 Task: Slide 14 - Please Join Us Picnic Party-2.
Action: Mouse moved to (32, 80)
Screenshot: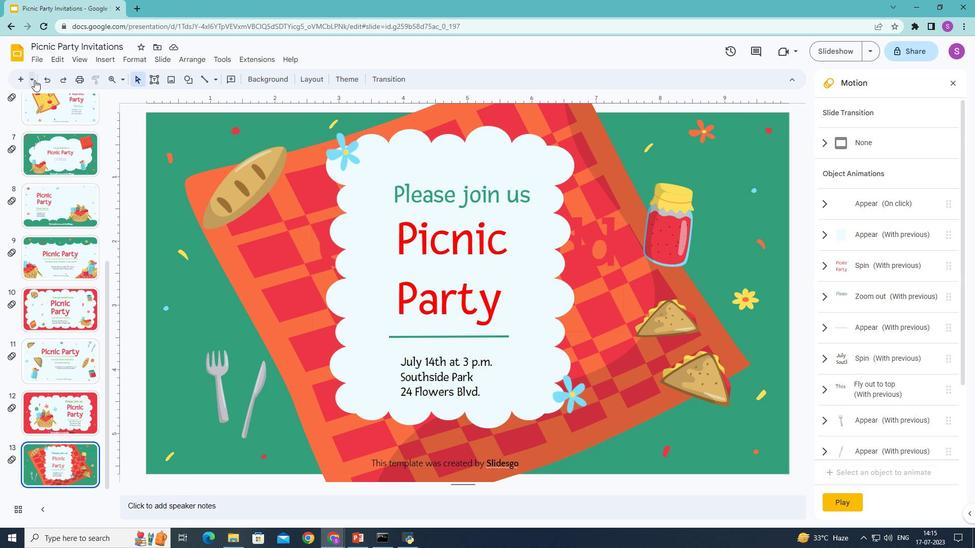 
Action: Mouse pressed left at (32, 80)
Screenshot: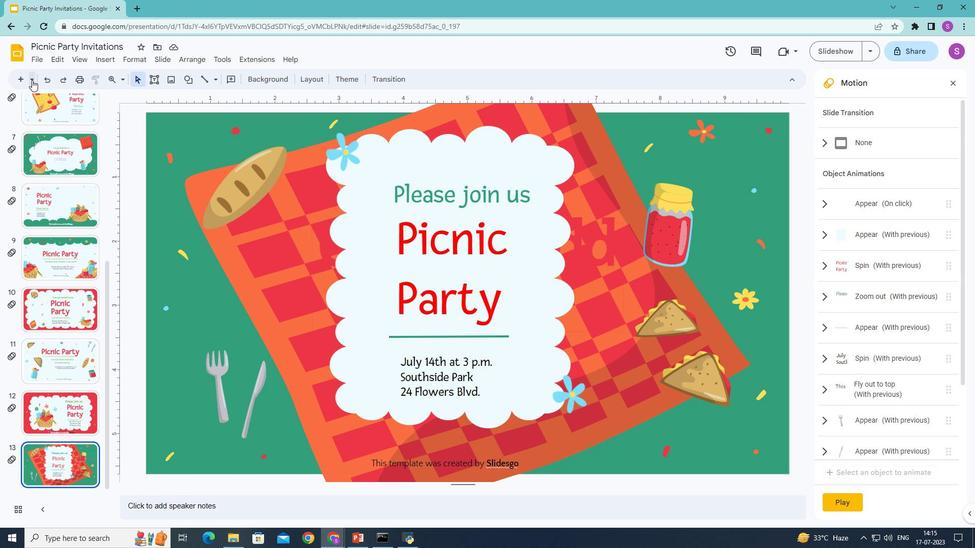 
Action: Mouse moved to (135, 258)
Screenshot: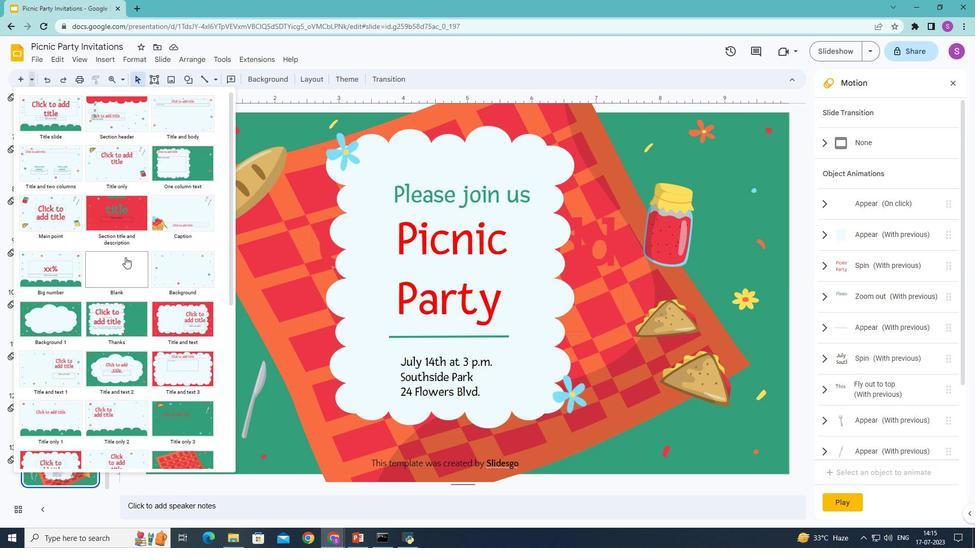 
Action: Mouse scrolled (135, 257) with delta (0, 0)
Screenshot: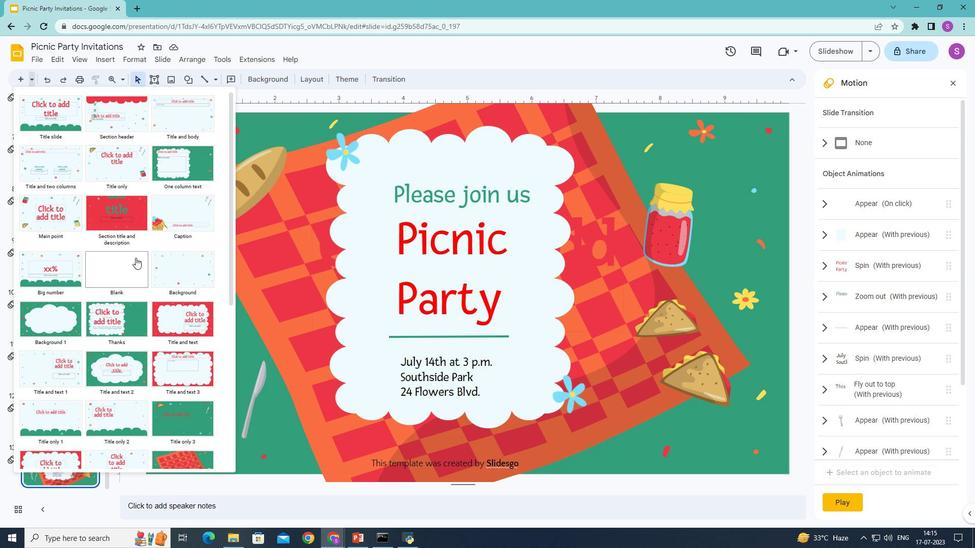 
Action: Mouse moved to (136, 256)
Screenshot: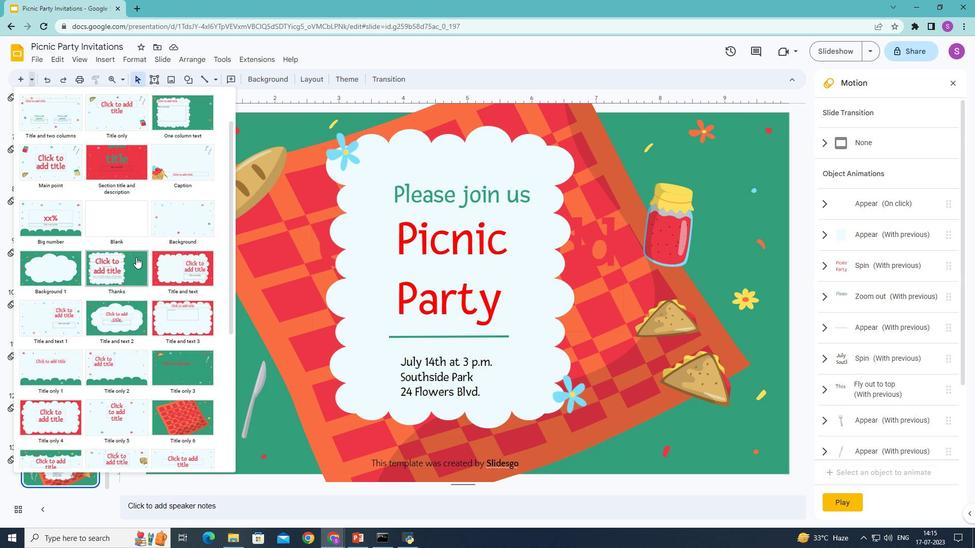 
Action: Mouse scrolled (136, 256) with delta (0, 0)
Screenshot: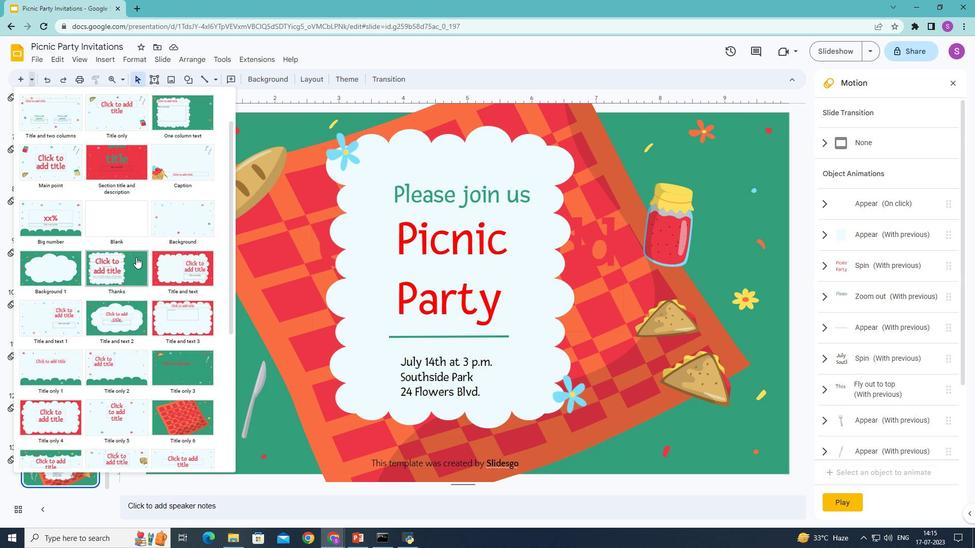 
Action: Mouse scrolled (136, 256) with delta (0, 0)
Screenshot: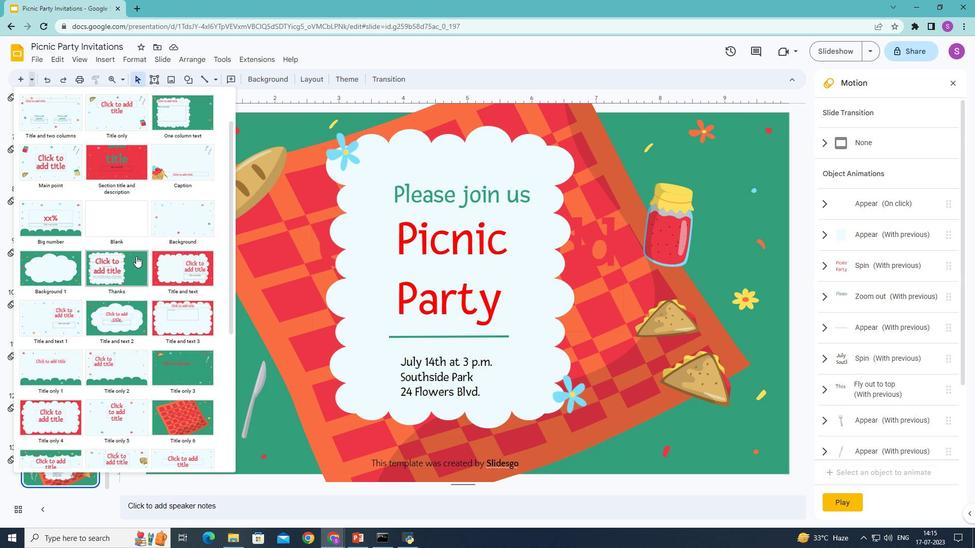 
Action: Mouse moved to (101, 318)
Screenshot: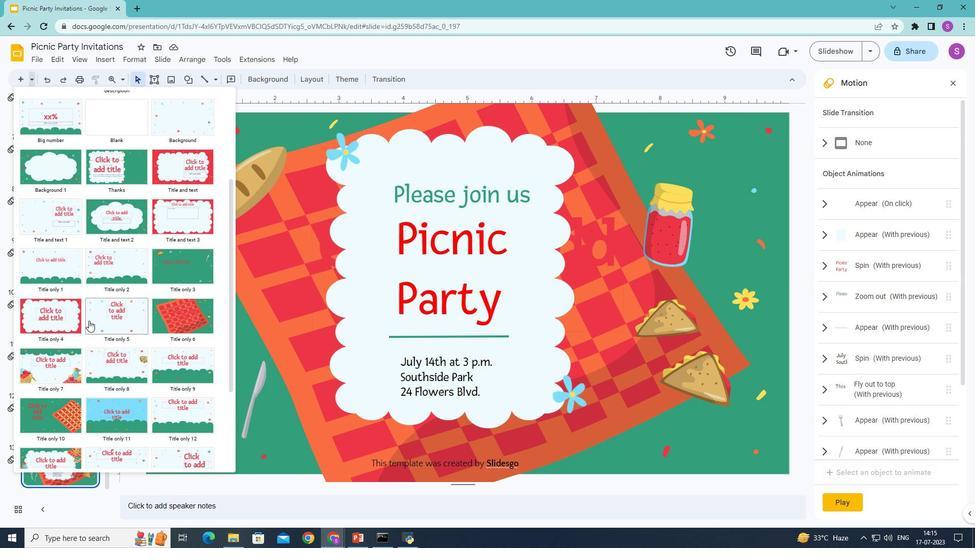 
Action: Mouse pressed left at (101, 318)
Screenshot: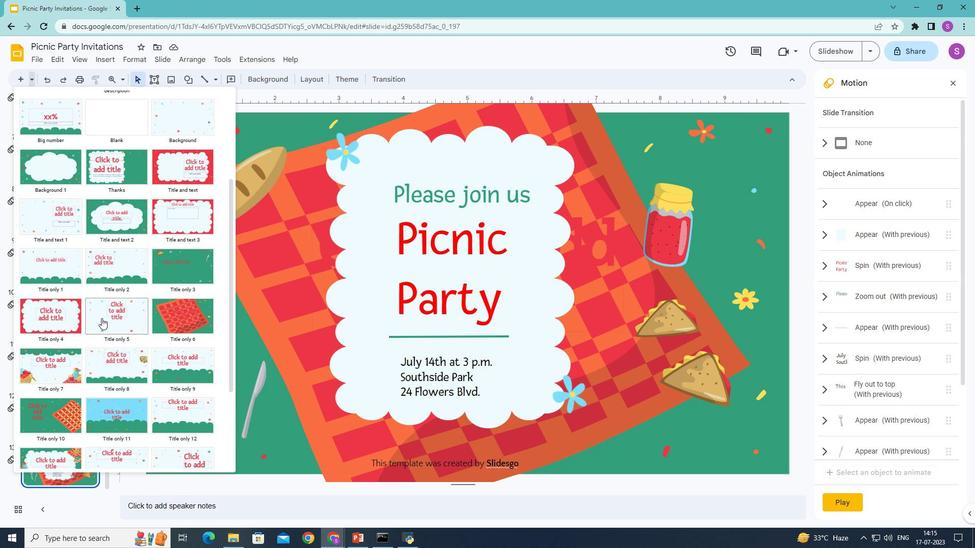 
Action: Mouse moved to (472, 248)
Screenshot: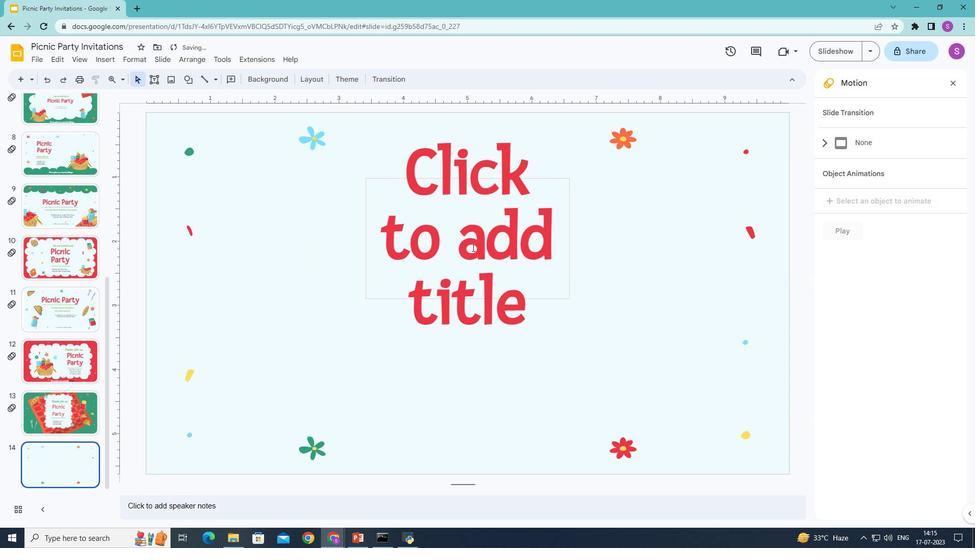 
Action: Mouse pressed left at (472, 248)
Screenshot: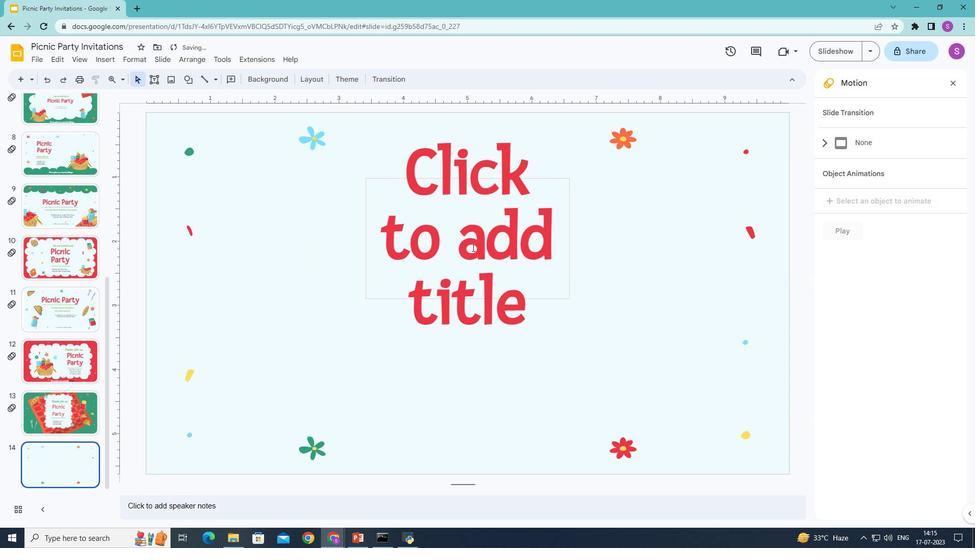 
Action: Key pressed <Key.shift>Pin<Key.backspace>cnic<Key.enter><Key.shift><Key.shift><Key.shift><Key.shift><Key.shift><Key.shift><Key.shift>Party
Screenshot: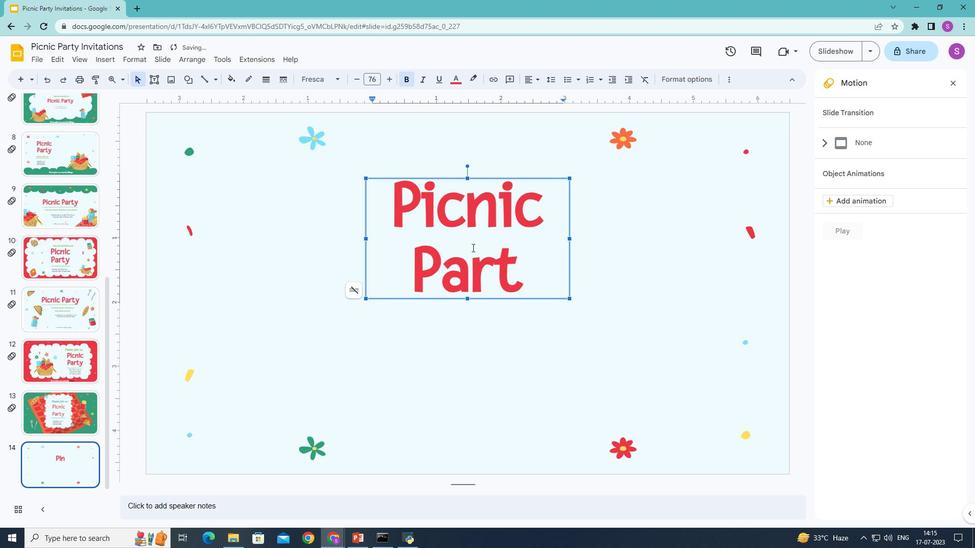 
Action: Mouse moved to (546, 355)
Screenshot: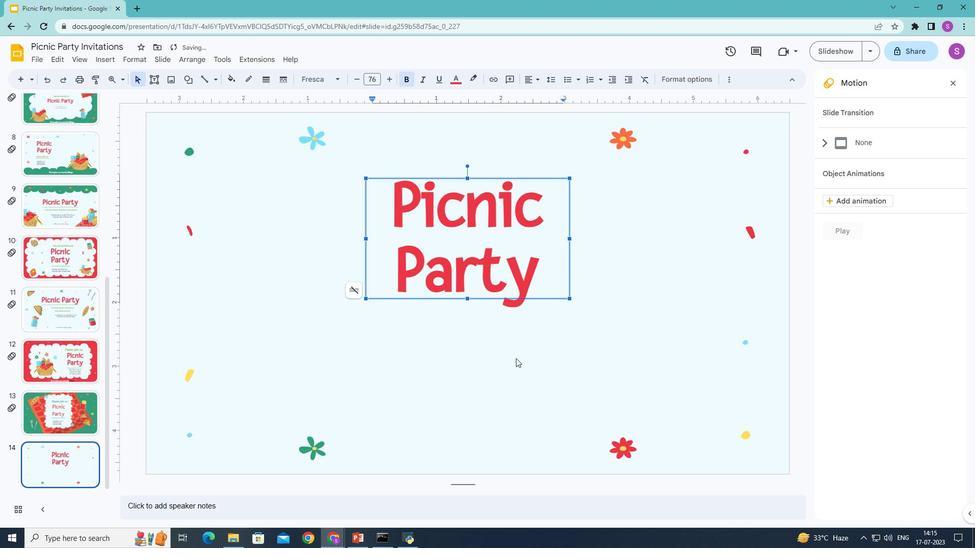 
Action: Mouse pressed left at (546, 355)
Screenshot: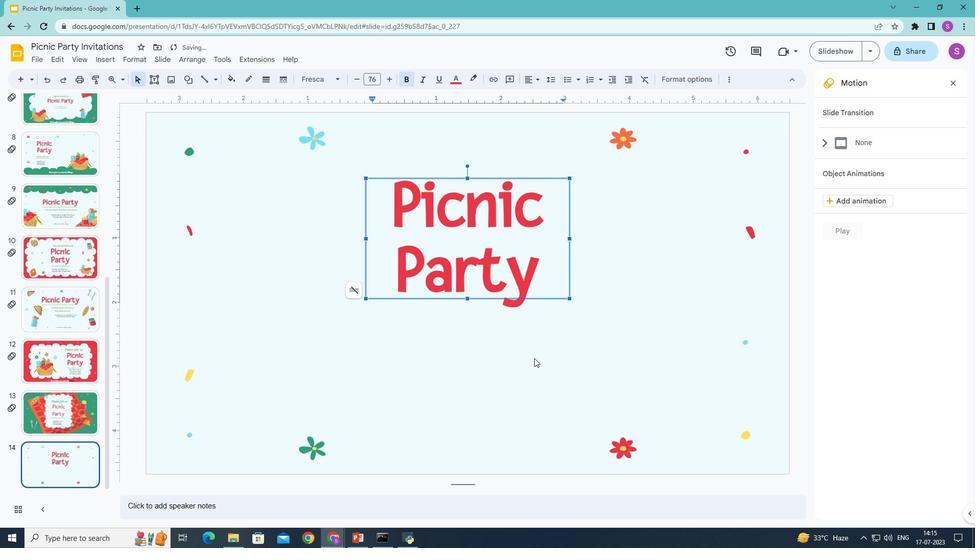 
Action: Mouse moved to (151, 79)
Screenshot: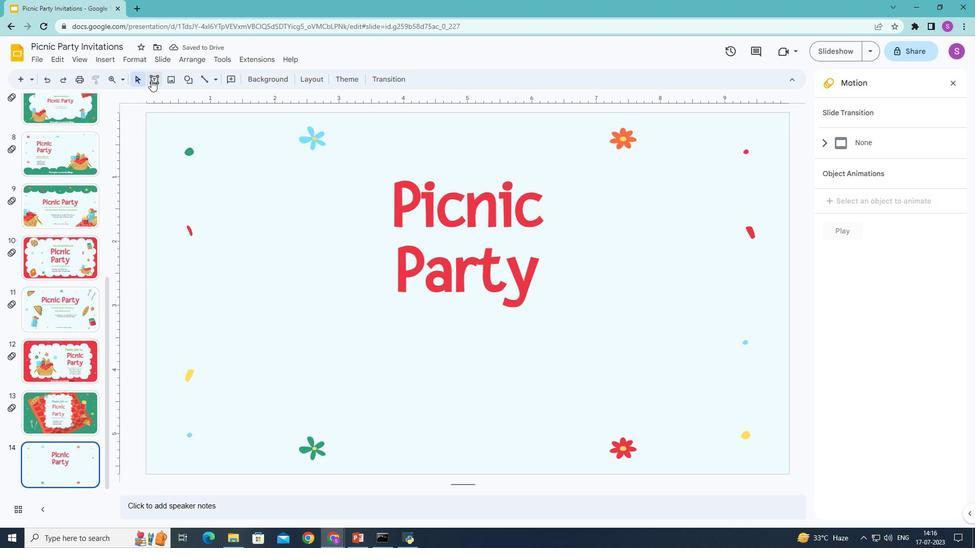 
Action: Mouse pressed left at (151, 79)
Screenshot: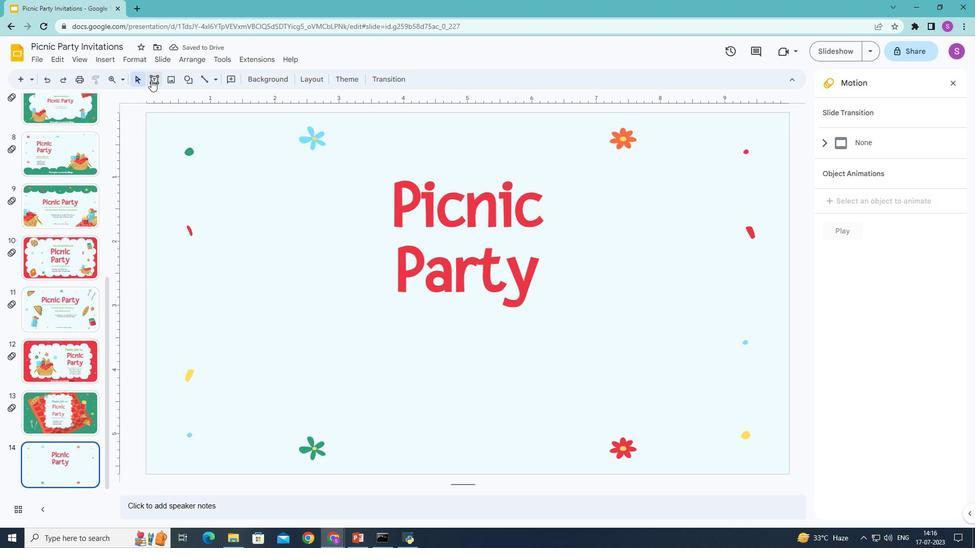 
Action: Mouse moved to (391, 315)
Screenshot: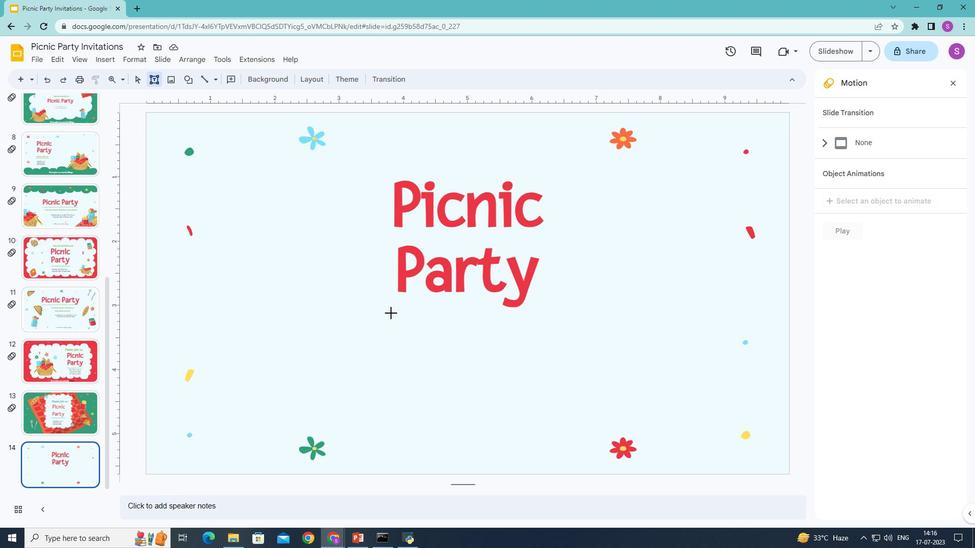 
Action: Mouse pressed left at (391, 315)
Screenshot: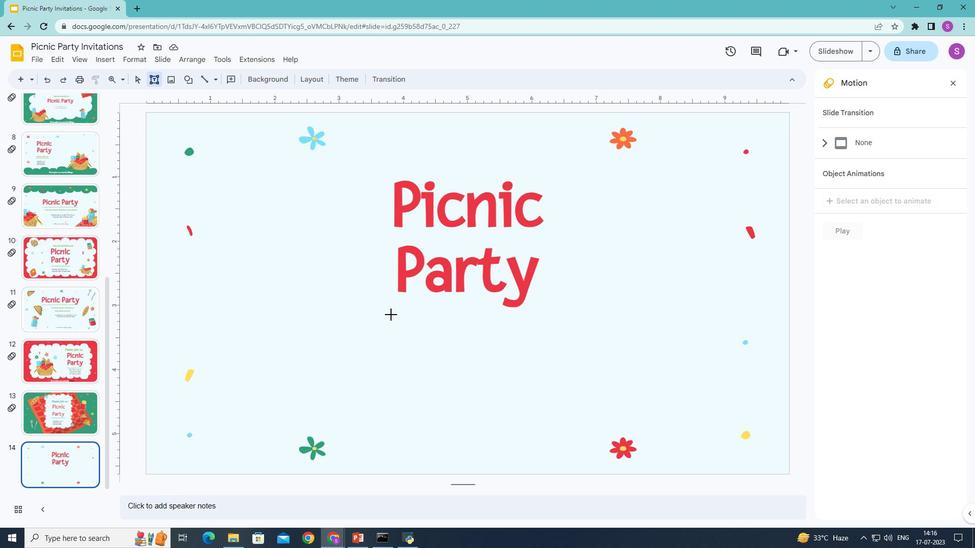 
Action: Mouse moved to (478, 368)
Screenshot: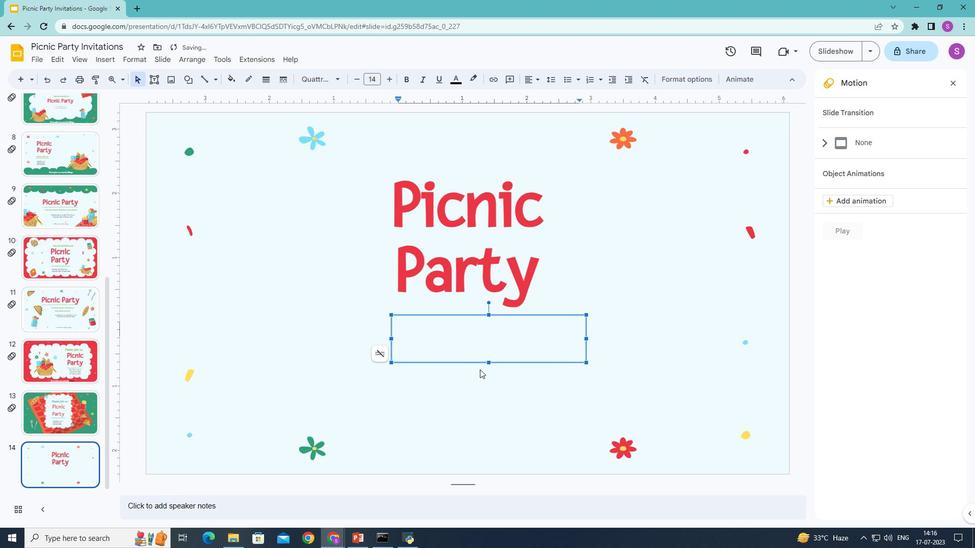 
Action: Key pressed <Key.shift>Please<Key.space>join<Key.space>us
Screenshot: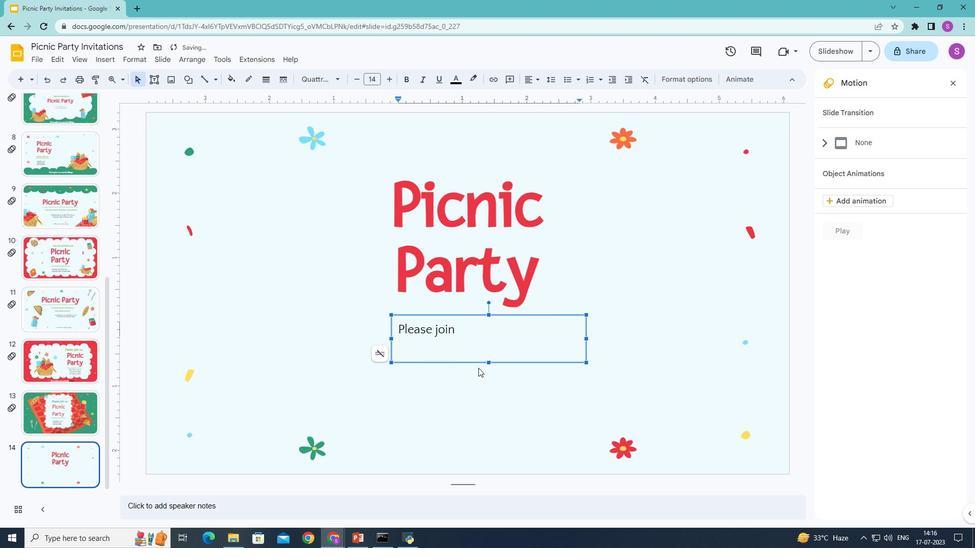 
Action: Mouse moved to (470, 331)
Screenshot: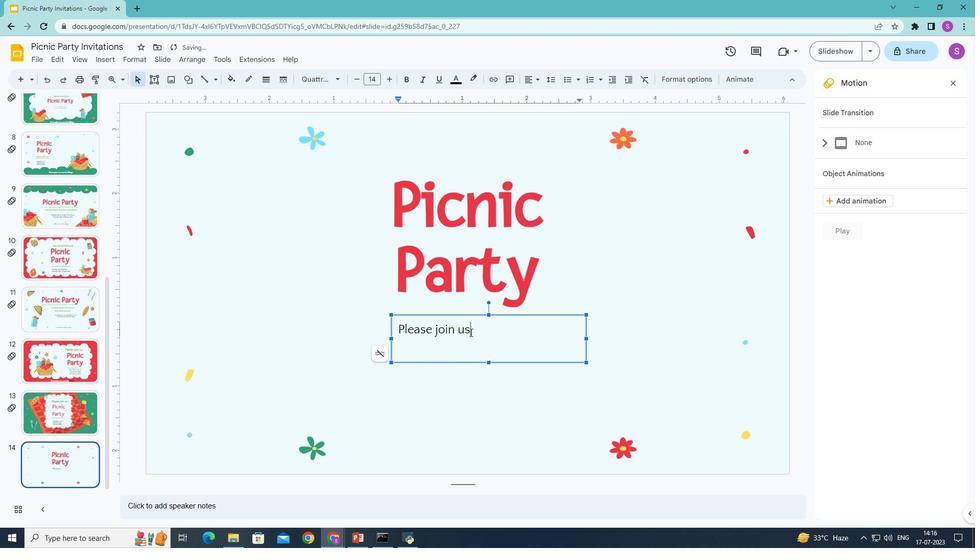 
Action: Mouse pressed left at (470, 331)
Screenshot: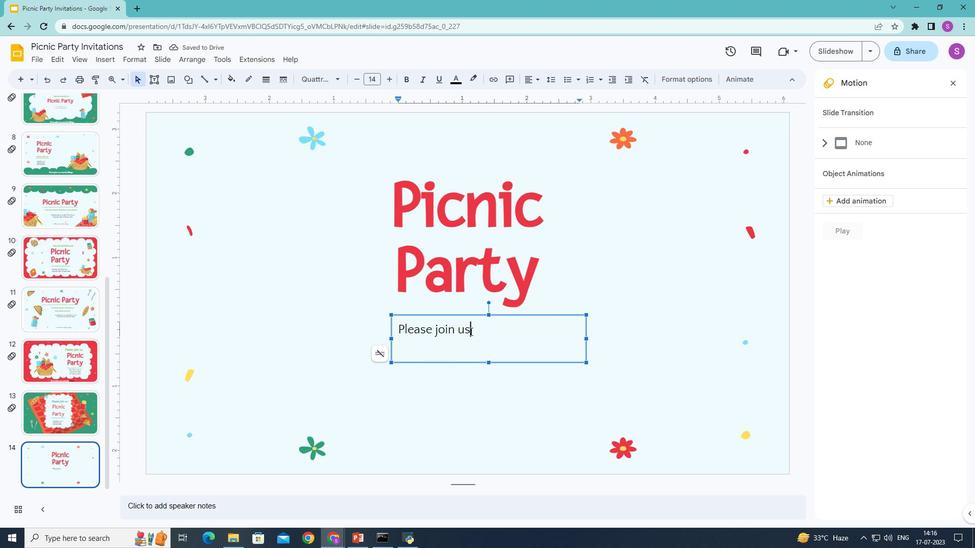 
Action: Mouse moved to (338, 77)
Screenshot: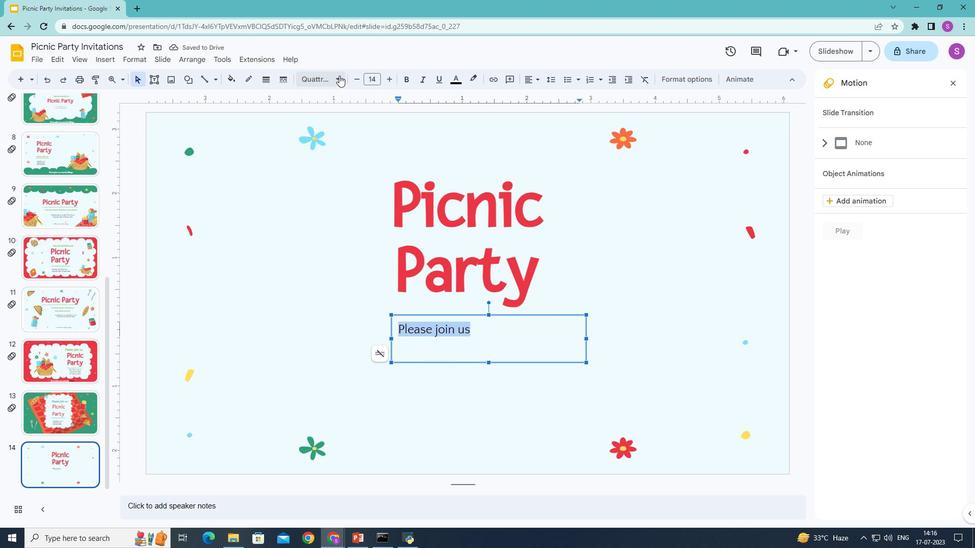
Action: Mouse pressed left at (338, 77)
Screenshot: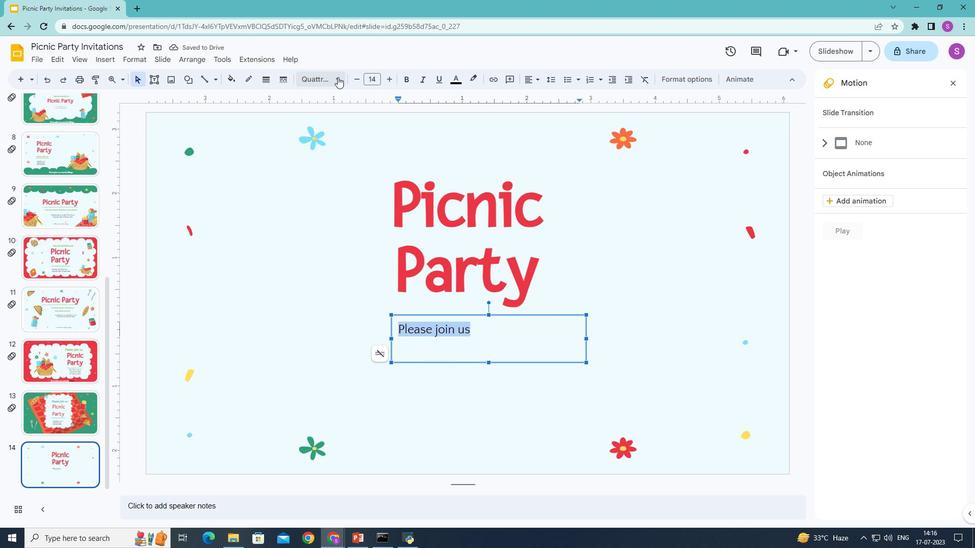 
Action: Mouse moved to (350, 209)
Screenshot: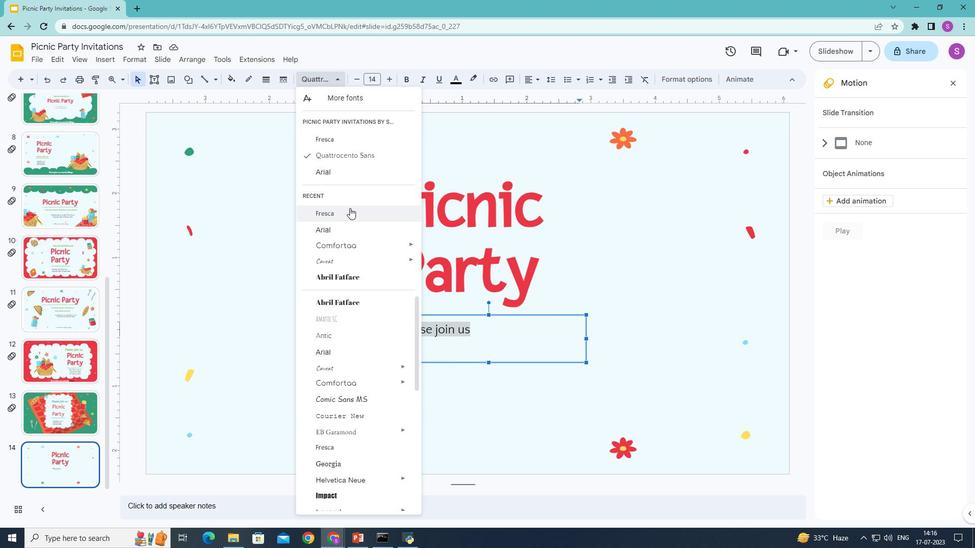 
Action: Mouse pressed left at (350, 209)
Screenshot: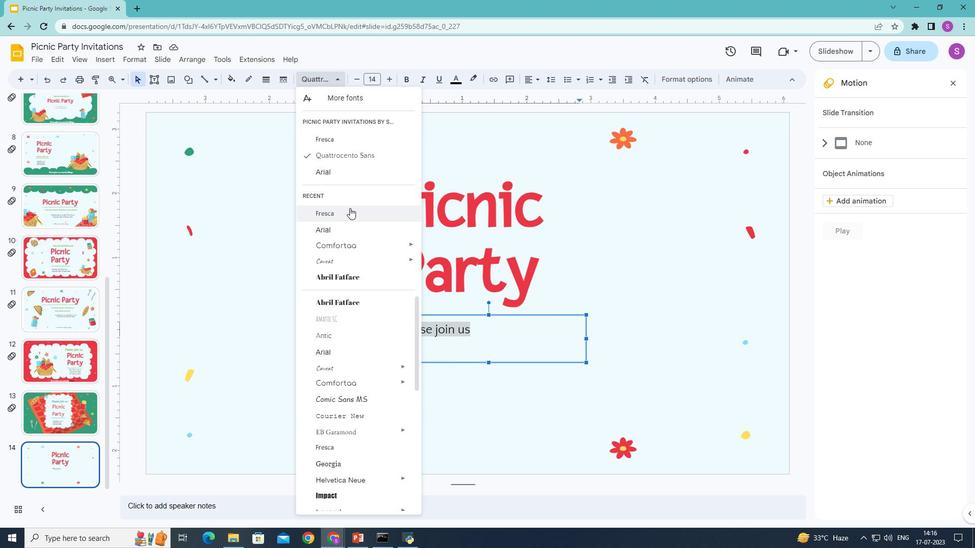 
Action: Mouse moved to (389, 75)
Screenshot: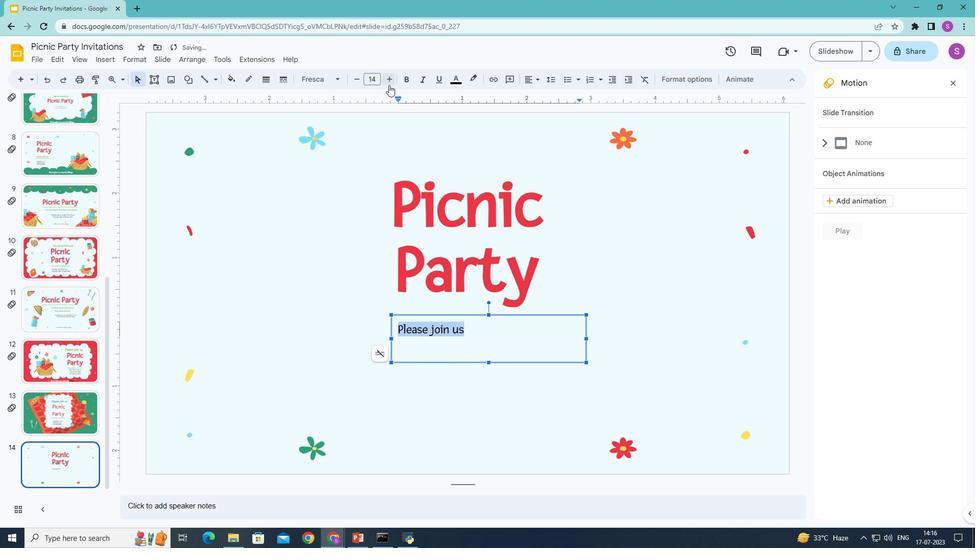 
Action: Mouse pressed left at (389, 75)
Screenshot: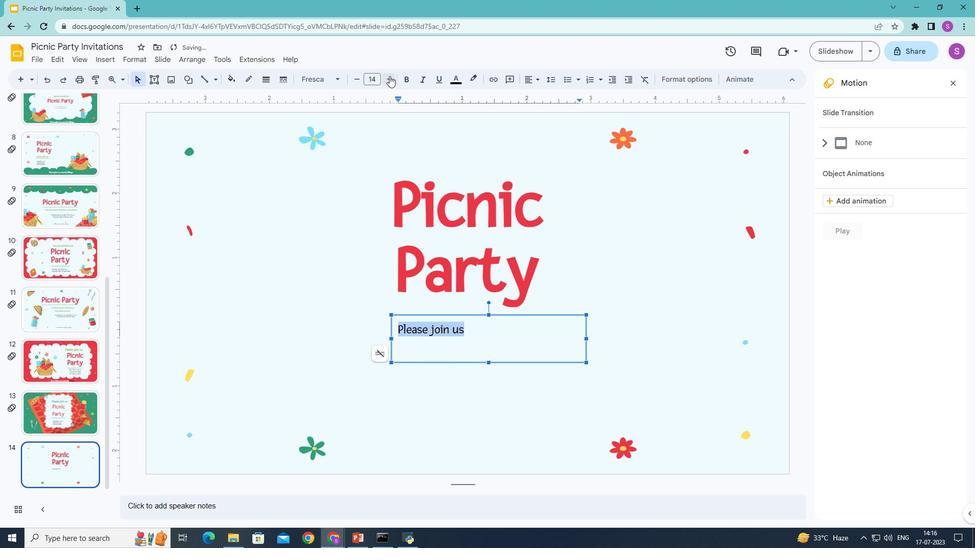 
Action: Mouse pressed left at (389, 75)
Screenshot: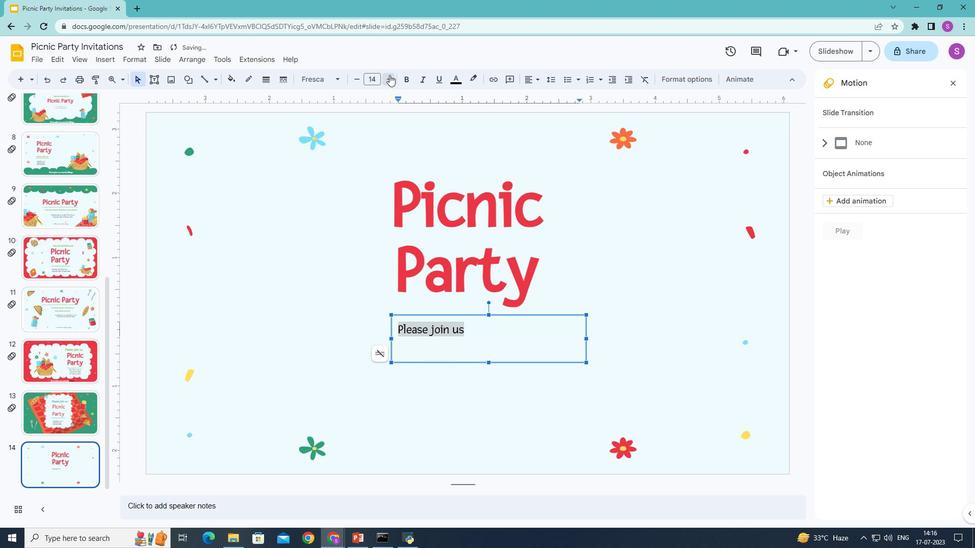 
Action: Mouse moved to (390, 75)
Screenshot: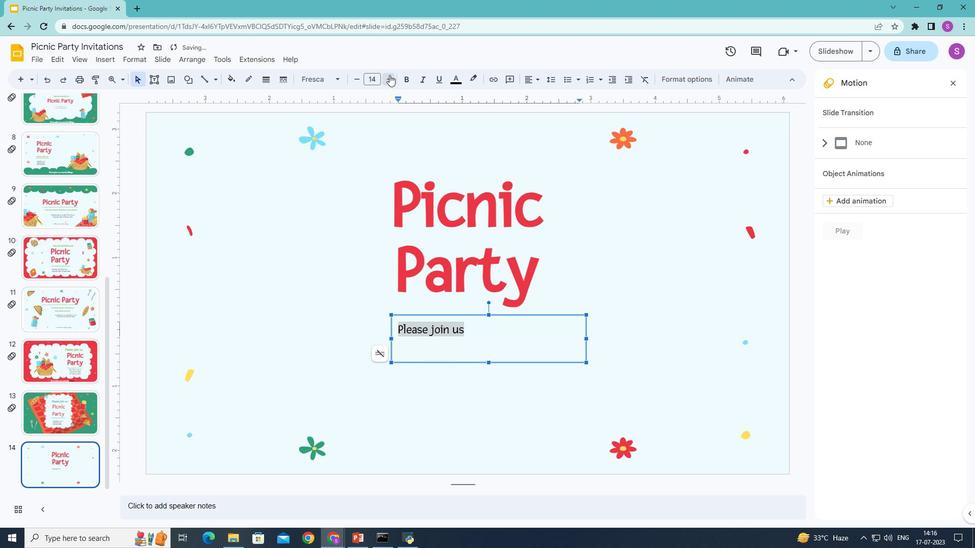 
Action: Mouse pressed left at (390, 75)
Screenshot: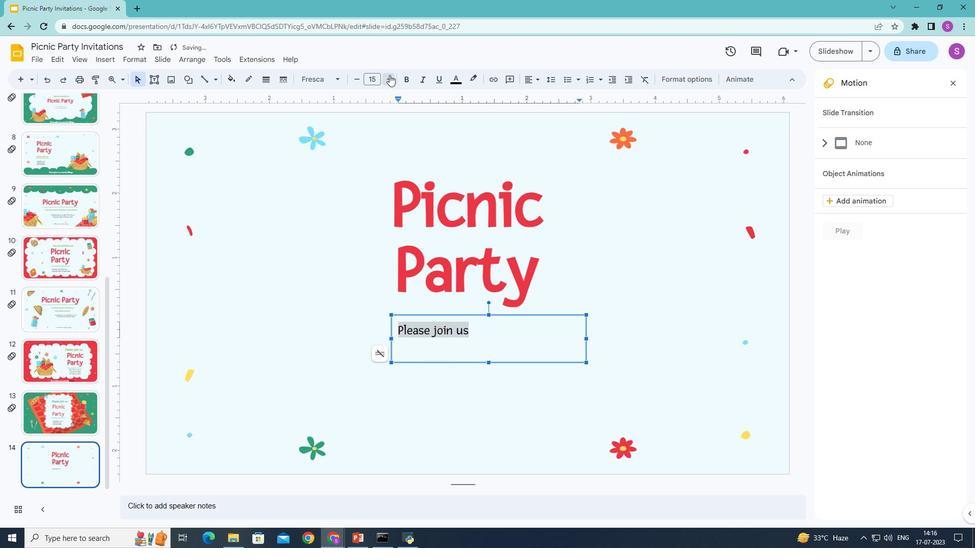 
Action: Mouse pressed left at (390, 75)
Screenshot: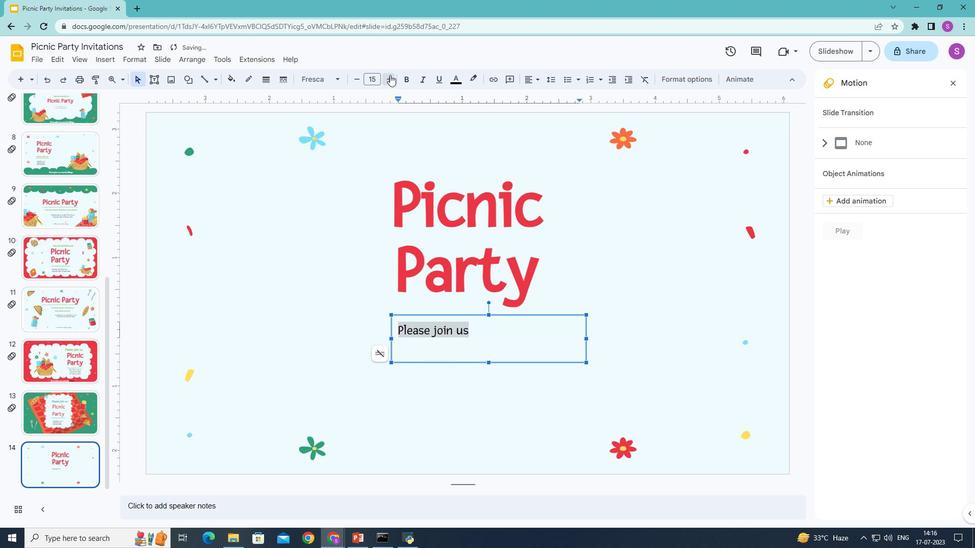 
Action: Mouse pressed left at (390, 75)
Screenshot: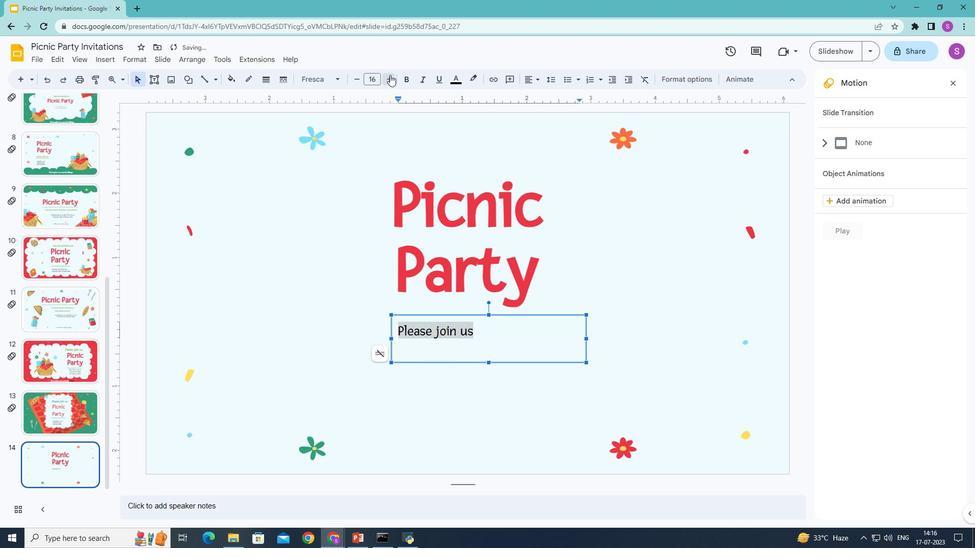 
Action: Mouse pressed left at (390, 75)
Screenshot: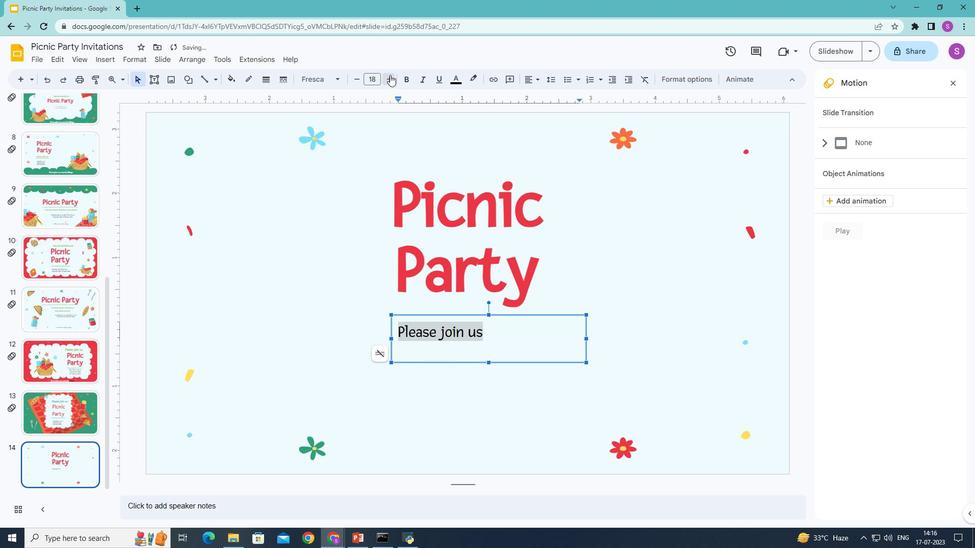 
Action: Mouse pressed left at (390, 75)
Screenshot: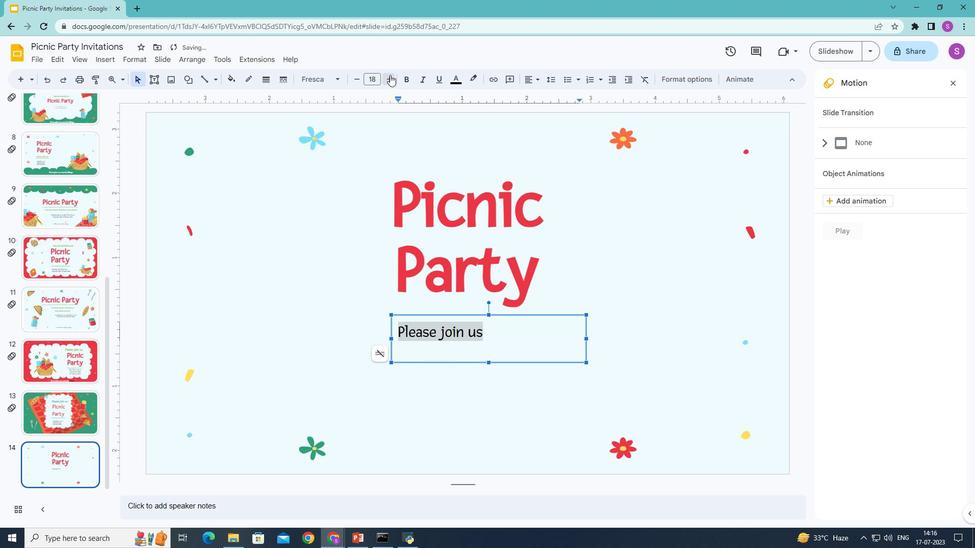 
Action: Mouse pressed left at (390, 75)
Screenshot: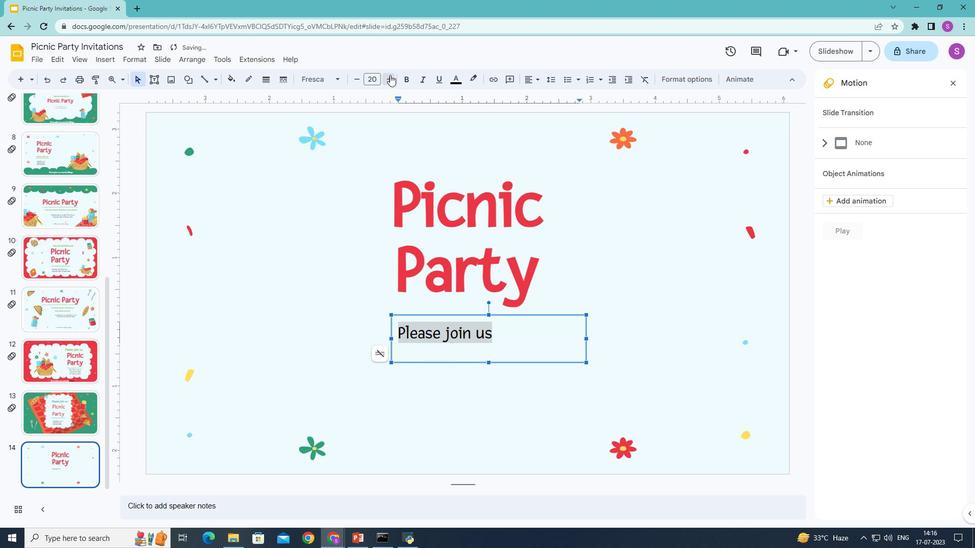 
Action: Mouse pressed left at (390, 75)
Screenshot: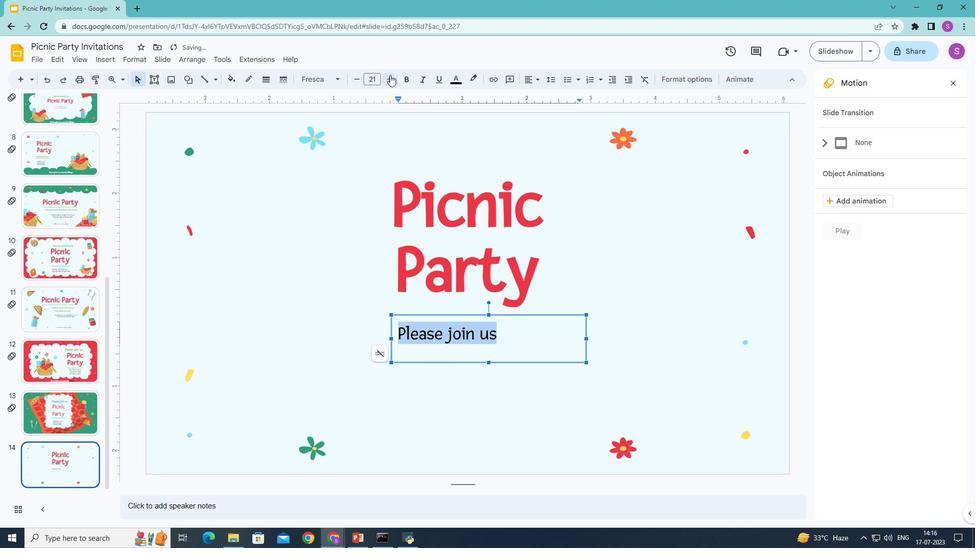 
Action: Mouse pressed left at (390, 75)
Screenshot: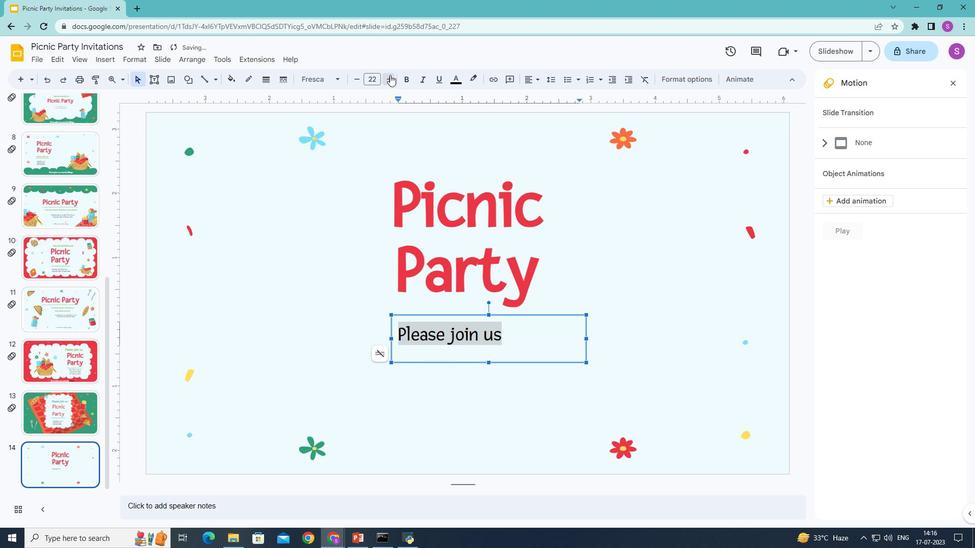 
Action: Mouse pressed left at (390, 75)
Screenshot: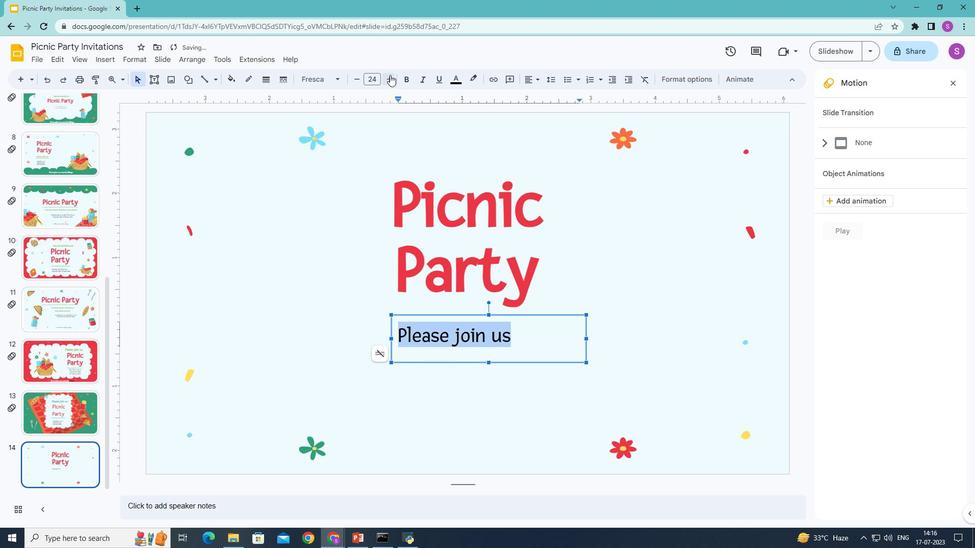 
Action: Mouse pressed left at (390, 75)
Screenshot: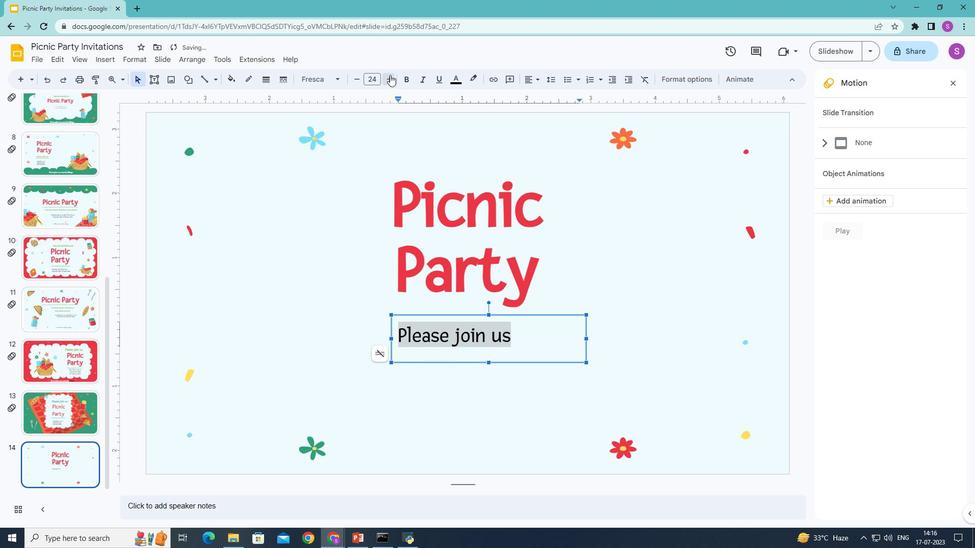 
Action: Mouse pressed left at (390, 75)
Screenshot: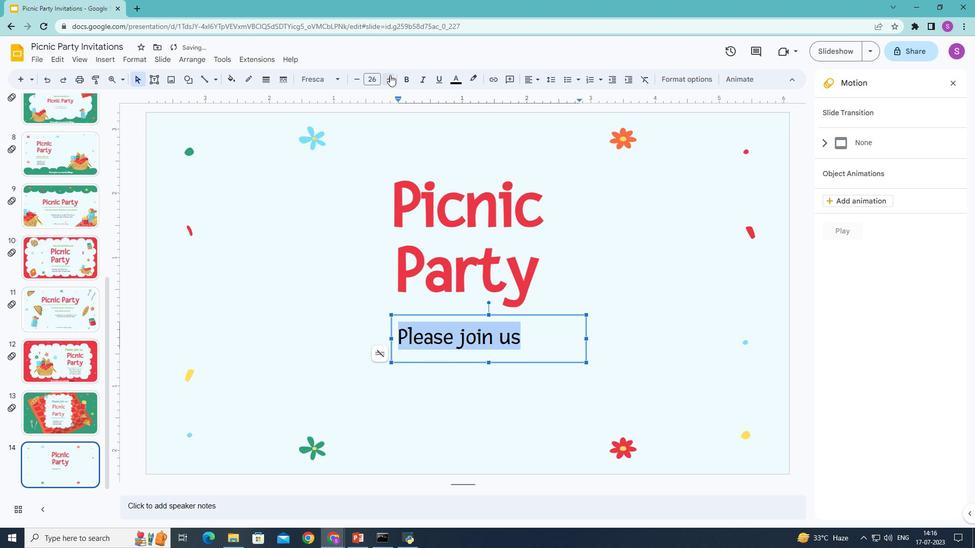 
Action: Mouse pressed left at (390, 75)
Screenshot: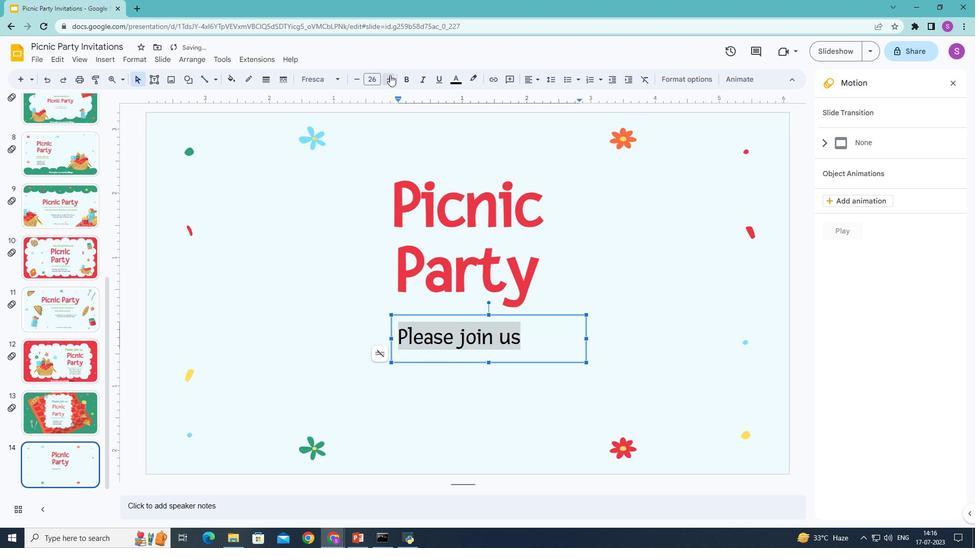 
Action: Mouse pressed left at (390, 75)
Screenshot: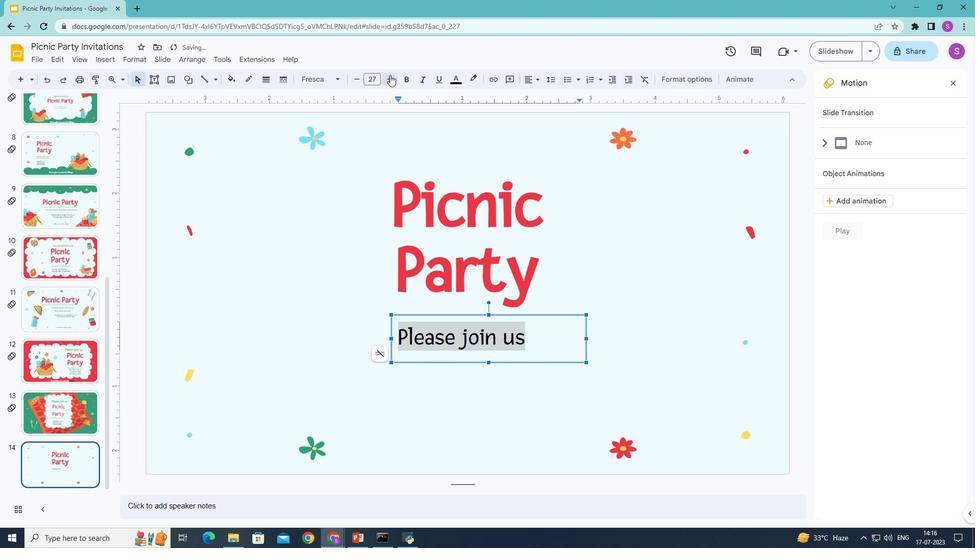 
Action: Mouse pressed left at (390, 75)
Screenshot: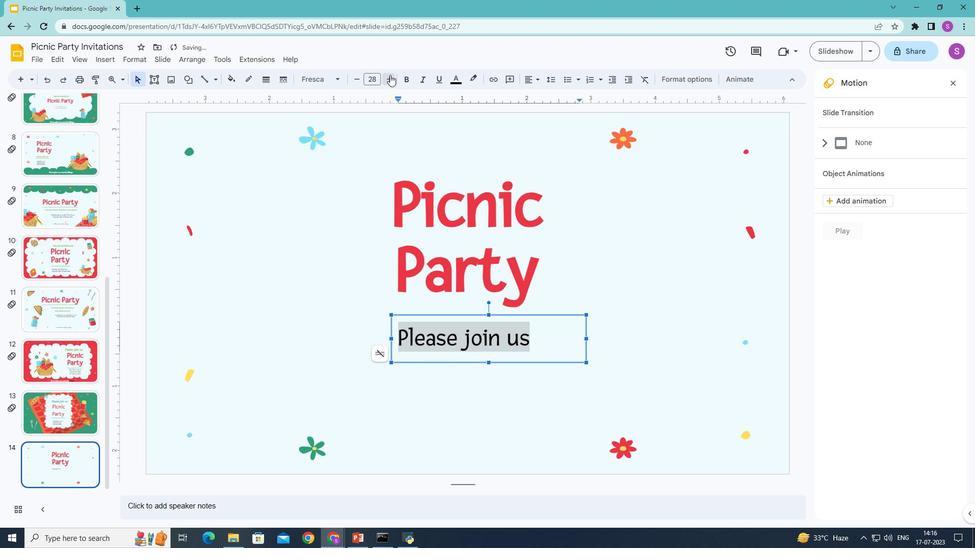 
Action: Mouse pressed left at (390, 75)
Screenshot: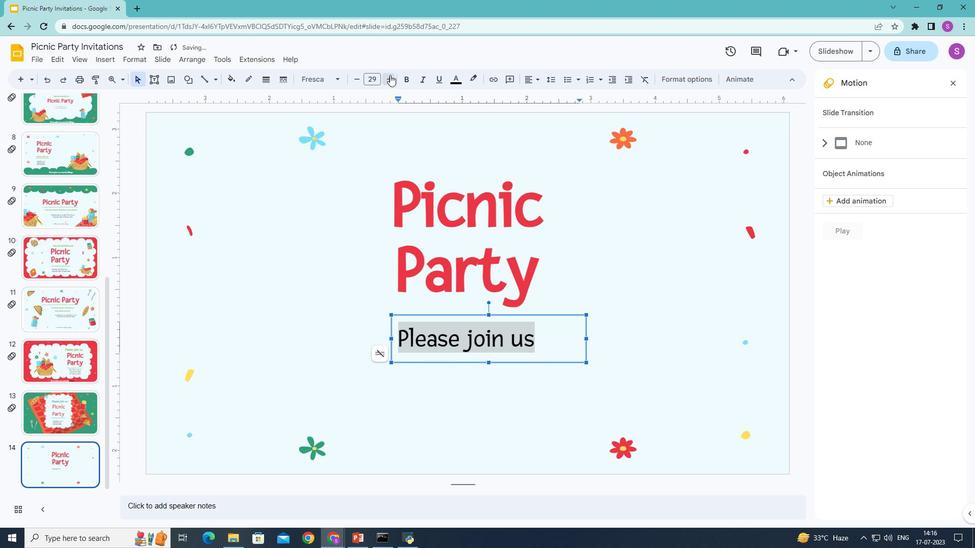 
Action: Mouse pressed left at (390, 75)
Screenshot: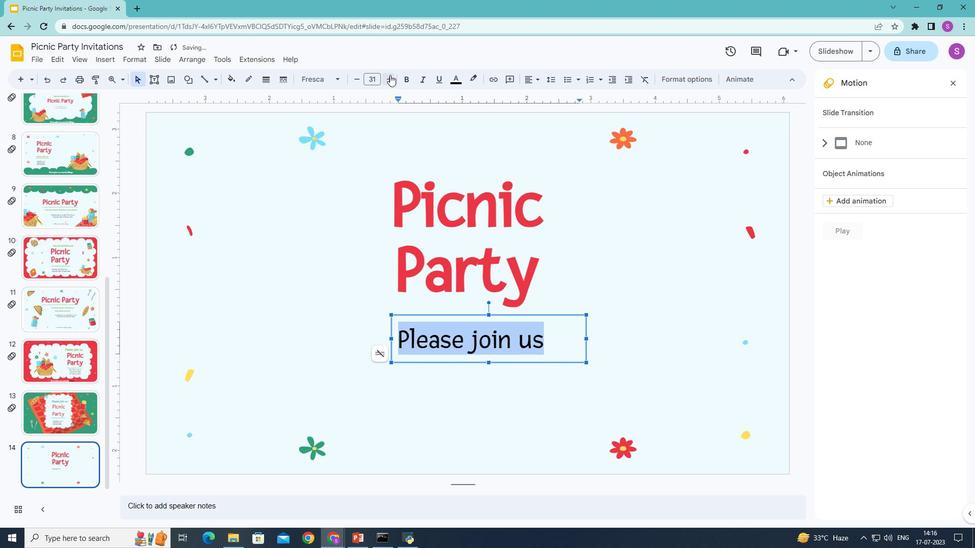 
Action: Mouse pressed left at (390, 75)
Screenshot: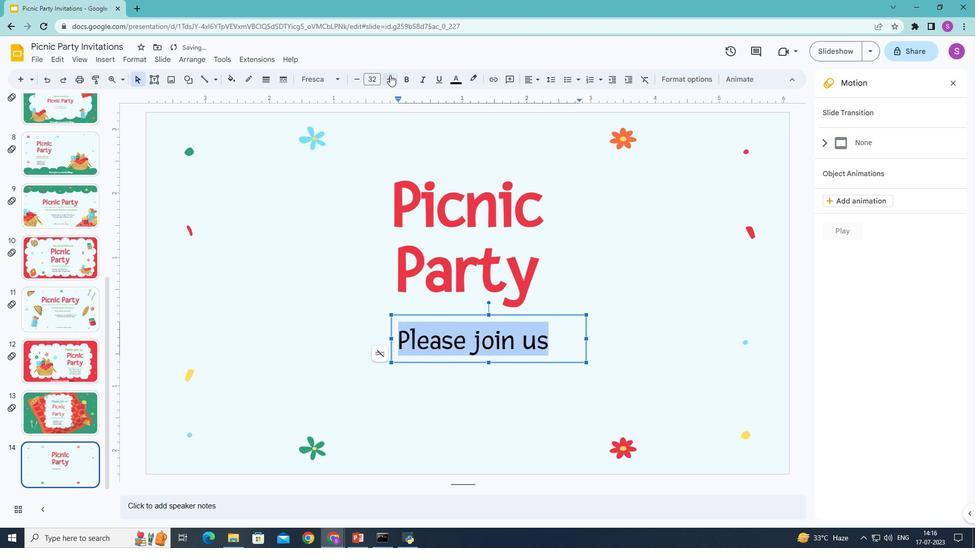 
Action: Mouse moved to (390, 75)
Screenshot: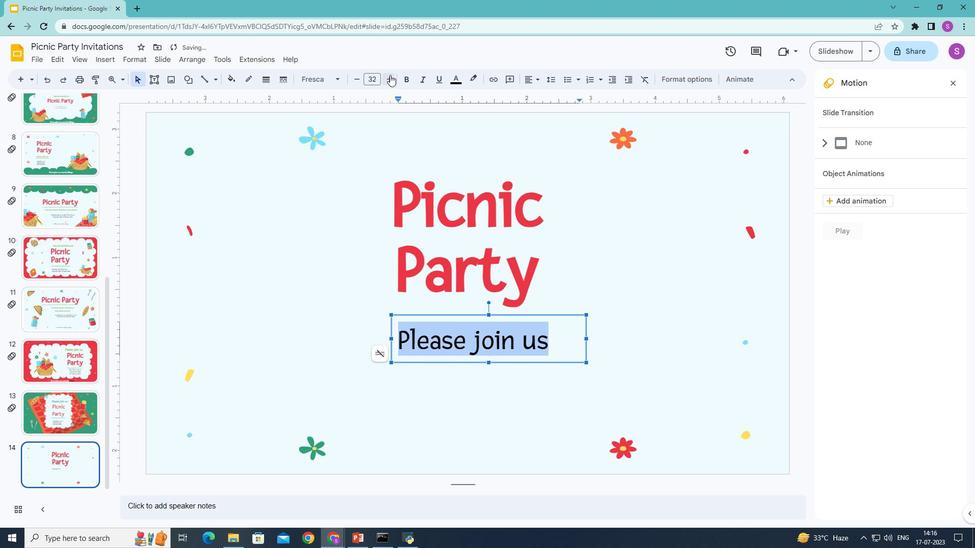 
Action: Mouse pressed left at (390, 75)
Screenshot: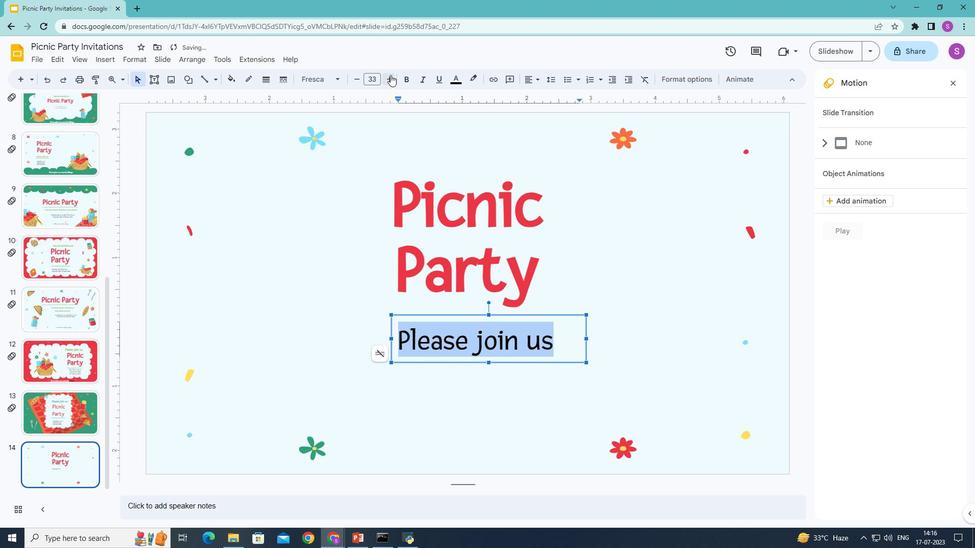 
Action: Mouse moved to (458, 76)
Screenshot: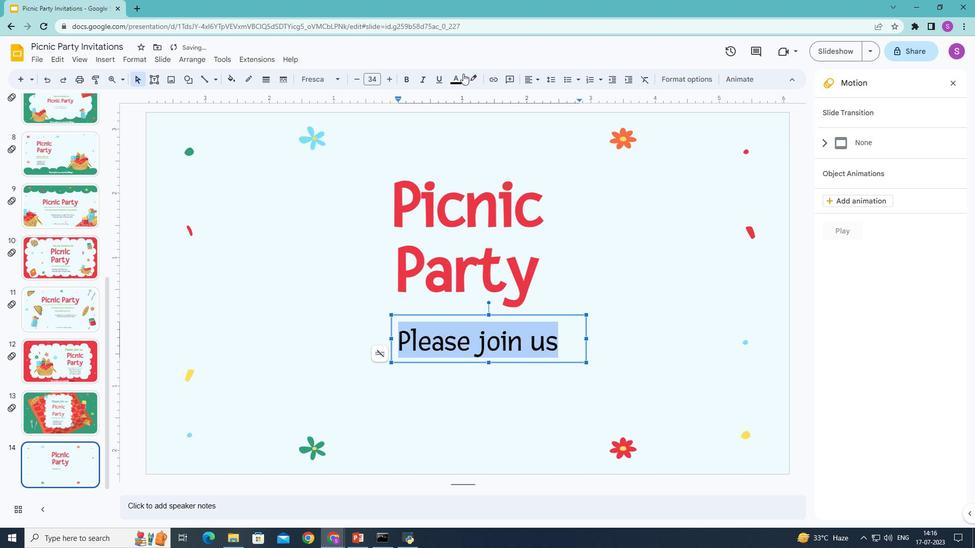 
Action: Mouse pressed left at (458, 76)
Screenshot: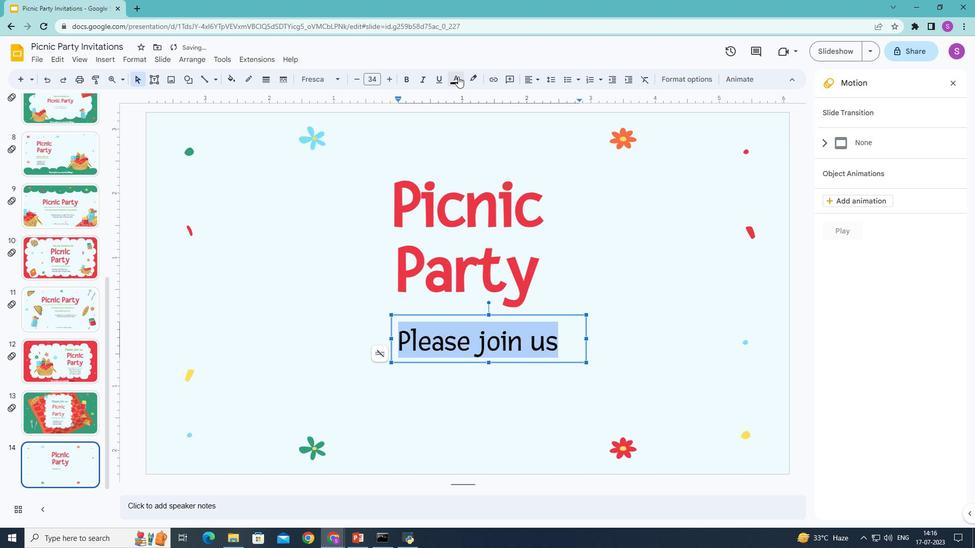 
Action: Mouse moved to (545, 111)
Screenshot: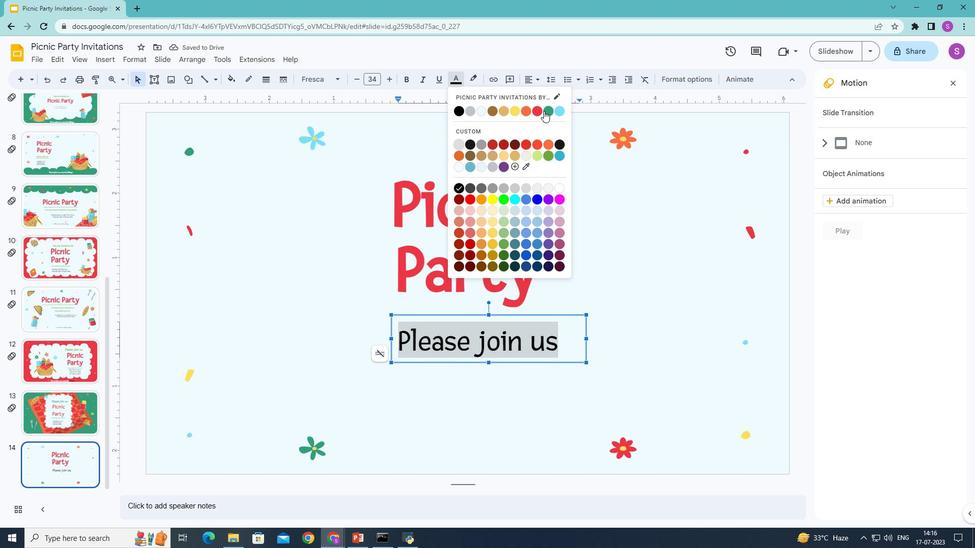 
Action: Mouse pressed left at (545, 111)
Screenshot: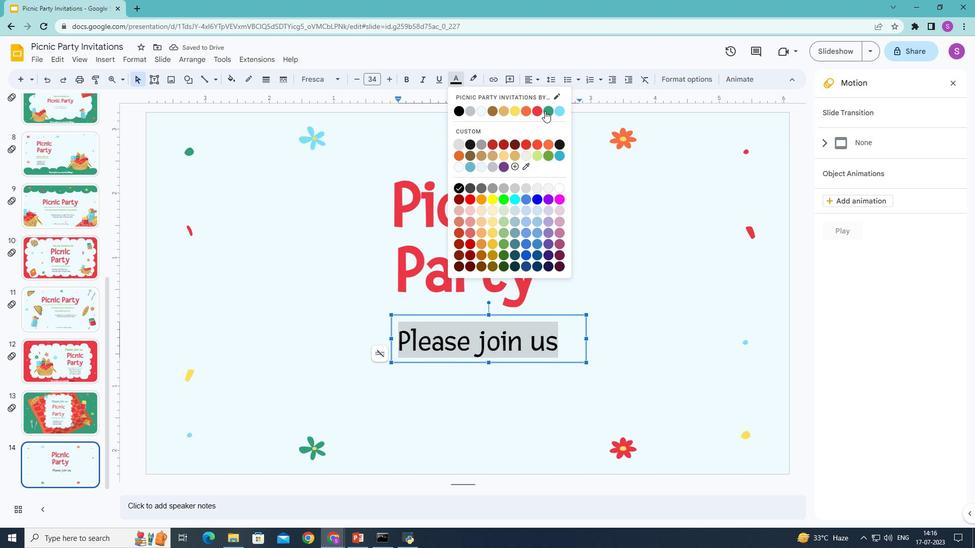 
Action: Mouse moved to (651, 281)
Screenshot: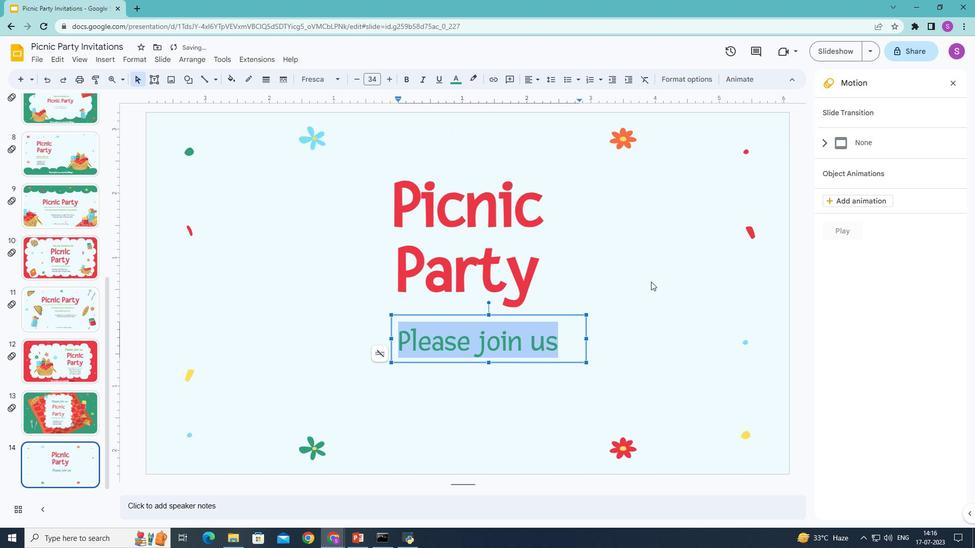 
Action: Mouse pressed left at (651, 281)
Screenshot: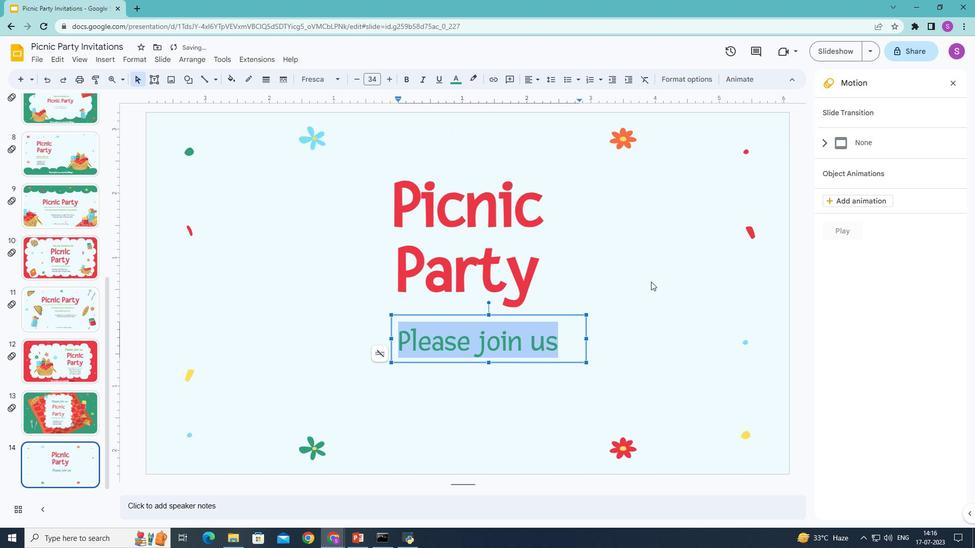 
Action: Mouse moved to (202, 76)
Screenshot: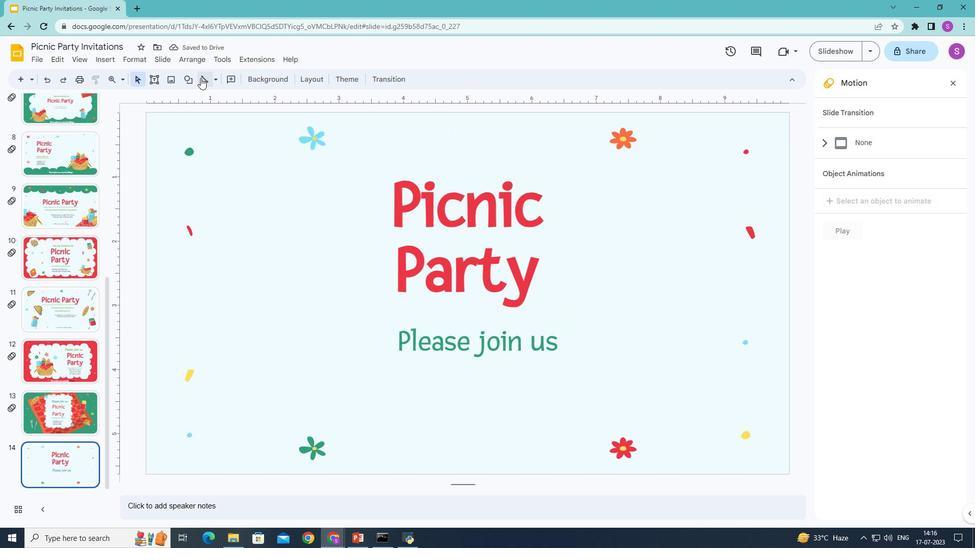 
Action: Mouse pressed left at (202, 76)
Screenshot: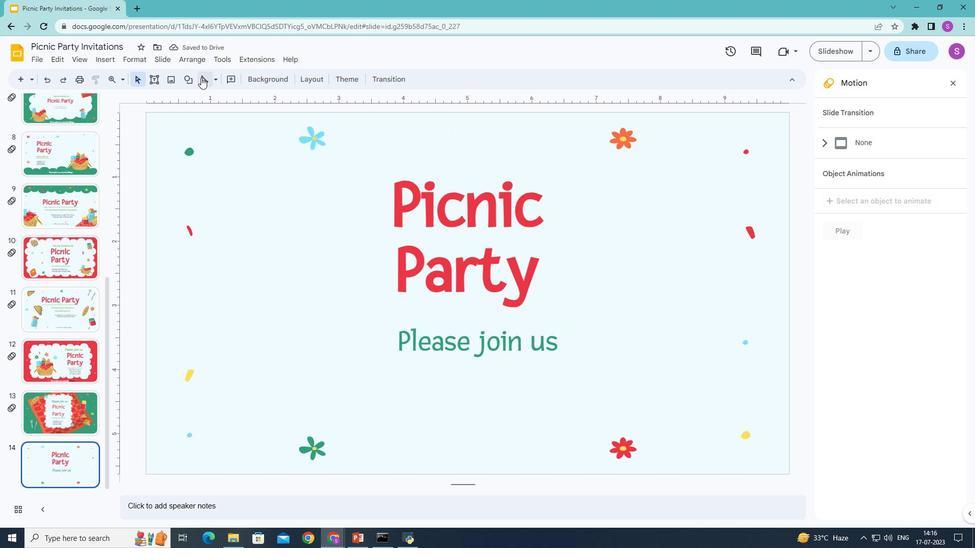 
Action: Mouse moved to (401, 362)
Screenshot: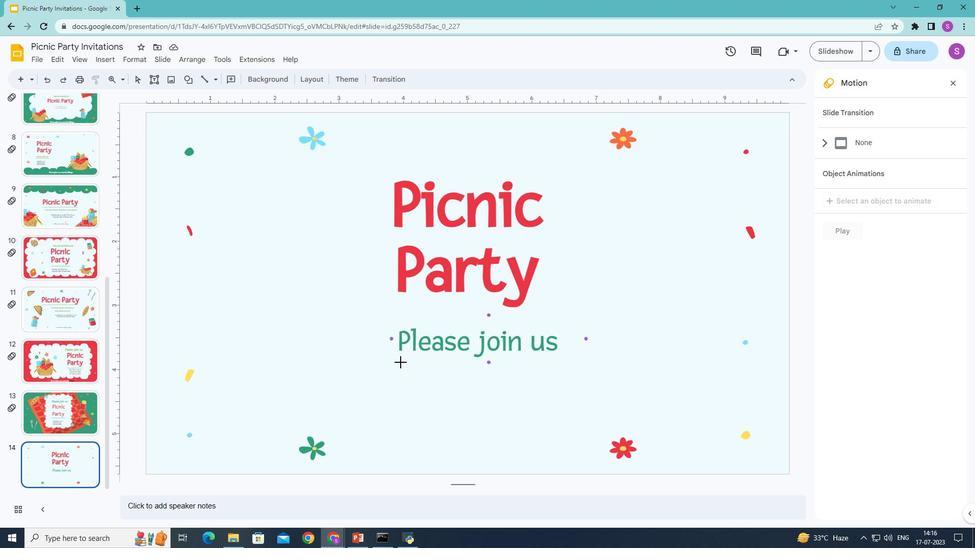 
Action: Mouse pressed left at (401, 362)
Screenshot: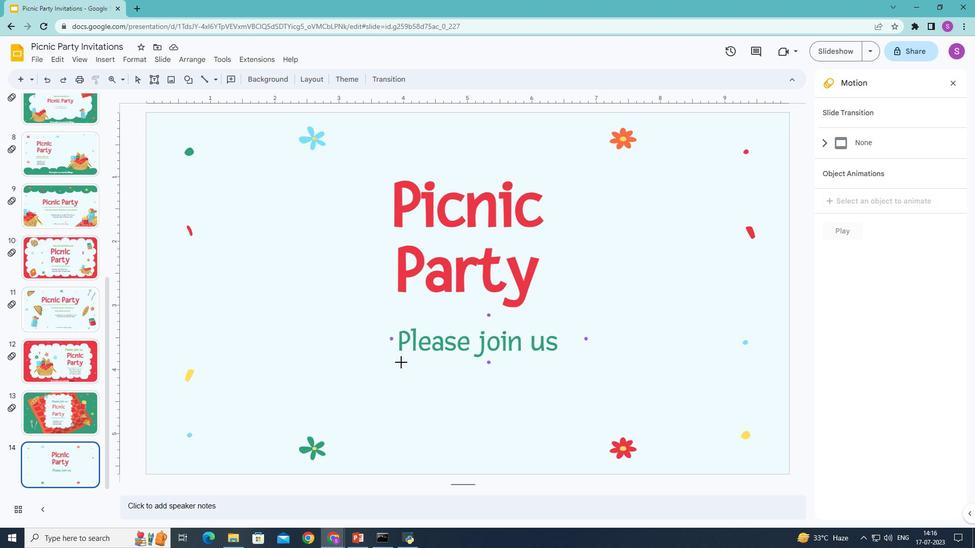 
Action: Mouse moved to (249, 75)
Screenshot: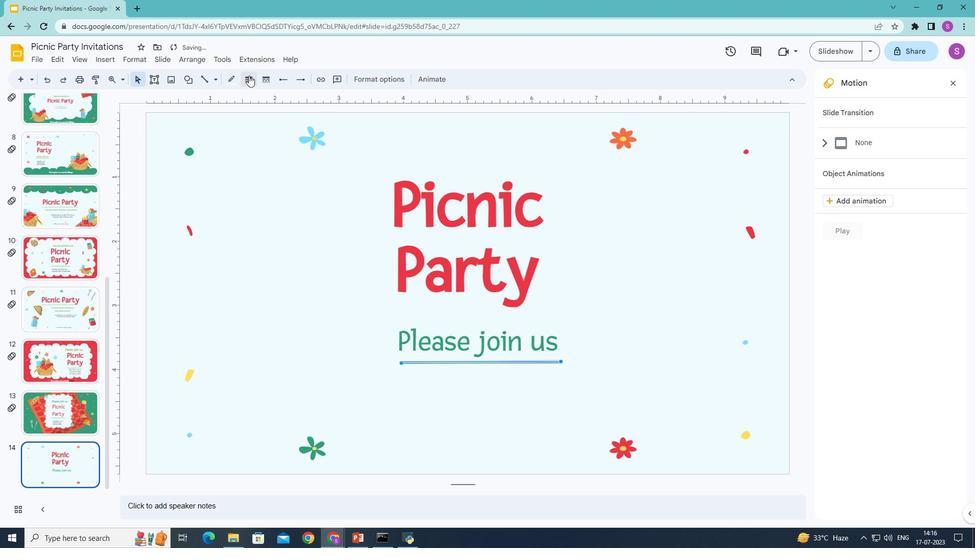 
Action: Mouse pressed left at (249, 75)
Screenshot: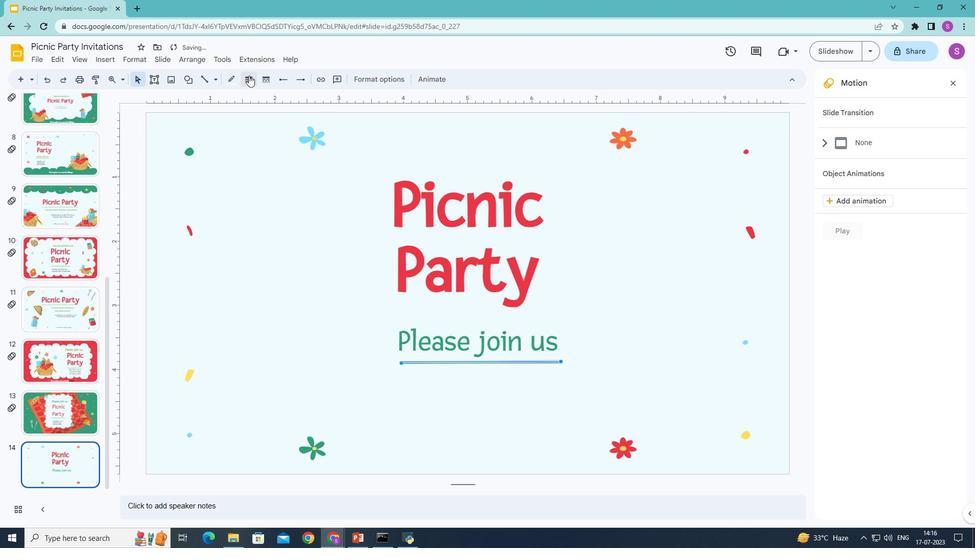 
Action: Mouse moved to (259, 128)
Screenshot: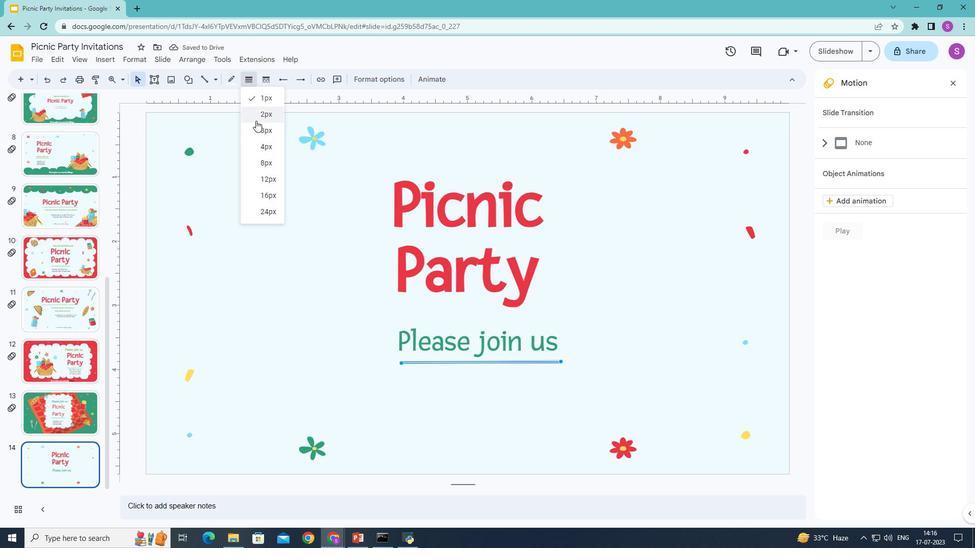 
Action: Mouse pressed left at (259, 128)
Screenshot: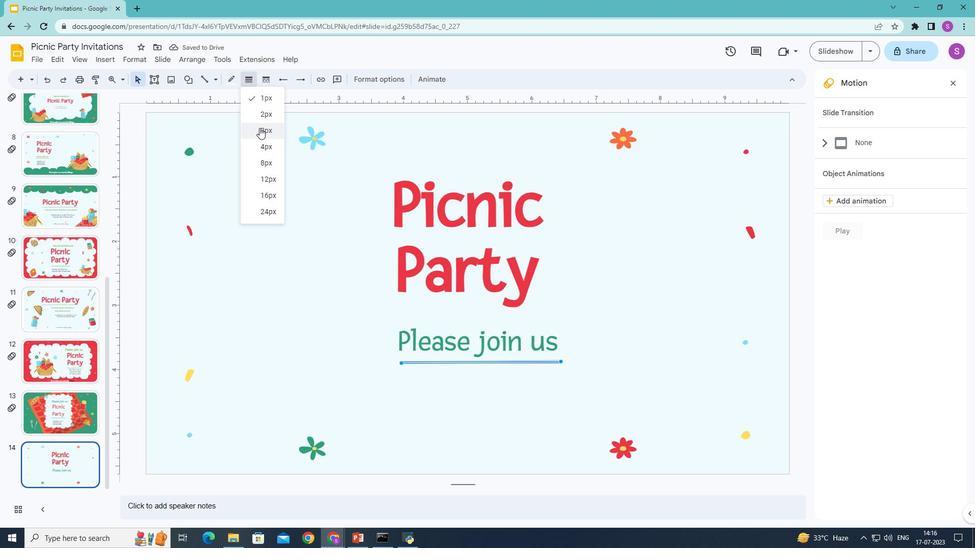 
Action: Mouse moved to (231, 77)
Screenshot: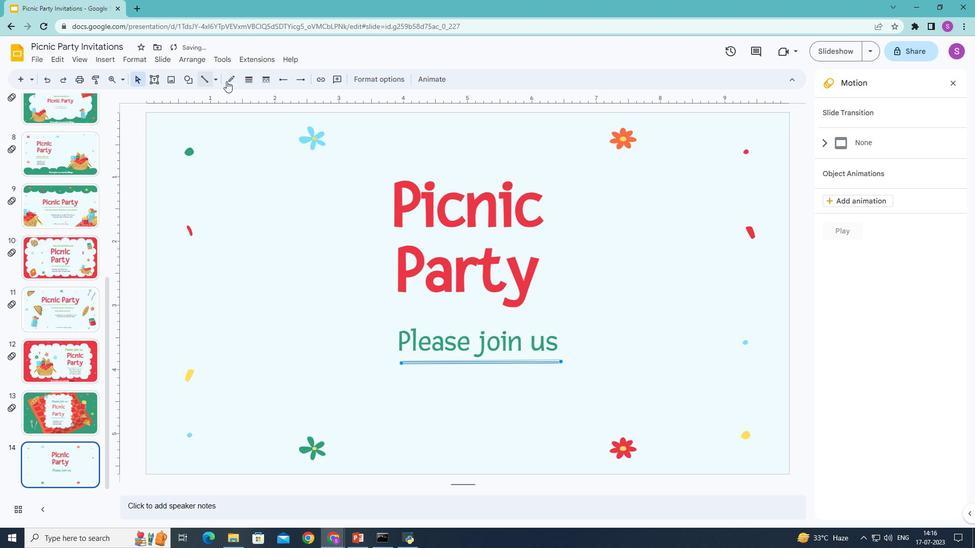 
Action: Mouse pressed left at (231, 77)
Screenshot: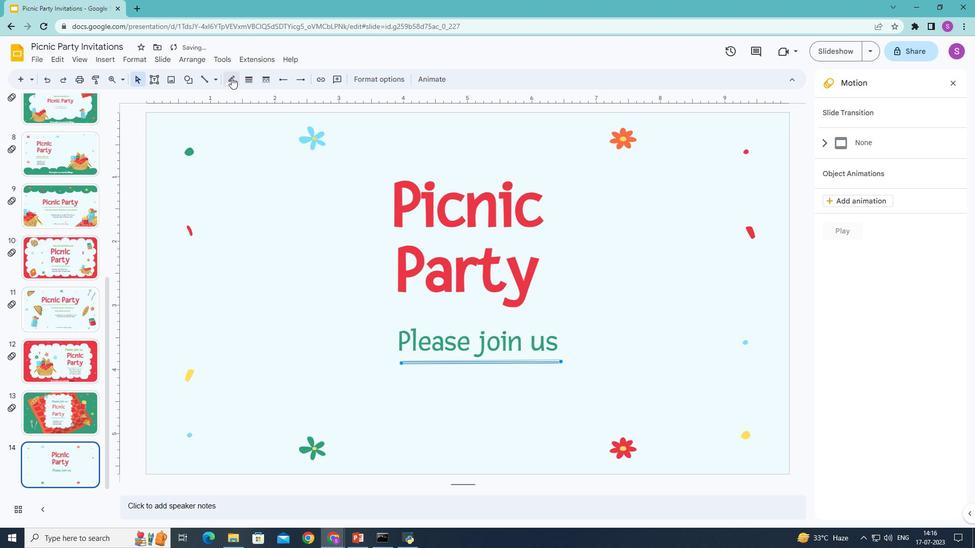 
Action: Mouse moved to (325, 113)
Screenshot: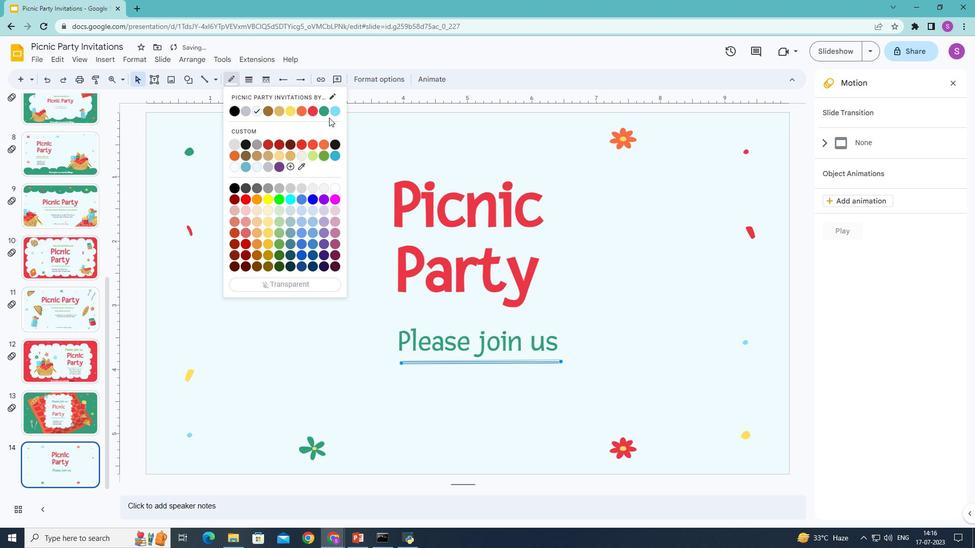 
Action: Mouse pressed left at (325, 113)
Screenshot: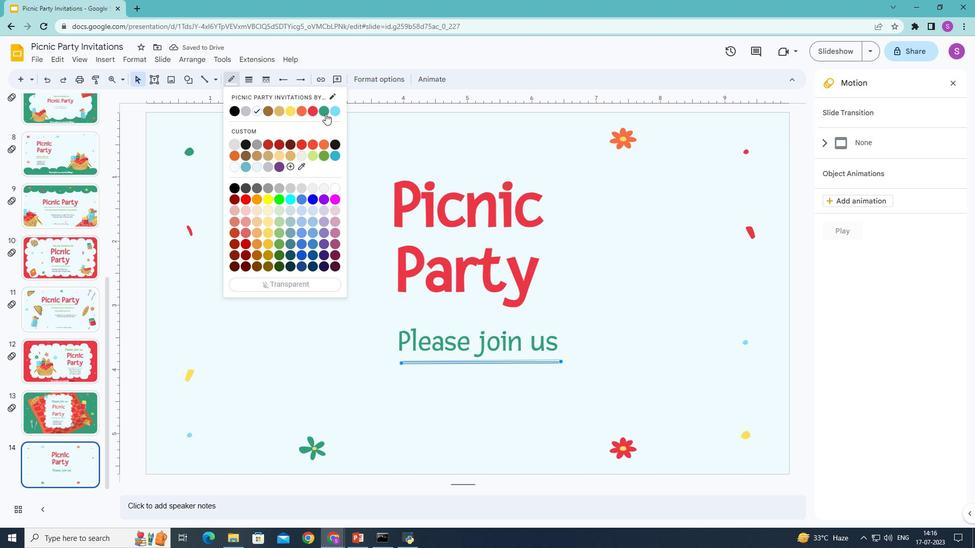 
Action: Mouse moved to (362, 323)
Screenshot: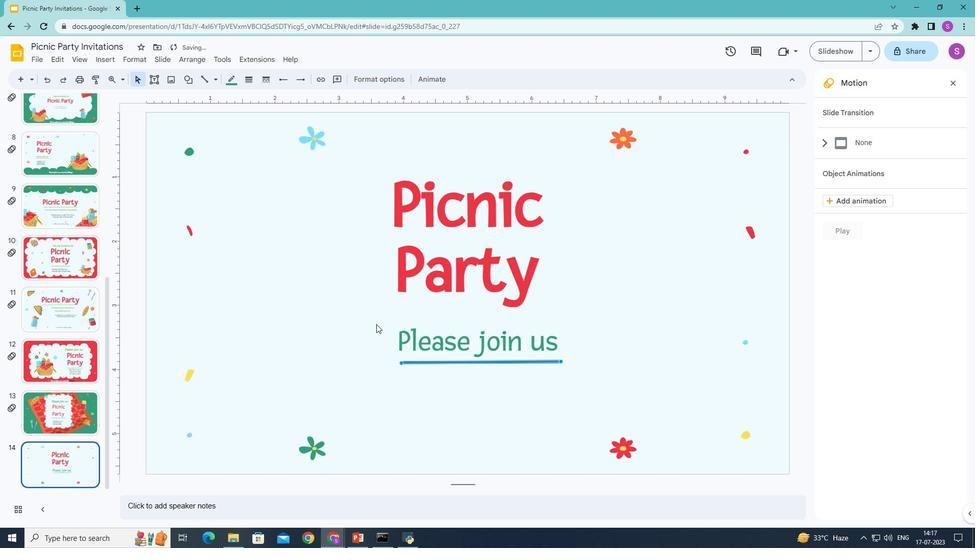 
Action: Mouse pressed left at (362, 323)
Screenshot: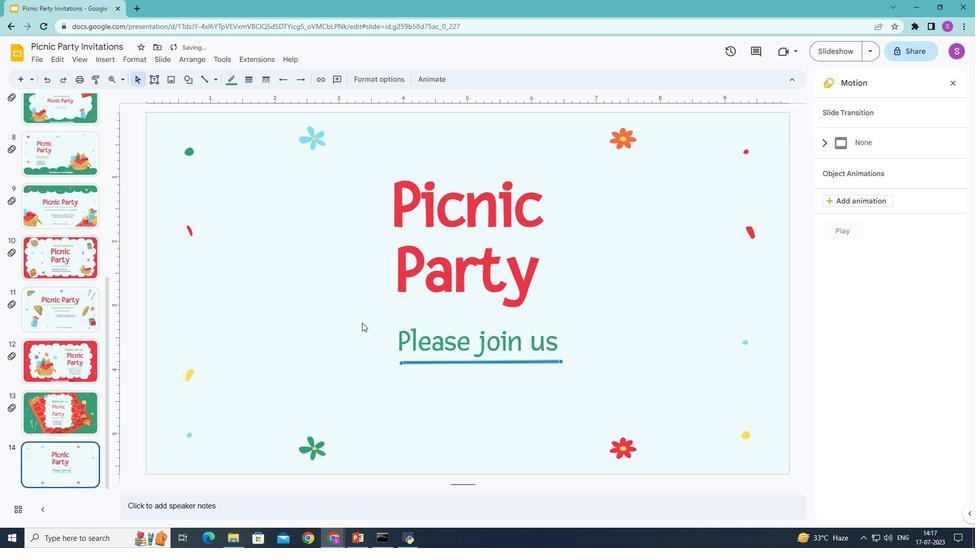 
Action: Mouse moved to (156, 81)
Screenshot: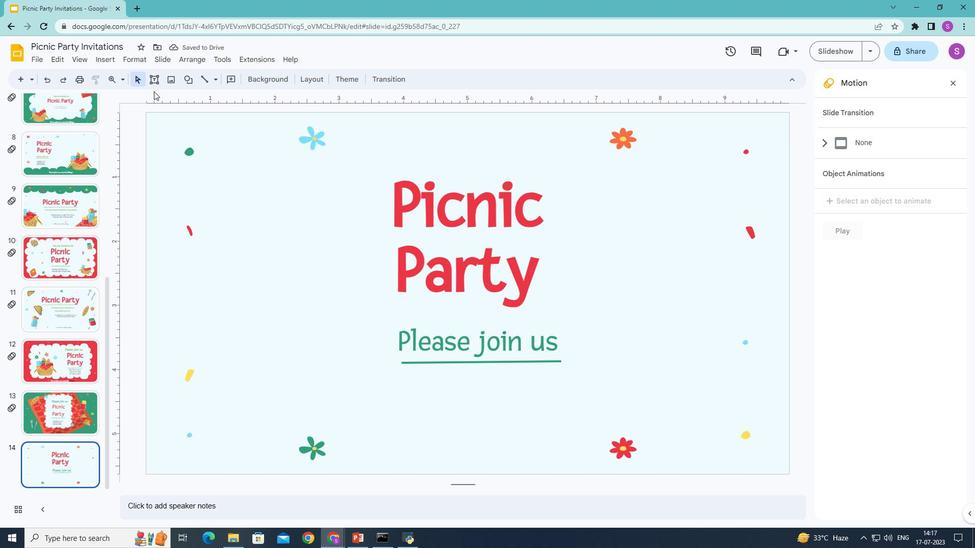 
Action: Mouse pressed left at (156, 81)
Screenshot: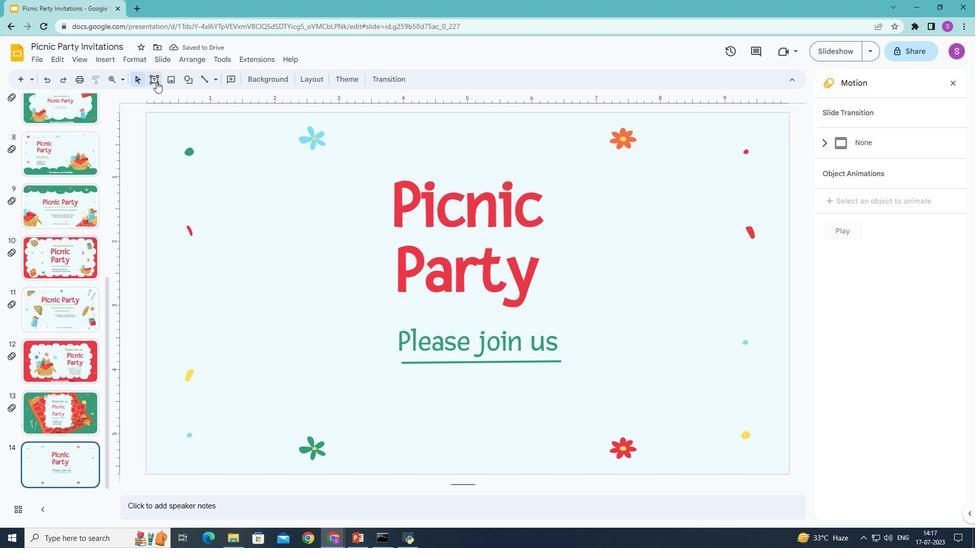 
Action: Mouse moved to (400, 378)
Screenshot: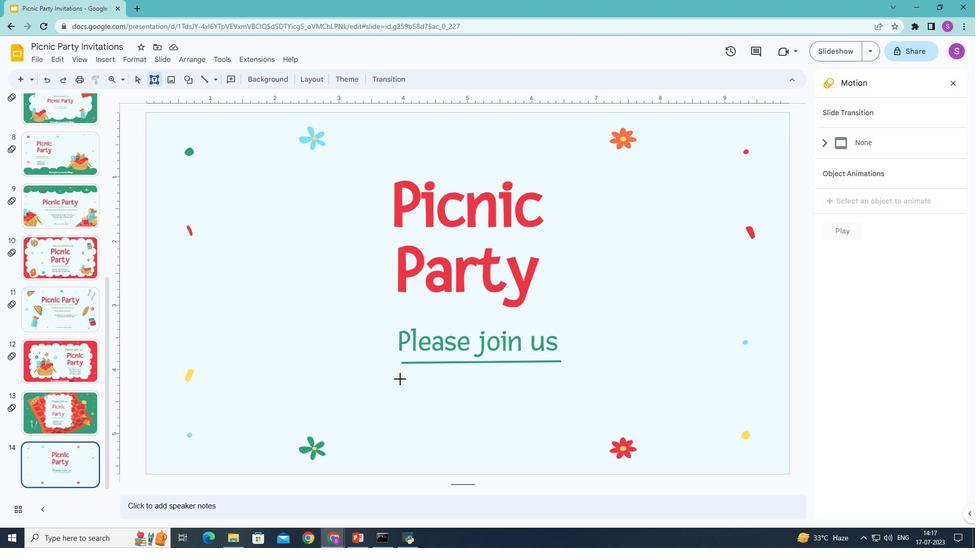 
Action: Mouse pressed left at (400, 378)
Screenshot: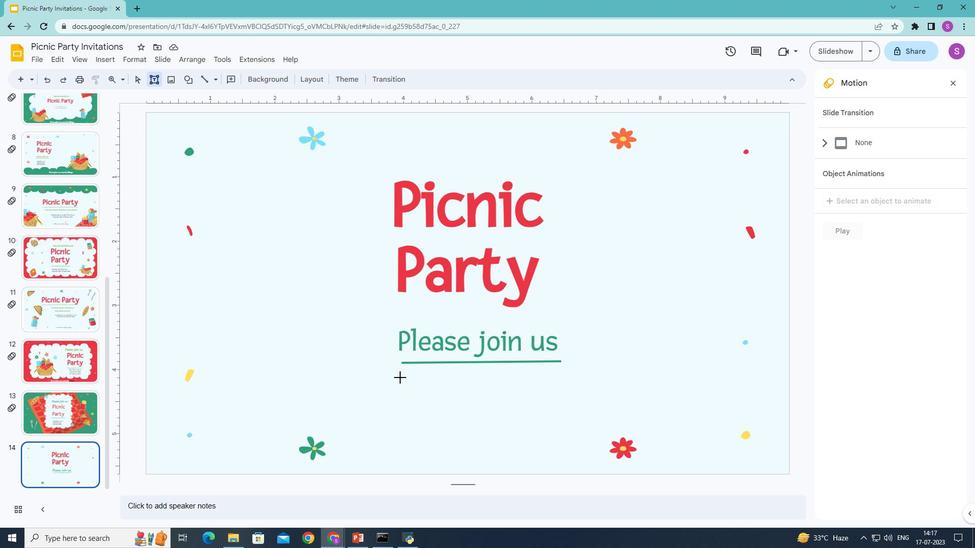 
Action: Mouse moved to (538, 392)
Screenshot: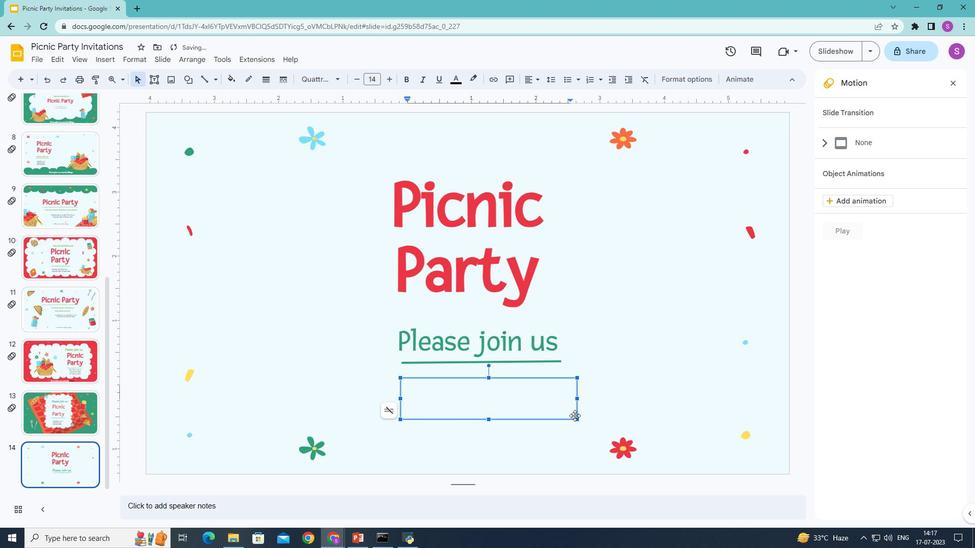 
Action: Key pressed <Key.shift>On<Key.space><Key.shift>July<Key.space>14th<Key.space>at<Key.space>3<Key.space>p.m.<Key.space>in<Key.space><Key.enter>the<Key.space><Key.shift>Southside<Key.space><Key.shift>Park
Screenshot: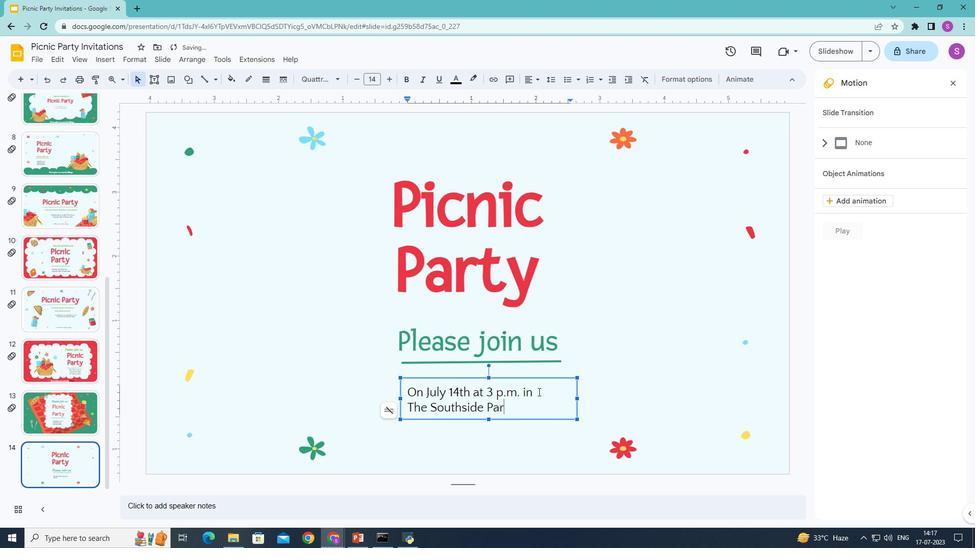 
Action: Mouse moved to (406, 407)
Screenshot: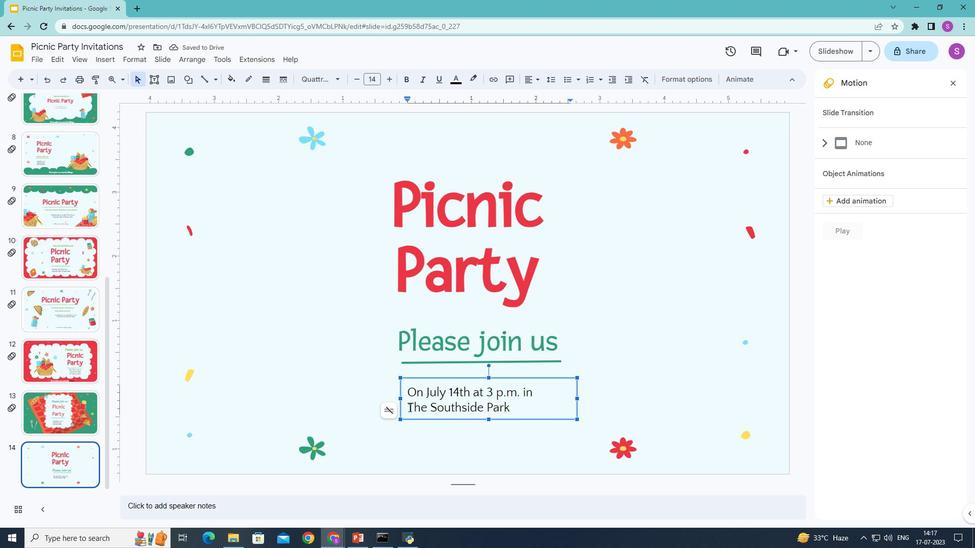 
Action: Mouse pressed left at (406, 407)
Screenshot: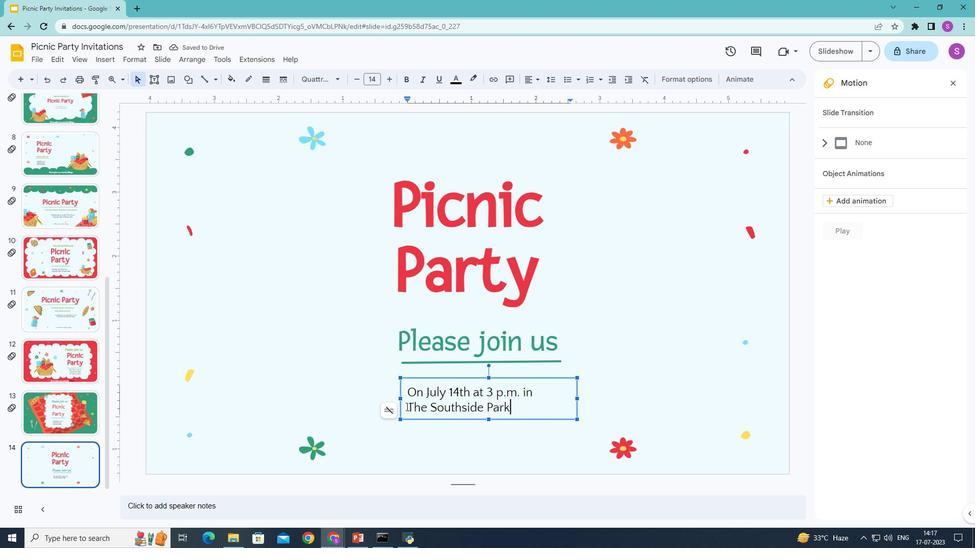 
Action: Mouse moved to (538, 80)
Screenshot: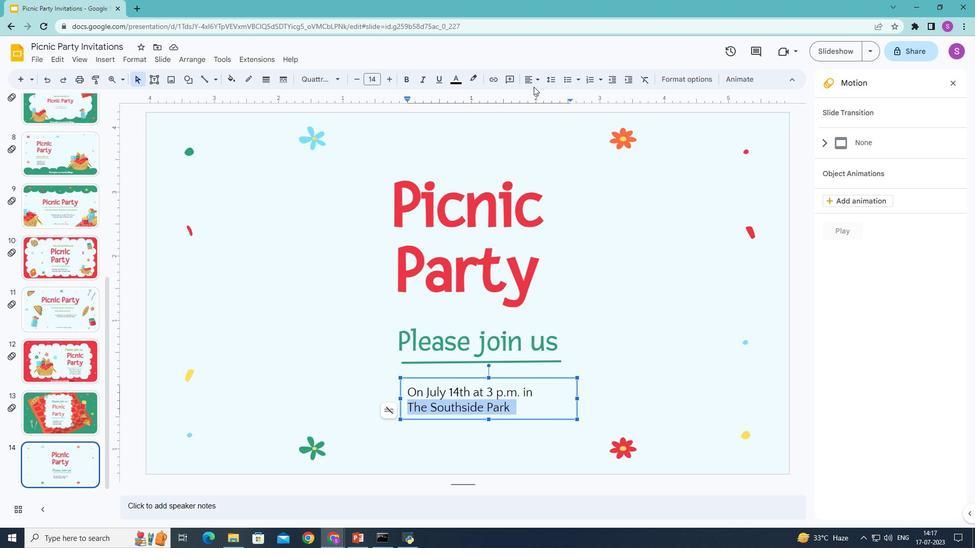 
Action: Mouse pressed left at (538, 80)
Screenshot: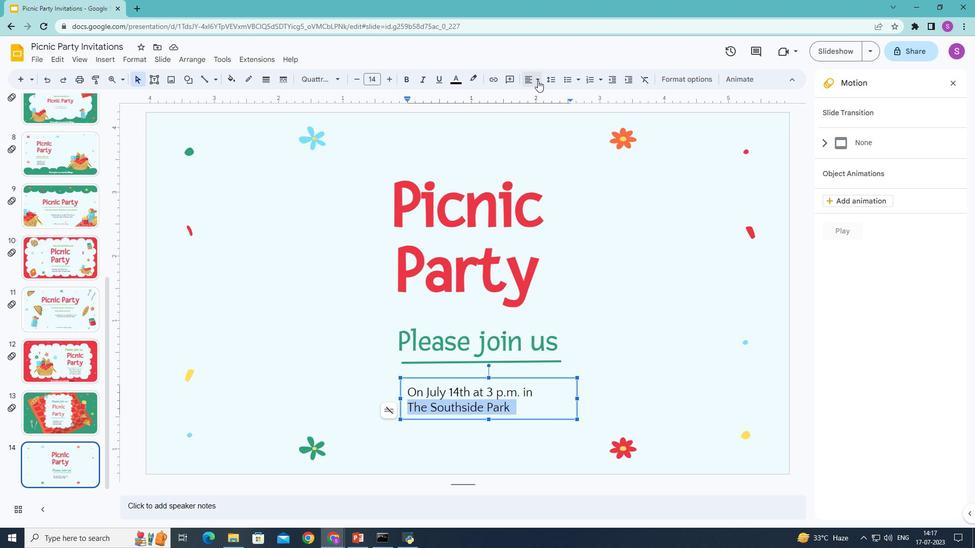 
Action: Mouse moved to (547, 98)
Screenshot: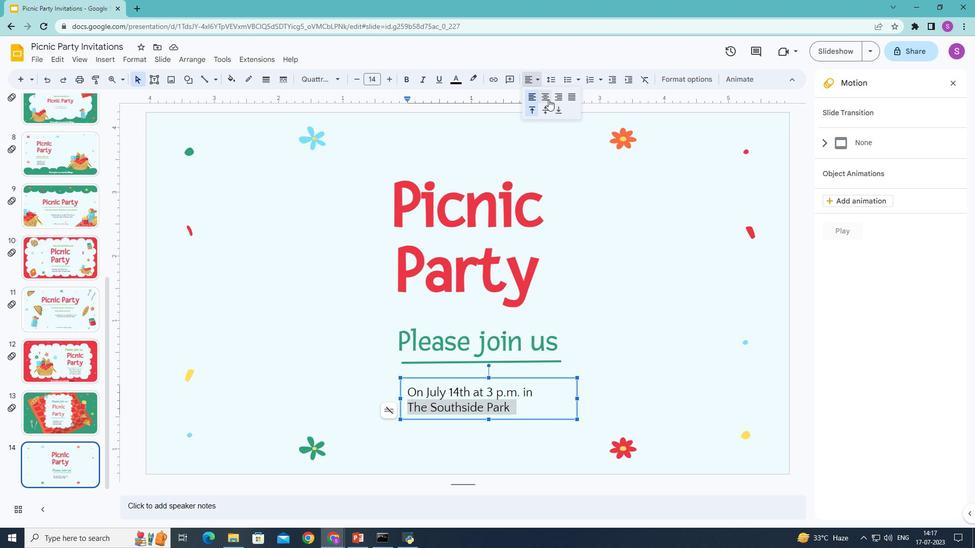 
Action: Mouse pressed left at (547, 98)
Screenshot: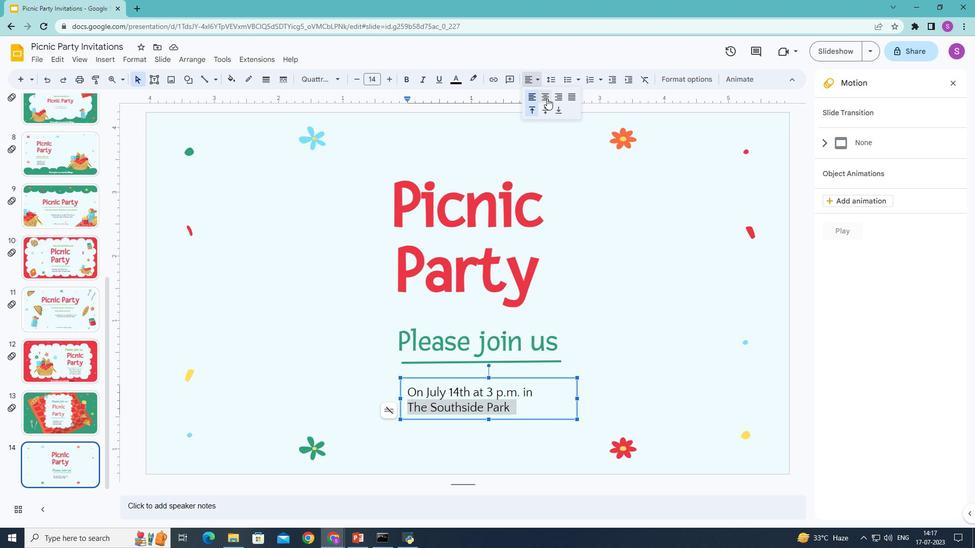
Action: Mouse moved to (405, 391)
Screenshot: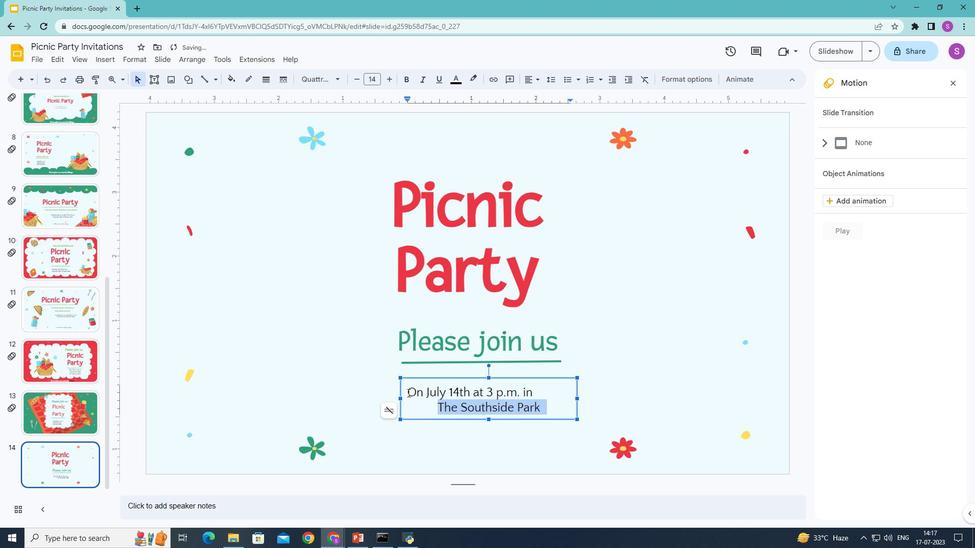 
Action: Mouse pressed left at (405, 391)
Screenshot: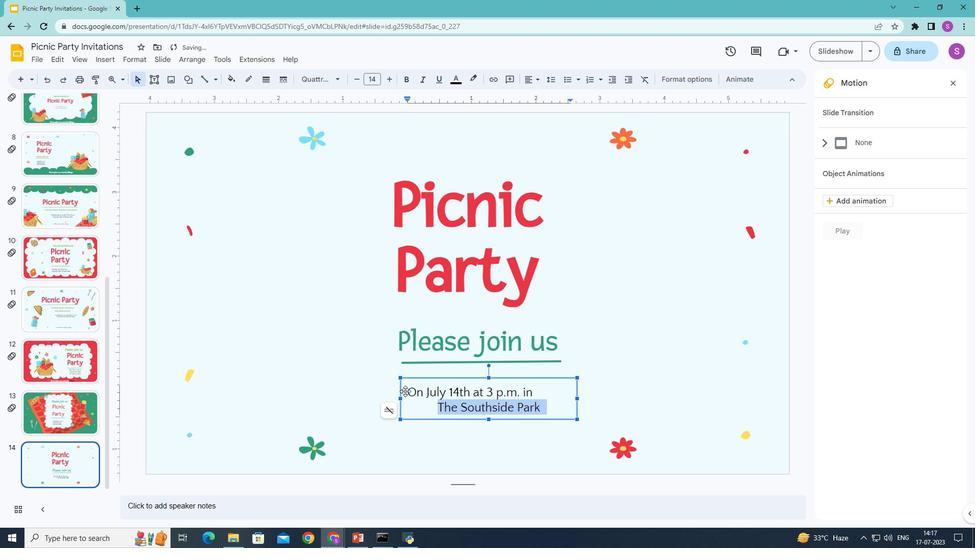 
Action: Mouse moved to (302, 349)
Screenshot: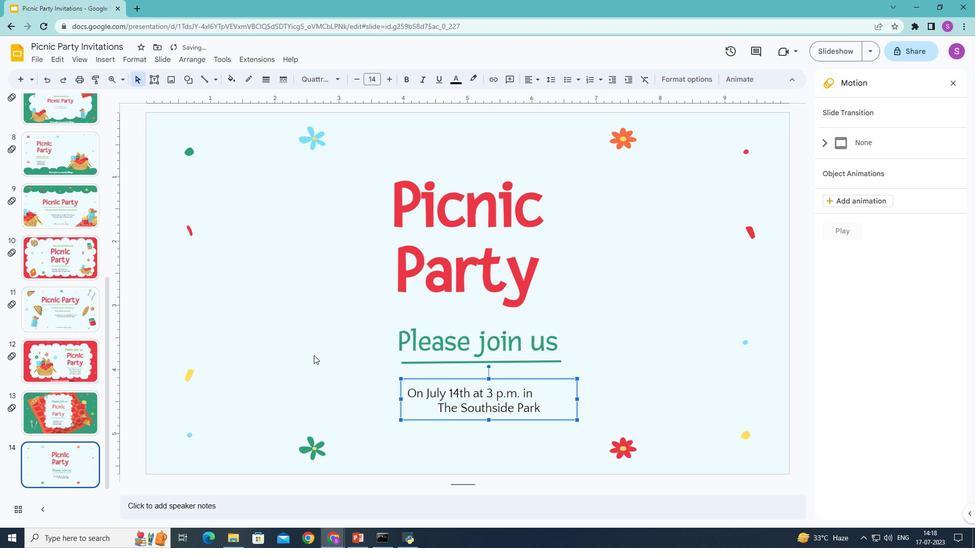 
Action: Mouse pressed left at (302, 349)
Screenshot: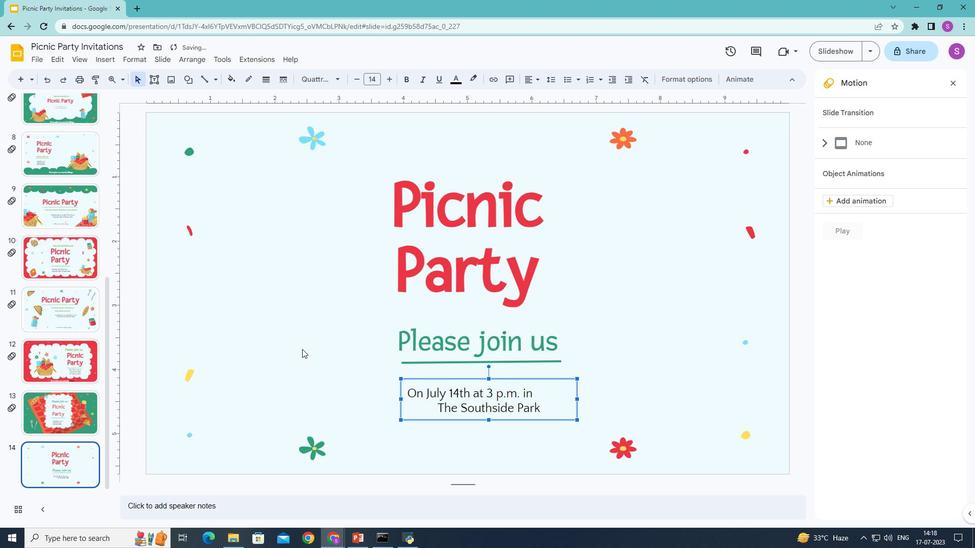 
Action: Mouse moved to (407, 391)
Screenshot: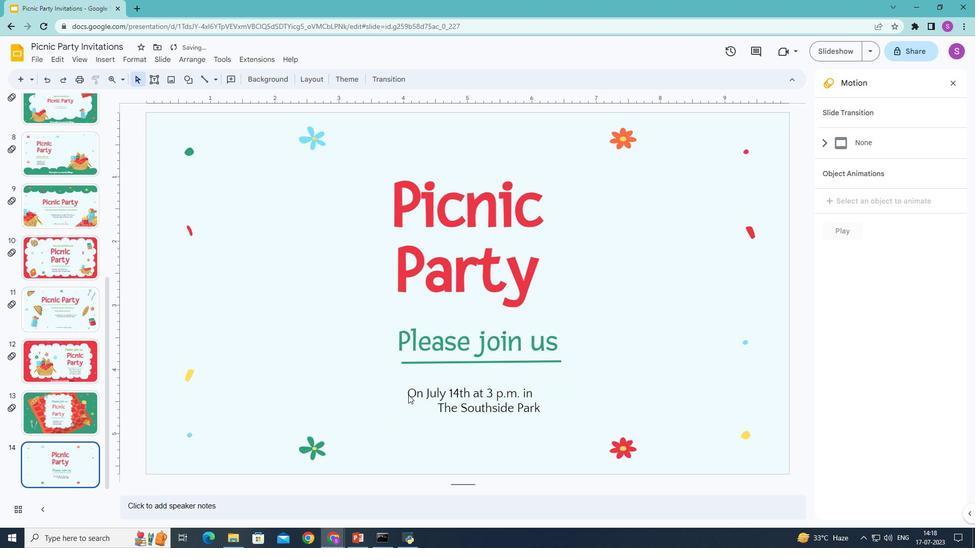 
Action: Mouse pressed left at (407, 391)
Screenshot: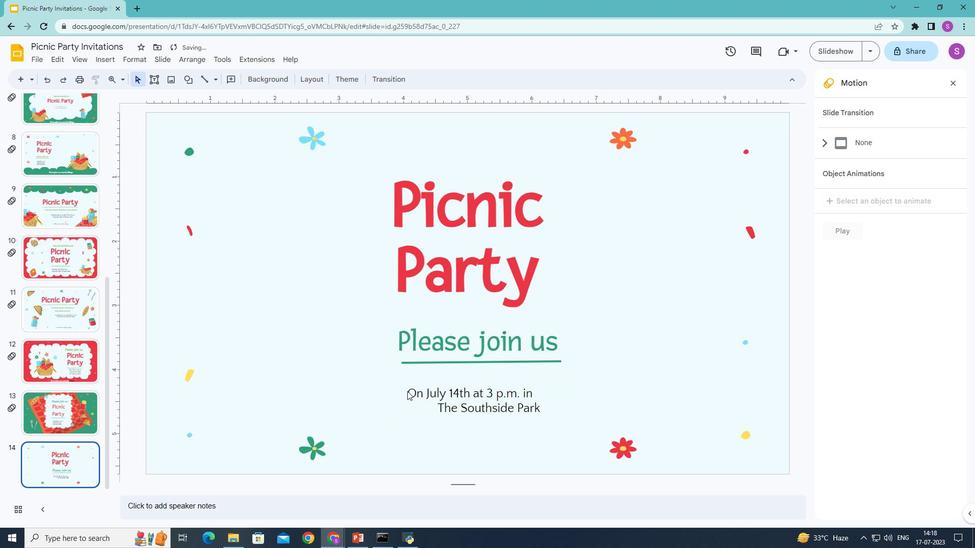 
Action: Mouse moved to (407, 392)
Screenshot: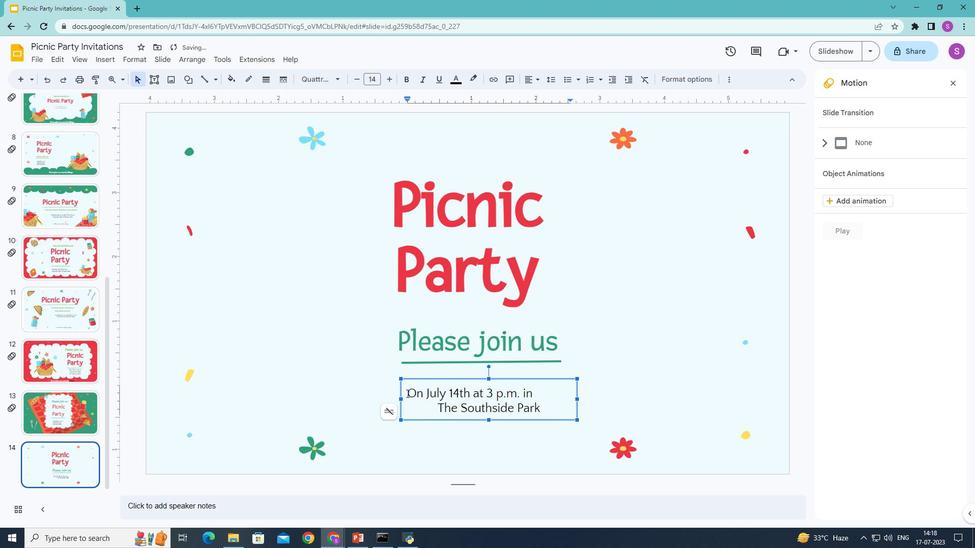 
Action: Mouse pressed left at (407, 392)
Screenshot: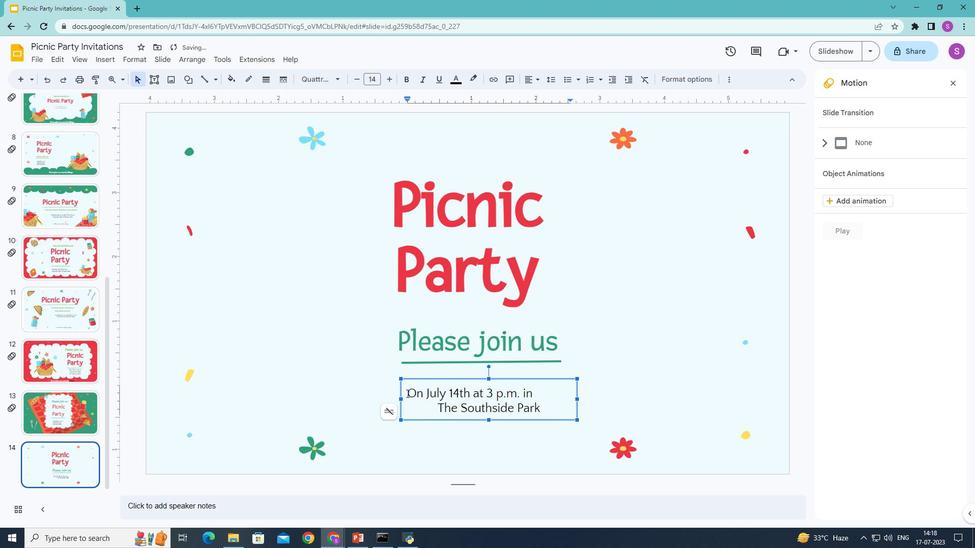 
Action: Mouse moved to (539, 77)
Screenshot: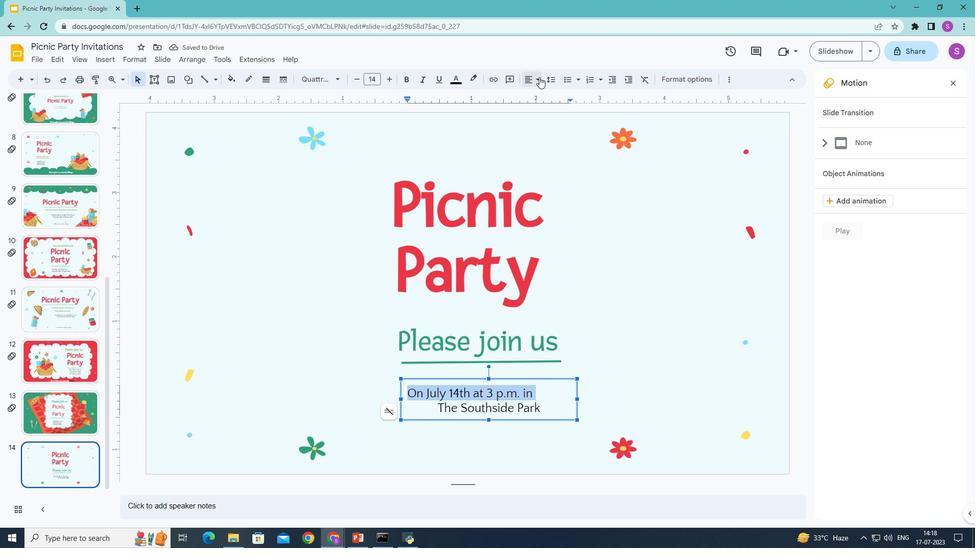 
Action: Mouse pressed left at (539, 77)
Screenshot: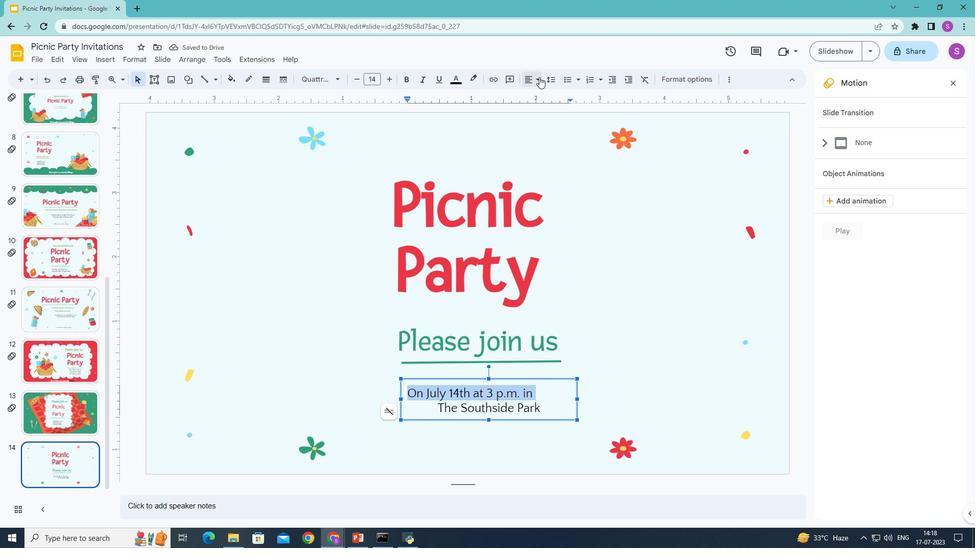 
Action: Mouse moved to (547, 95)
Screenshot: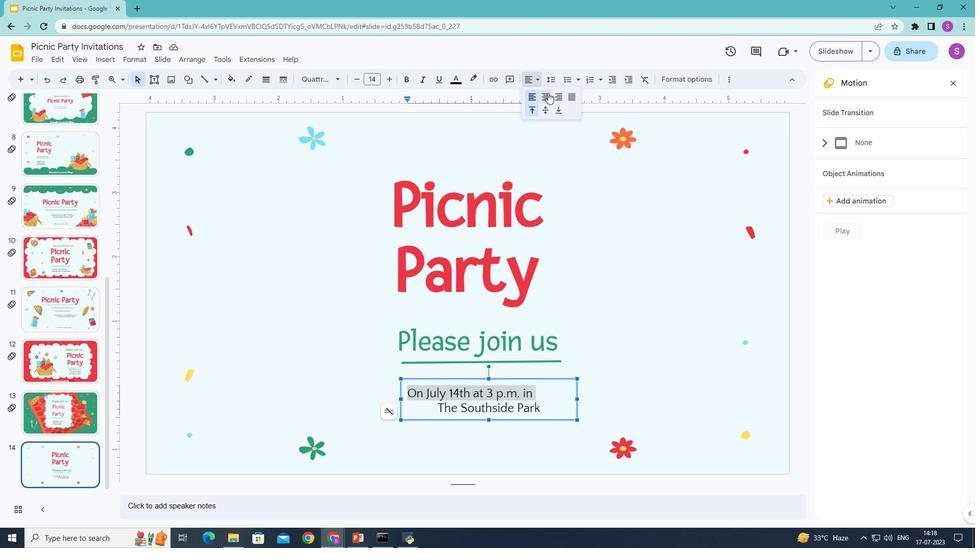 
Action: Mouse pressed left at (547, 95)
Screenshot: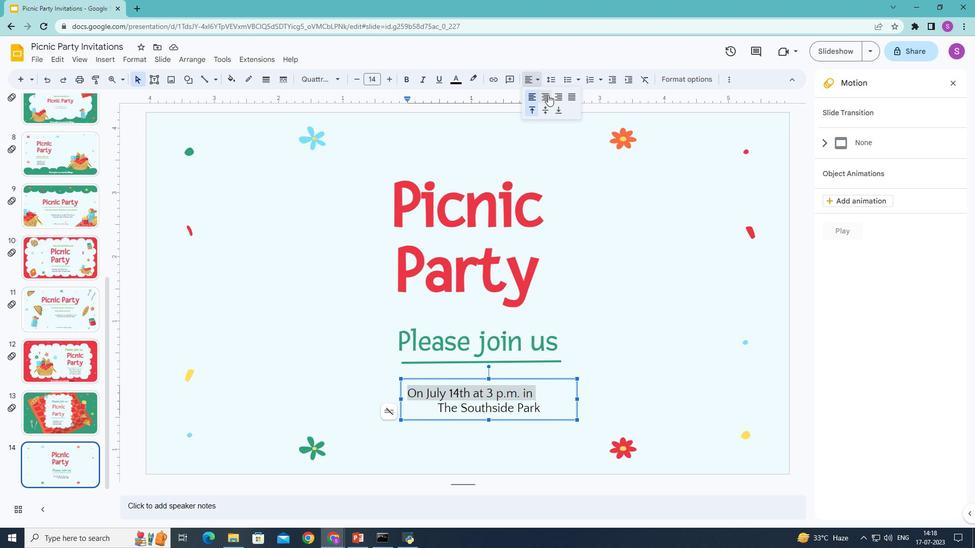 
Action: Mouse moved to (575, 174)
Screenshot: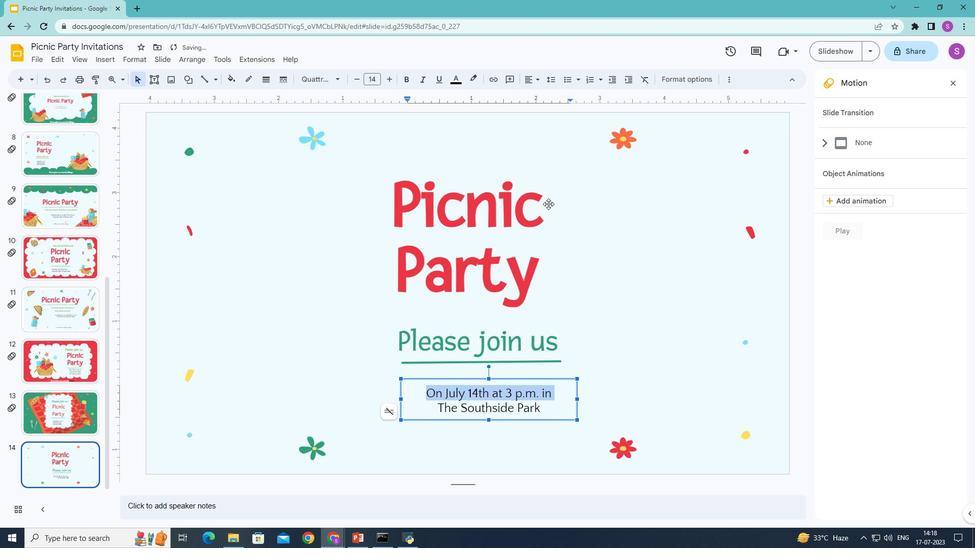 
Action: Mouse pressed left at (575, 174)
Screenshot: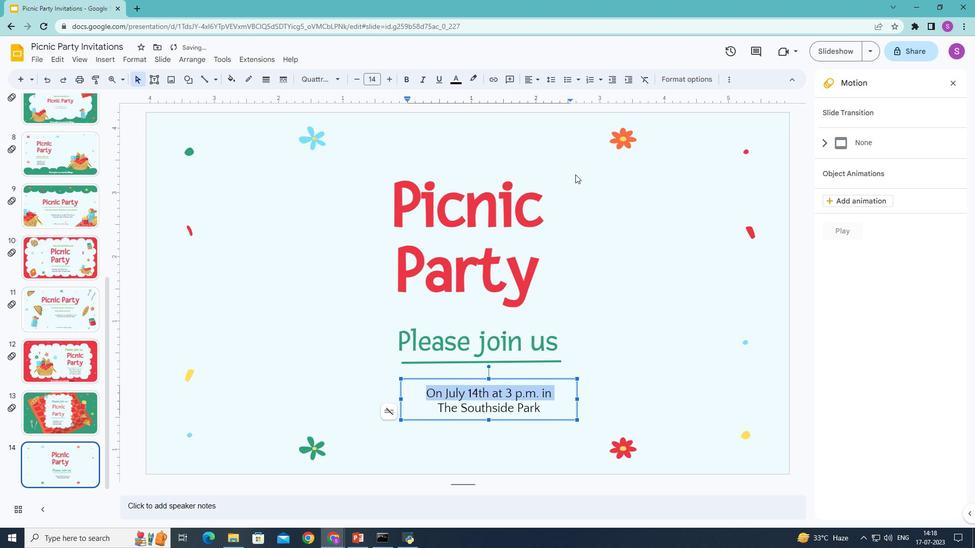 
Action: Mouse moved to (621, 369)
Screenshot: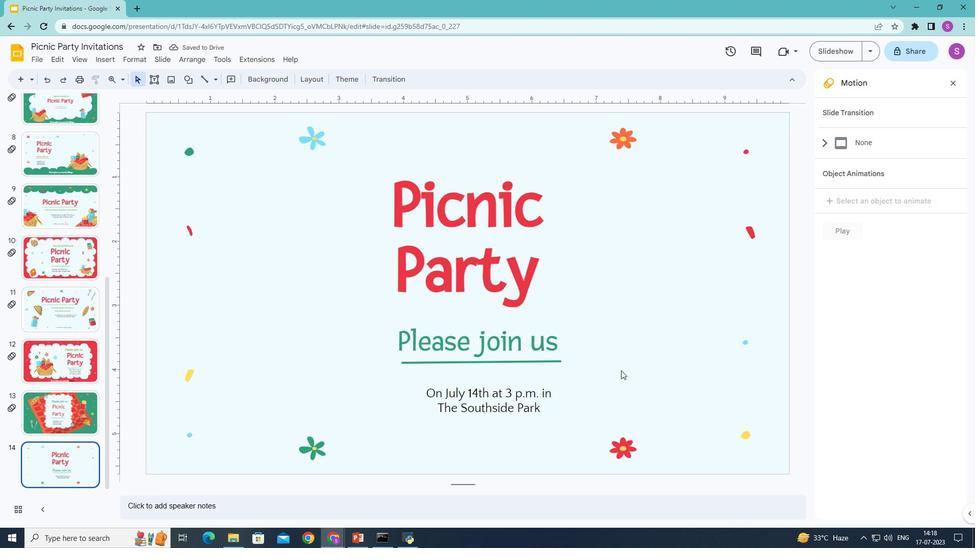 
Action: Mouse scrolled (621, 369) with delta (0, 0)
Screenshot: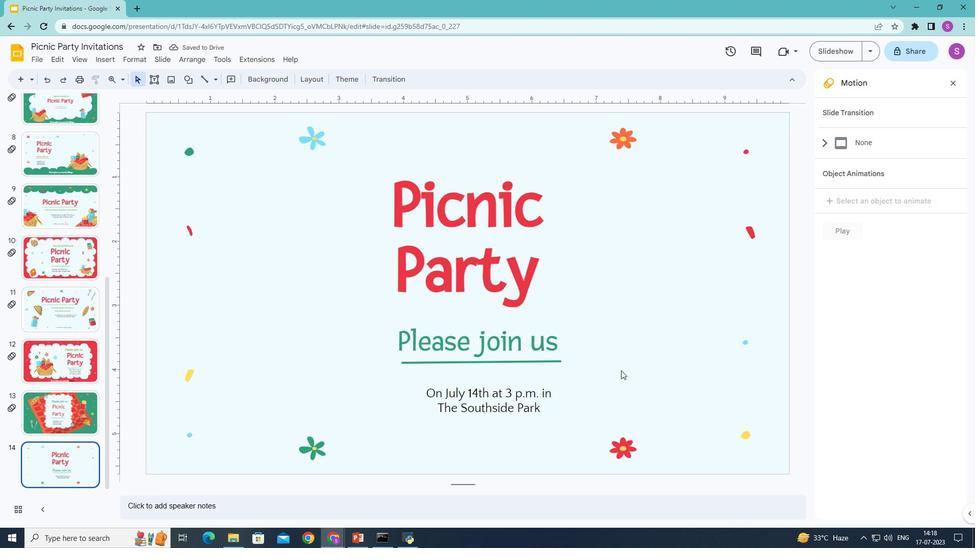 
Action: Mouse moved to (158, 79)
Screenshot: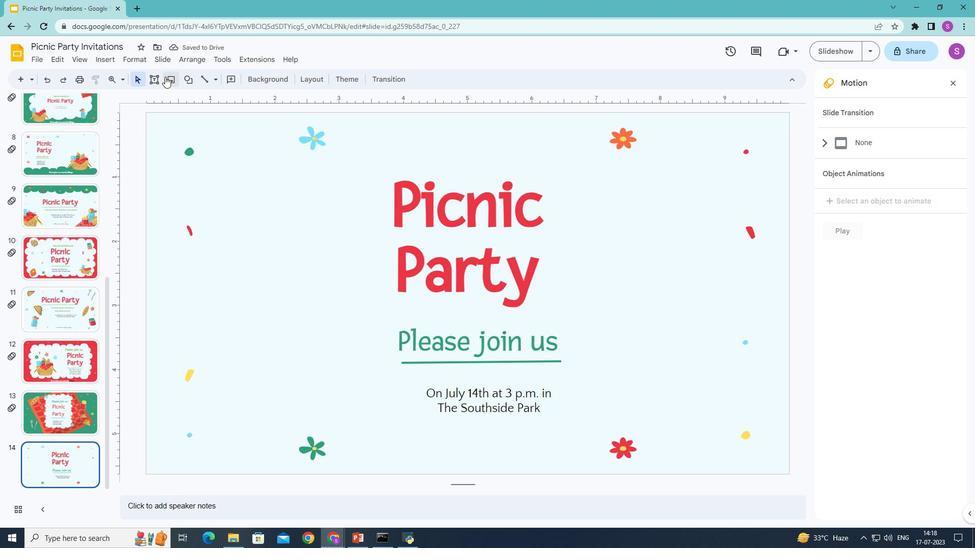 
Action: Mouse pressed left at (158, 79)
Screenshot: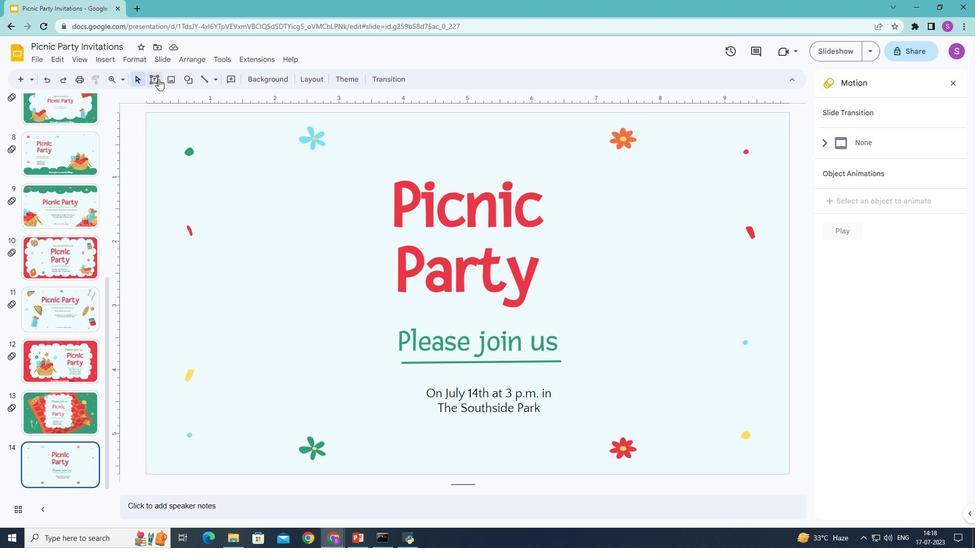 
Action: Mouse moved to (386, 444)
Screenshot: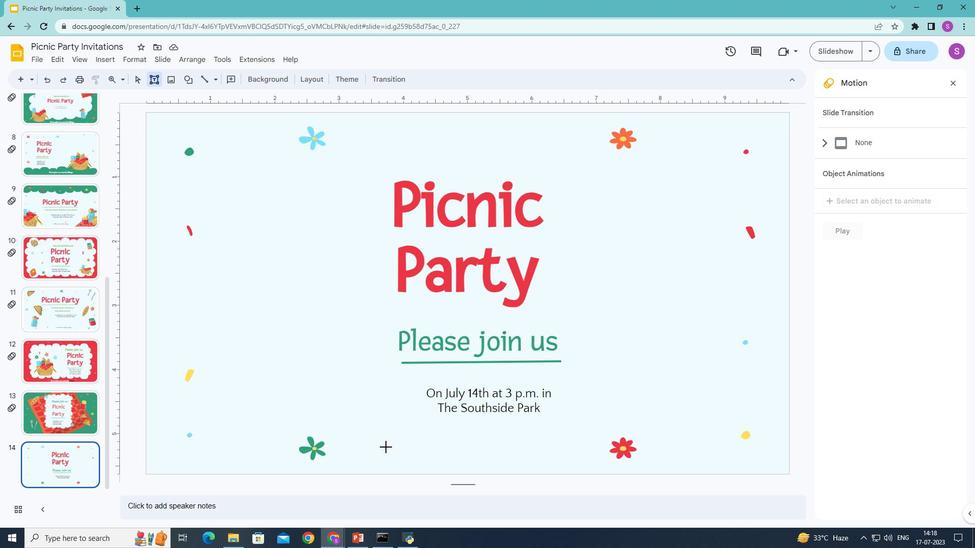 
Action: Mouse pressed left at (386, 444)
Screenshot: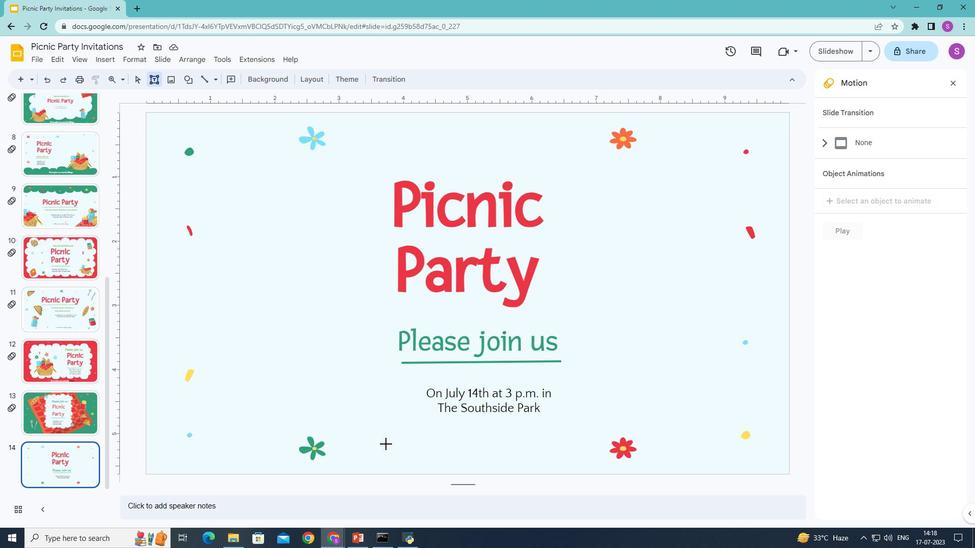 
Action: Mouse moved to (572, 411)
Screenshot: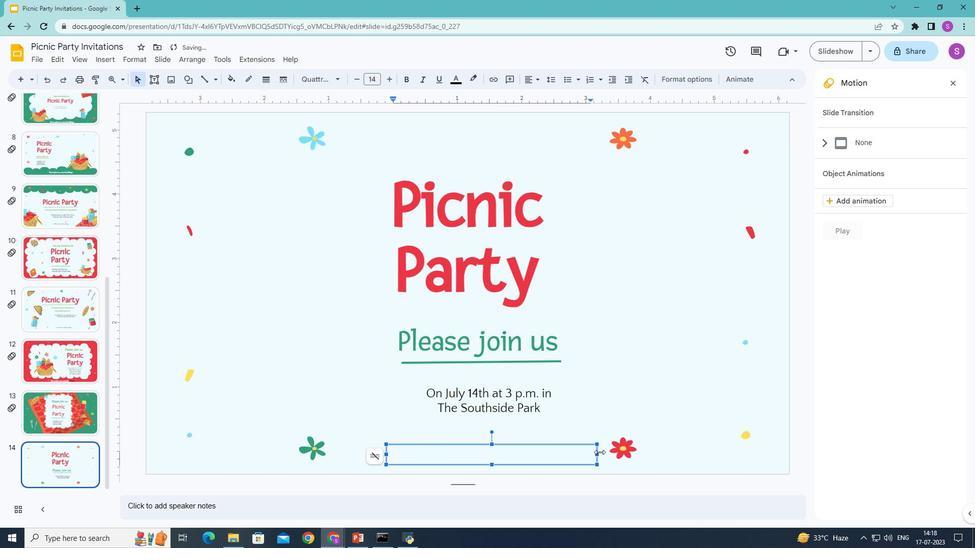 
Action: Key pressed <Key.shift>This<Key.space>template<Key.space>was<Key.space>created<Key.space>by<Key.space><Key.shift>Slidesgo
Screenshot: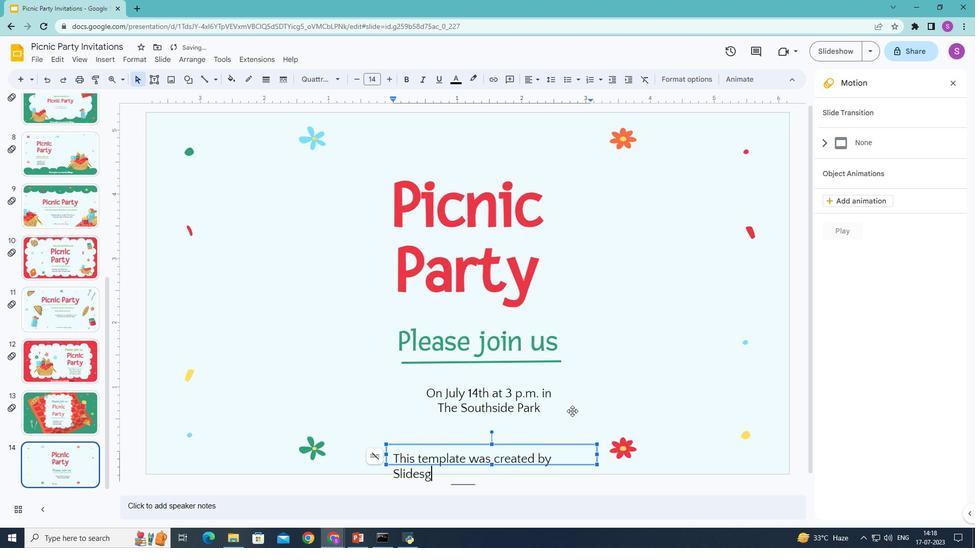 
Action: Mouse moved to (598, 456)
Screenshot: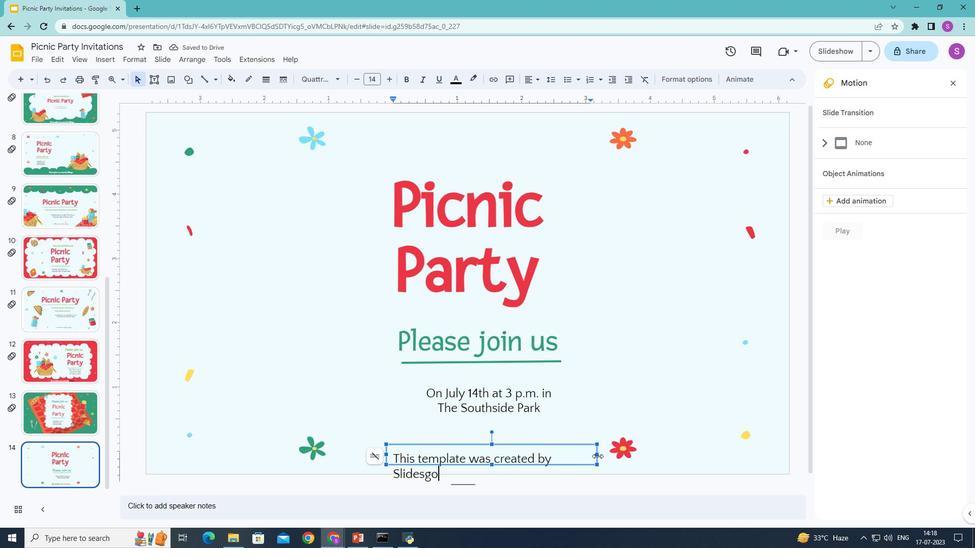 
Action: Mouse pressed left at (598, 456)
Screenshot: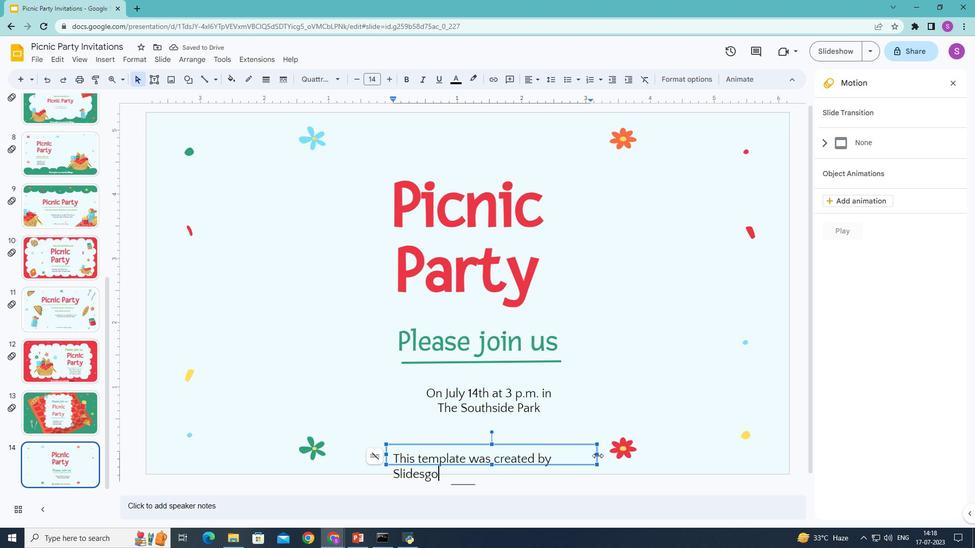 
Action: Mouse moved to (681, 424)
Screenshot: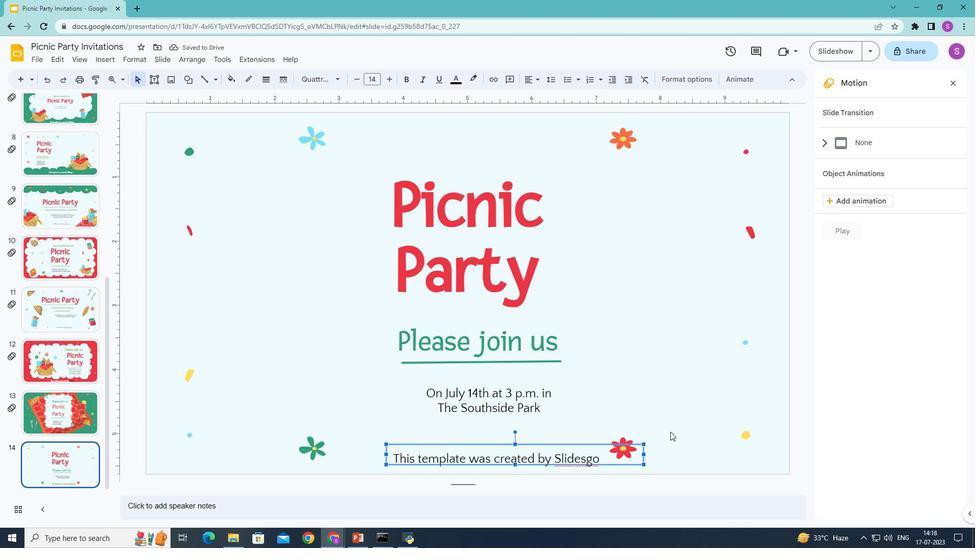 
Action: Mouse pressed left at (681, 424)
Screenshot: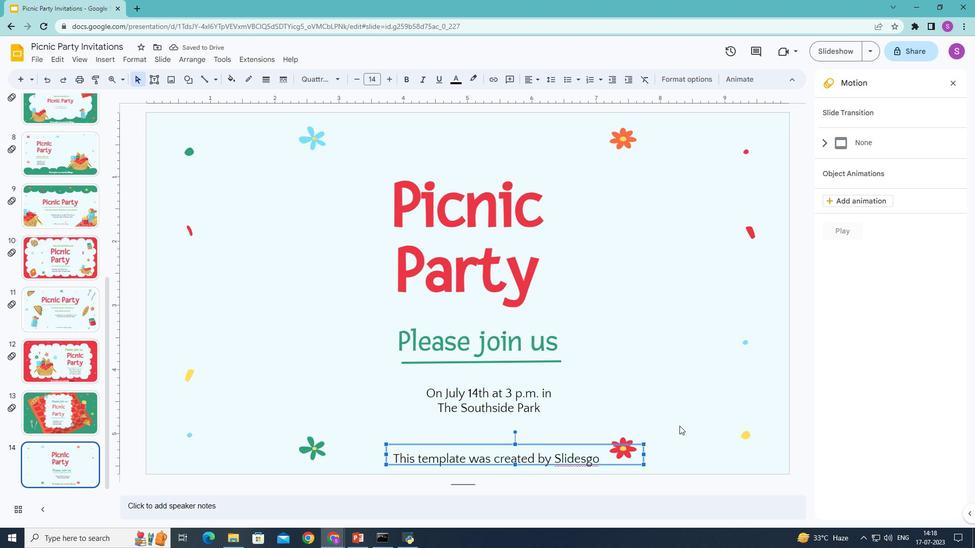 
Action: Mouse moved to (536, 451)
Screenshot: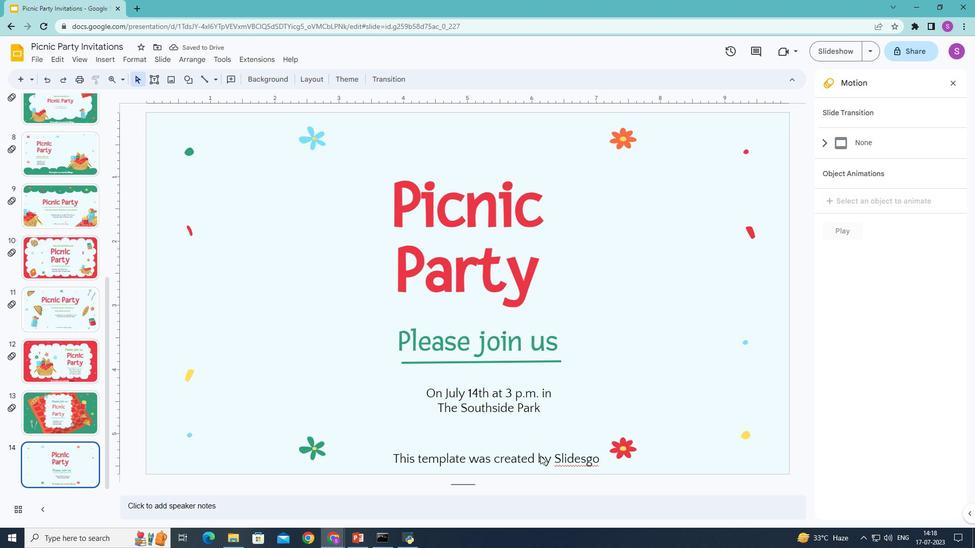 
Action: Mouse pressed left at (536, 451)
Screenshot: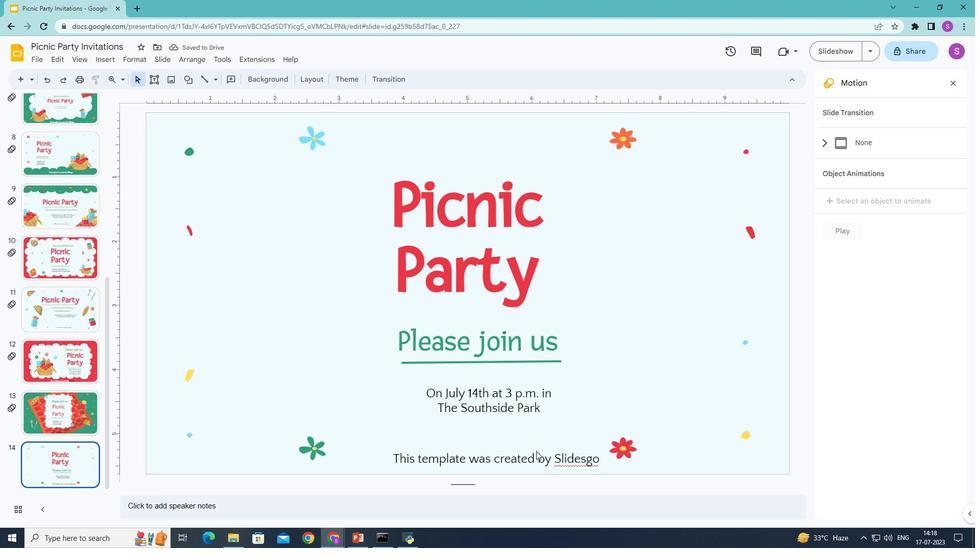 
Action: Mouse moved to (599, 458)
Screenshot: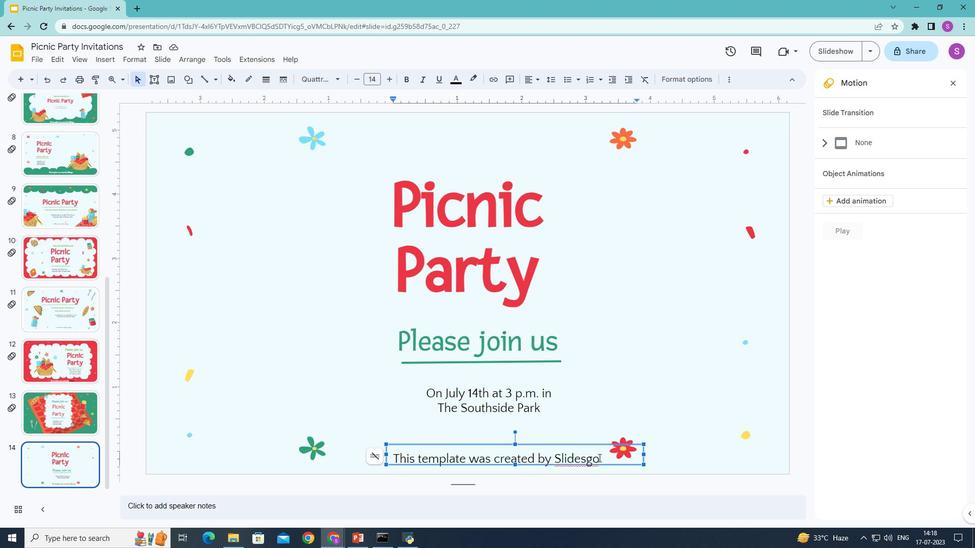 
Action: Mouse pressed left at (599, 458)
Screenshot: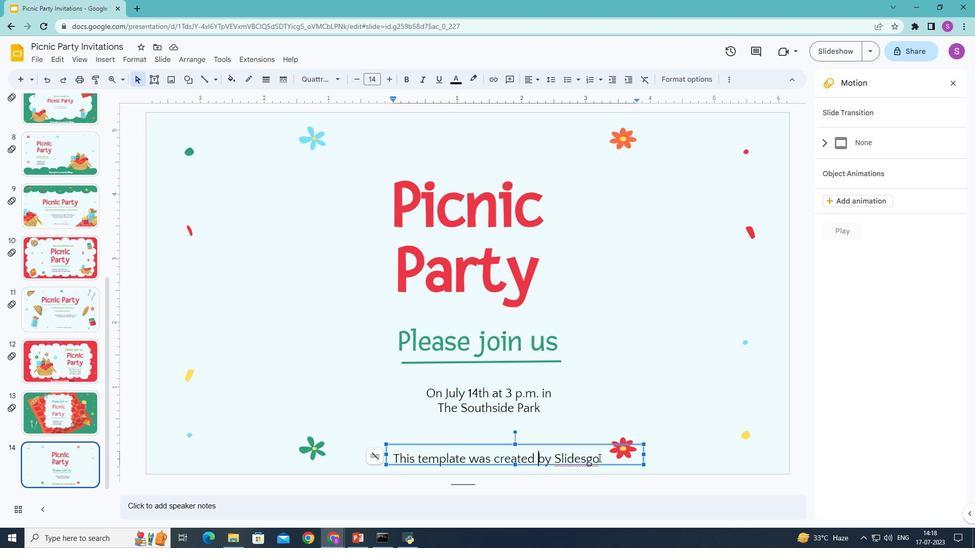 
Action: Mouse moved to (406, 81)
Screenshot: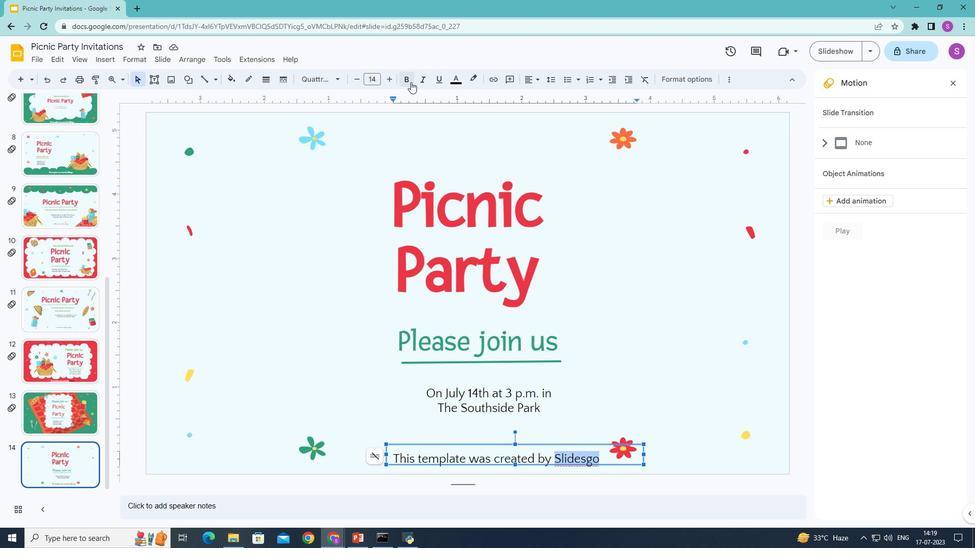 
Action: Mouse pressed left at (406, 81)
Screenshot: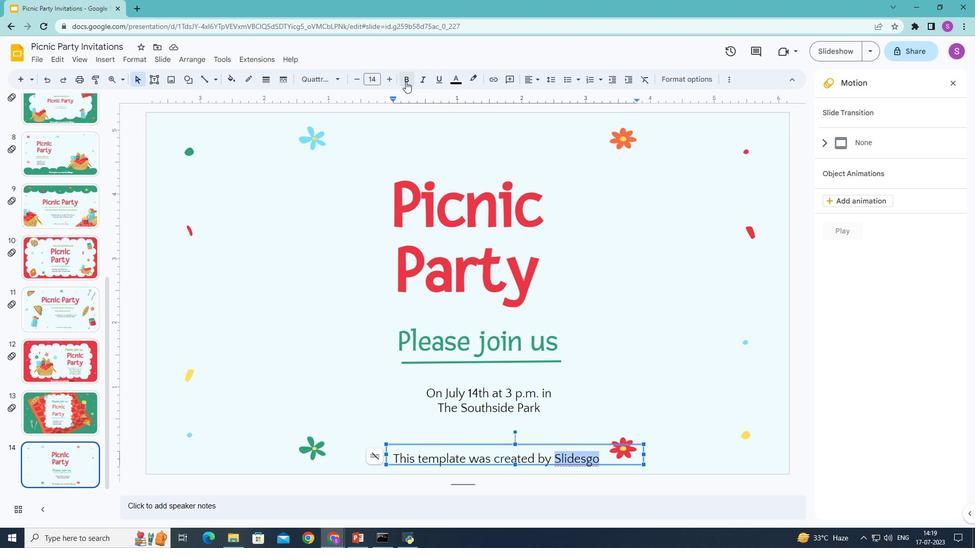
Action: Mouse moved to (596, 400)
Screenshot: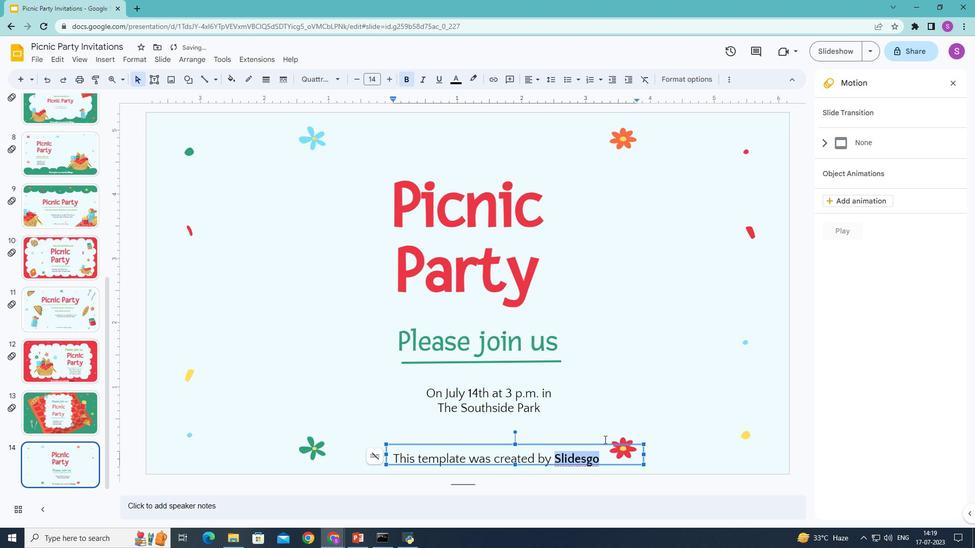 
Action: Mouse pressed left at (596, 400)
Screenshot: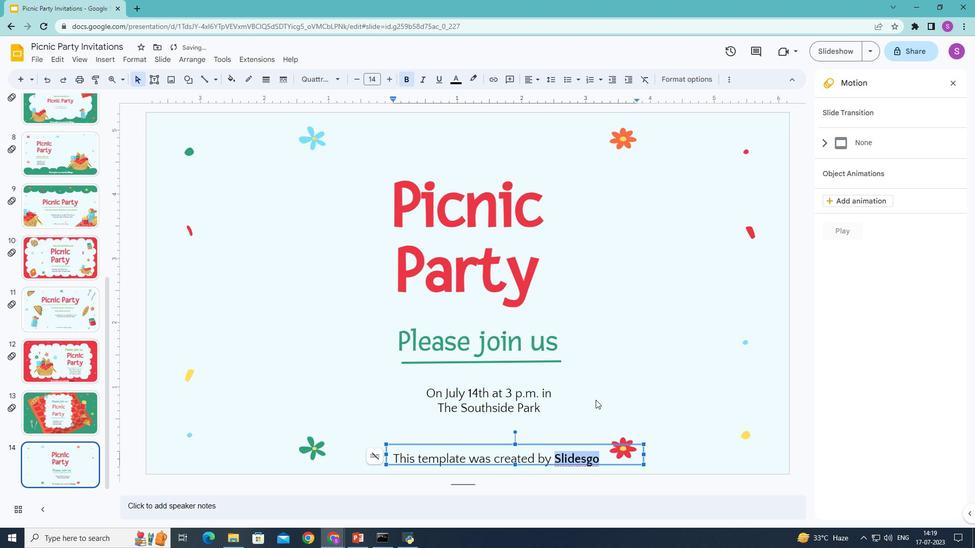 
Action: Mouse moved to (597, 451)
Screenshot: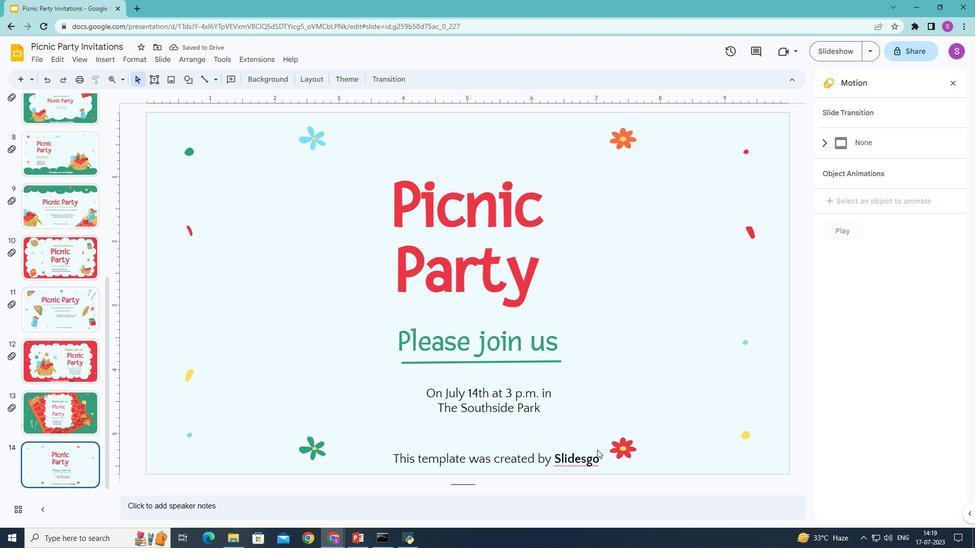 
Action: Mouse pressed left at (597, 451)
Screenshot: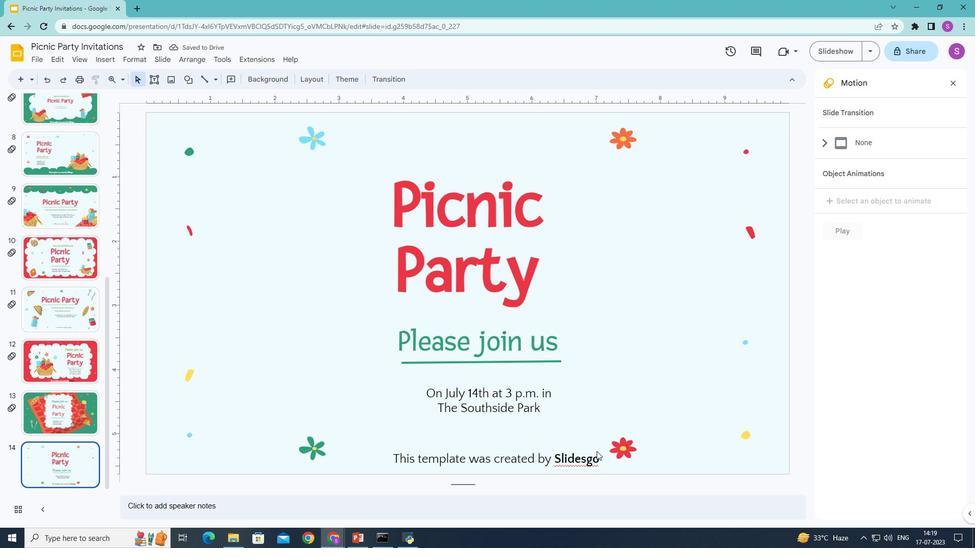 
Action: Mouse moved to (598, 458)
Screenshot: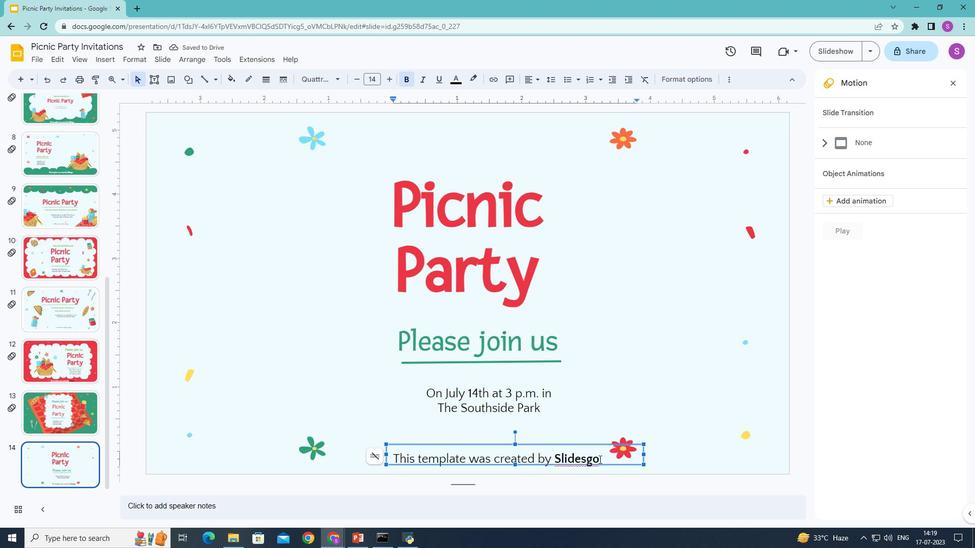 
Action: Mouse pressed left at (598, 458)
Screenshot: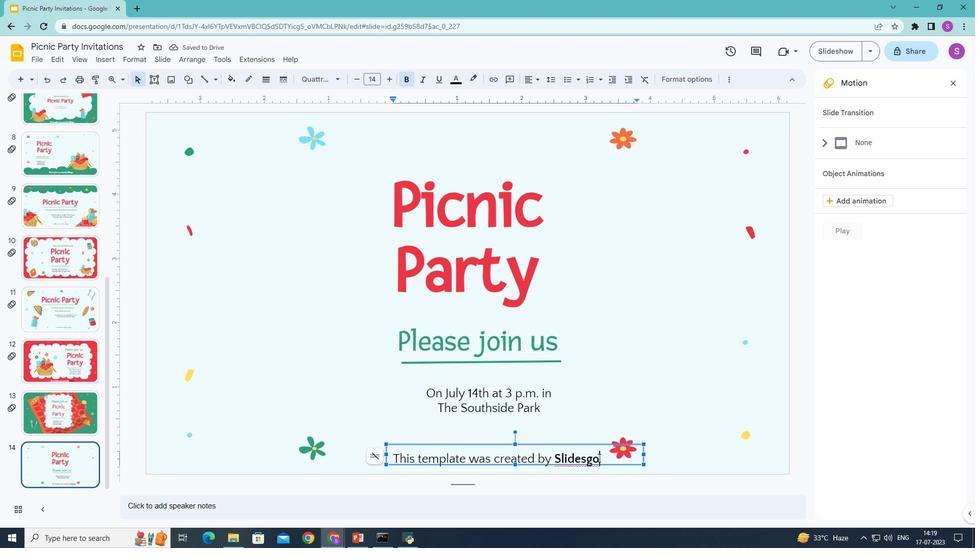 
Action: Mouse moved to (356, 78)
Screenshot: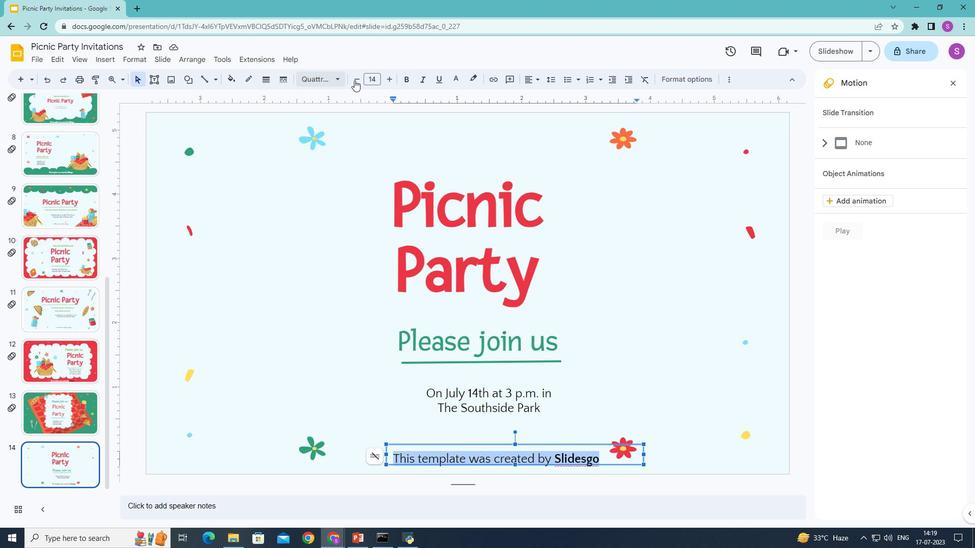 
Action: Mouse pressed left at (356, 78)
Screenshot: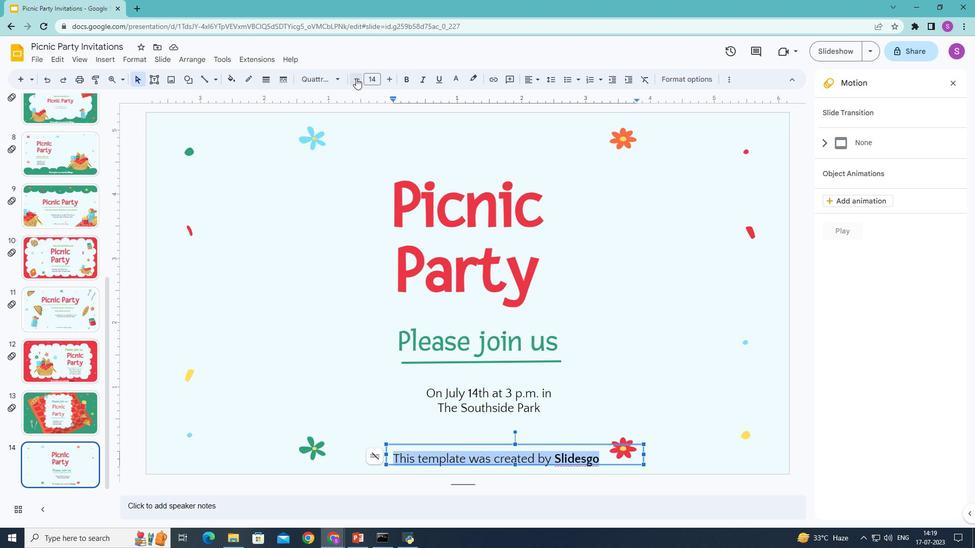 
Action: Mouse pressed left at (356, 78)
Screenshot: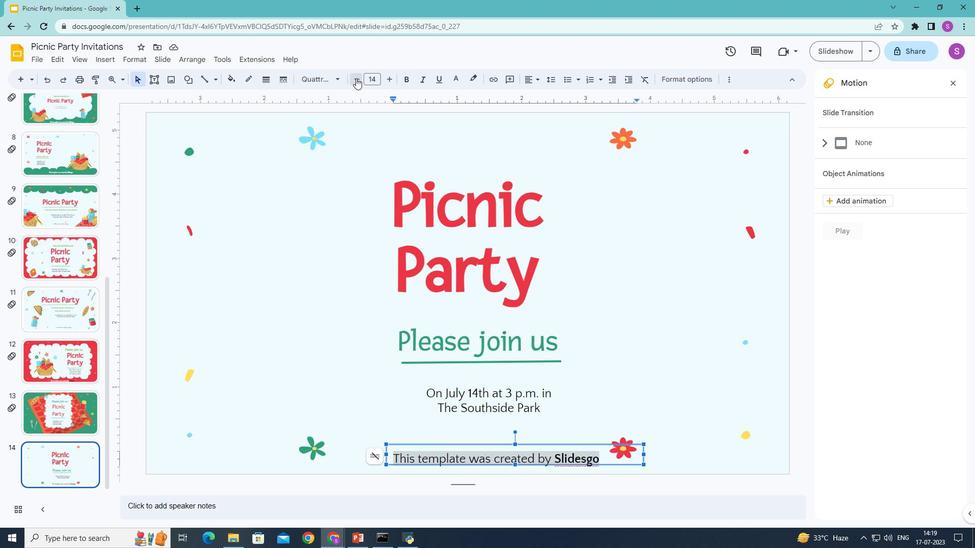 
Action: Mouse pressed left at (356, 78)
Screenshot: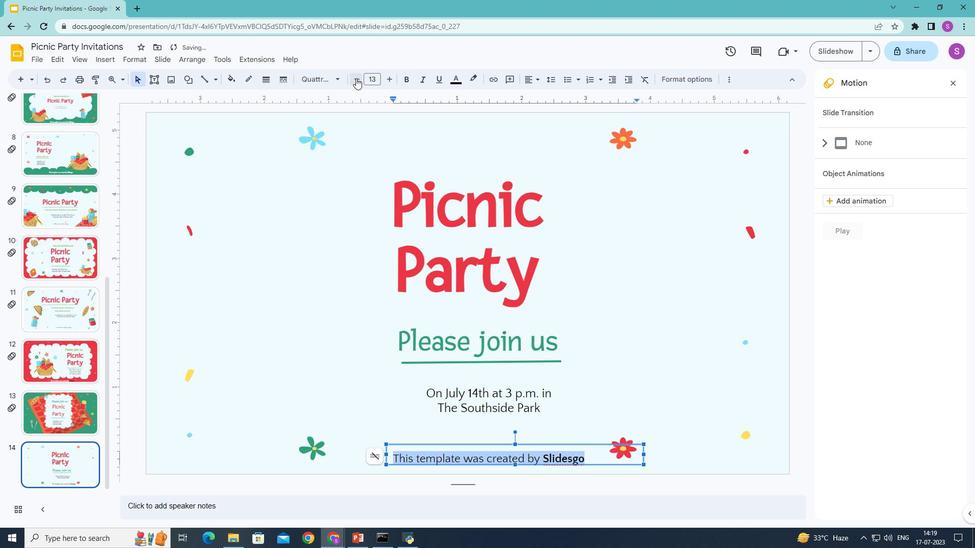 
Action: Mouse pressed left at (356, 78)
Screenshot: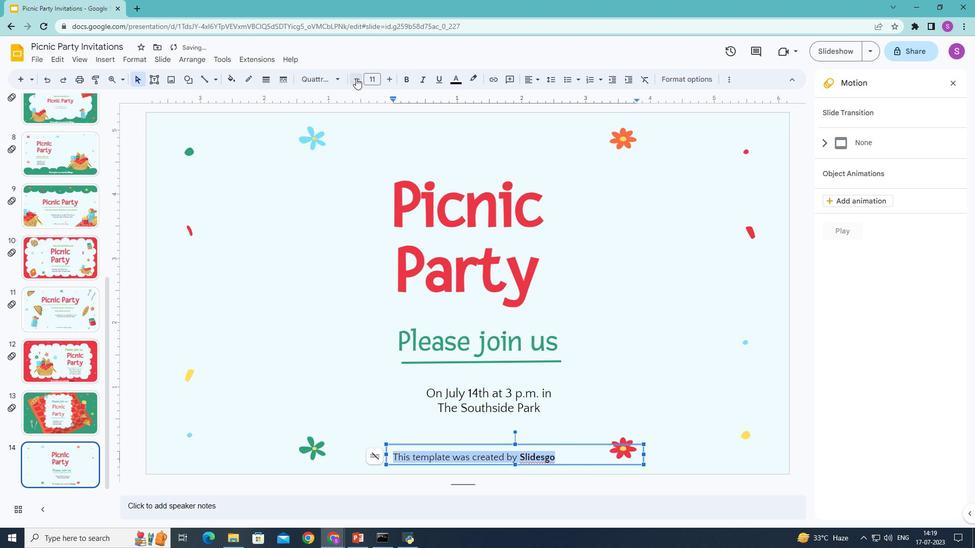 
Action: Mouse pressed left at (356, 78)
Screenshot: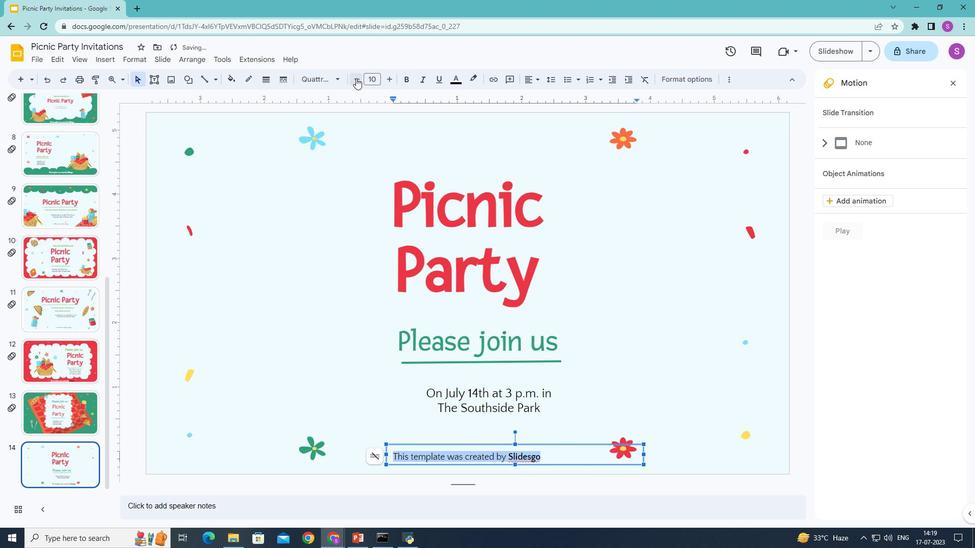 
Action: Mouse moved to (599, 278)
Screenshot: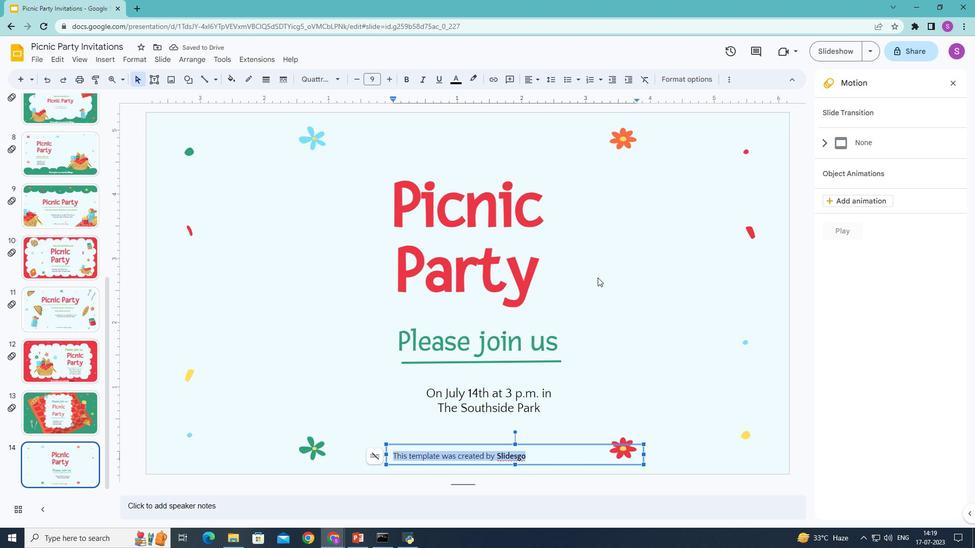
Action: Mouse pressed left at (599, 278)
Screenshot: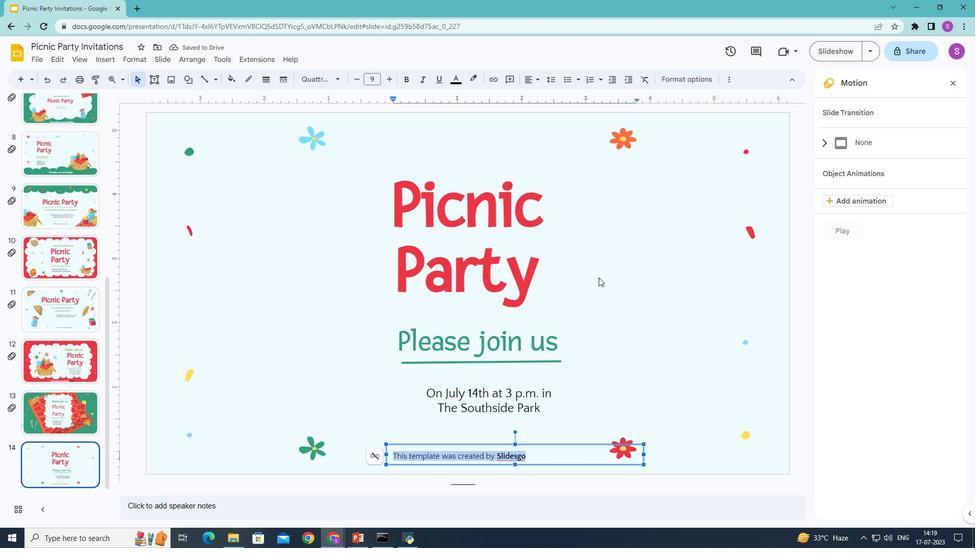 
Action: Mouse moved to (512, 454)
Screenshot: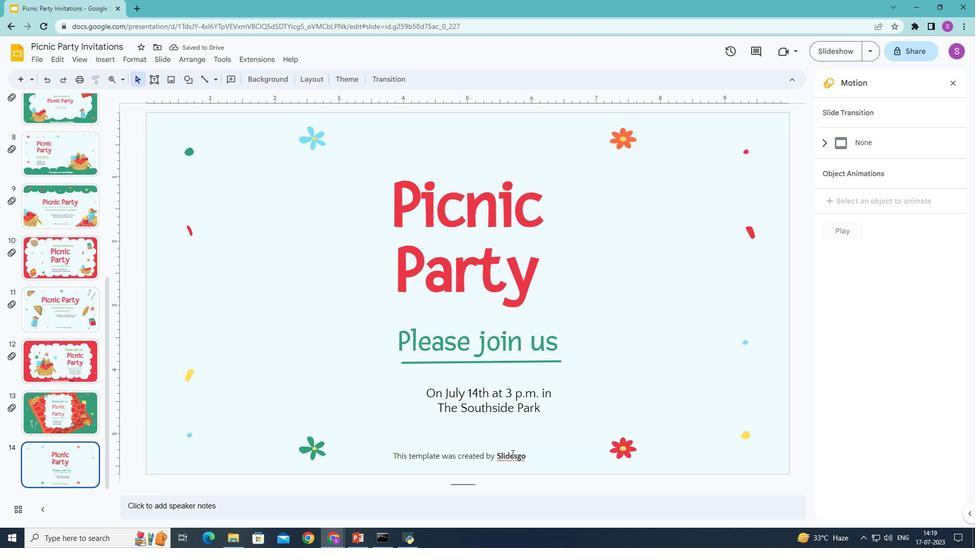 
Action: Mouse pressed left at (512, 454)
Screenshot: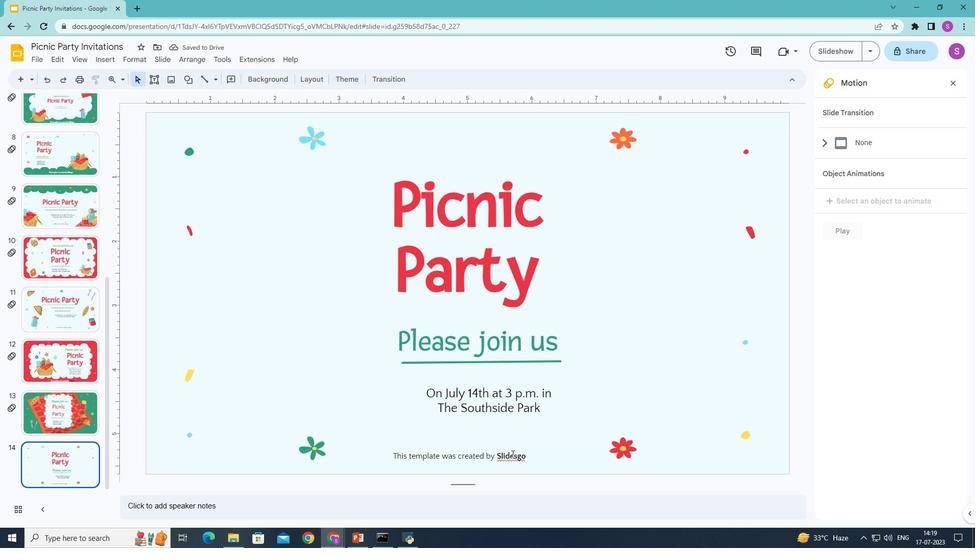 
Action: Mouse moved to (646, 454)
Screenshot: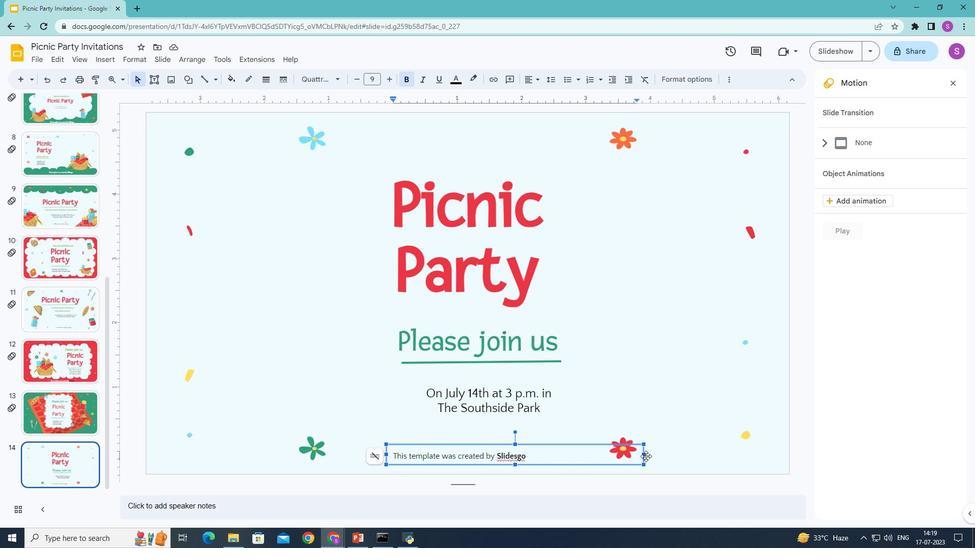 
Action: Mouse pressed left at (646, 454)
Screenshot: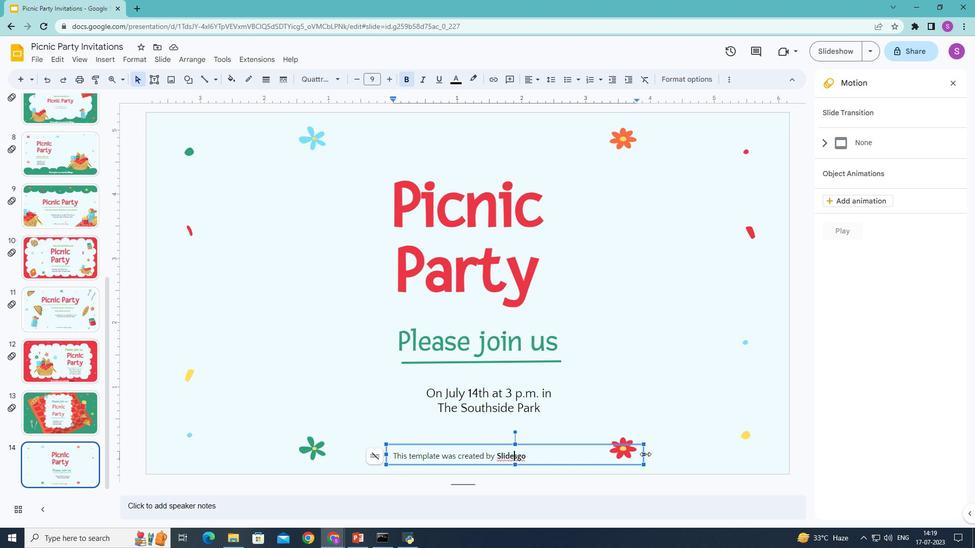 
Action: Mouse moved to (631, 360)
Screenshot: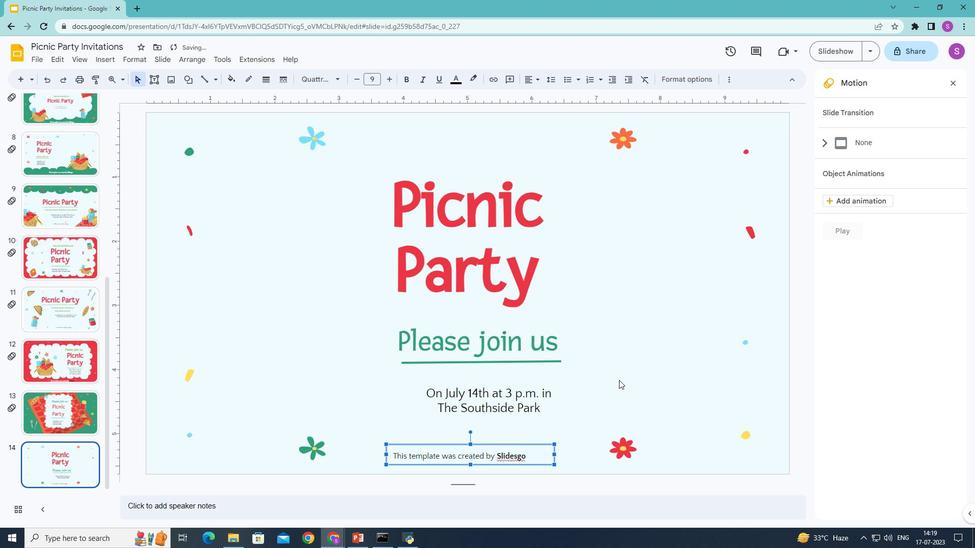 
Action: Mouse pressed left at (631, 360)
Screenshot: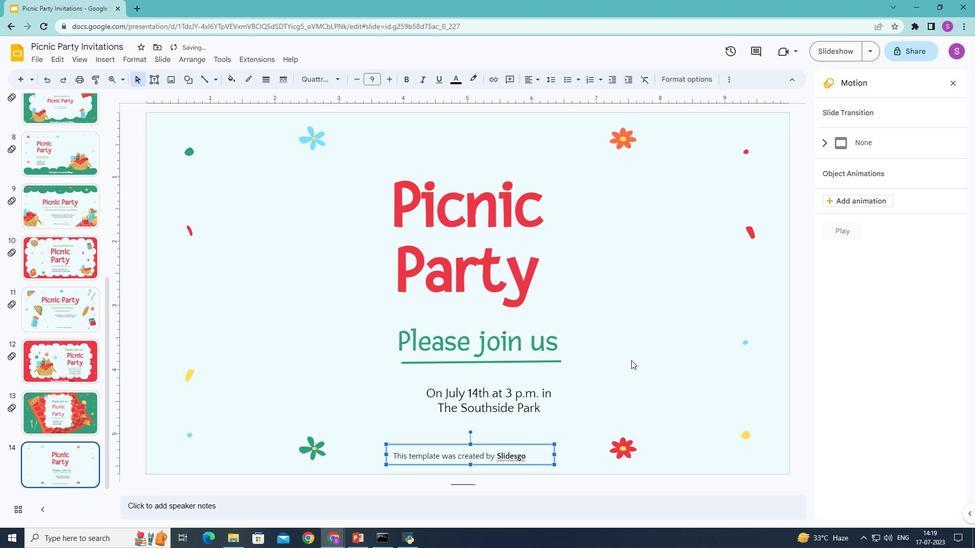 
Action: Mouse moved to (105, 56)
Screenshot: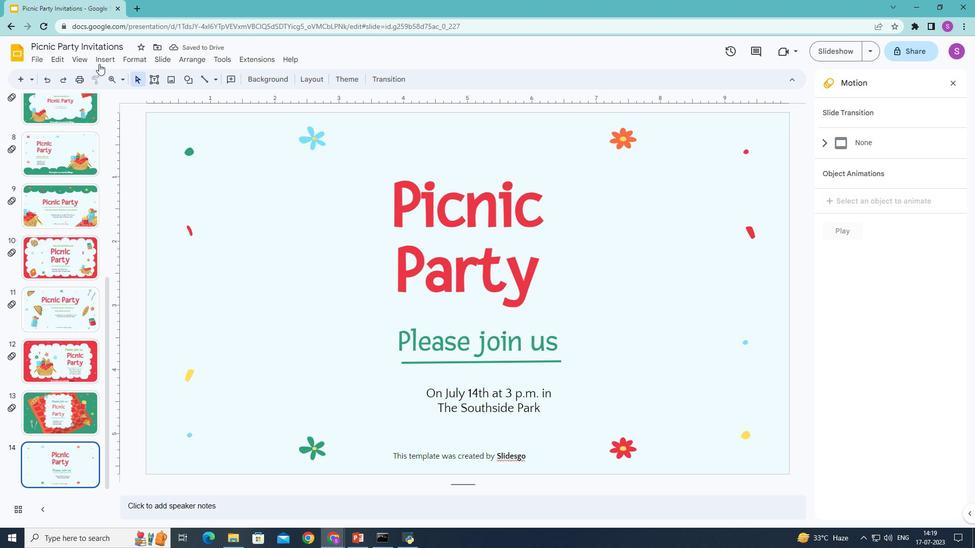 
Action: Mouse pressed left at (105, 56)
Screenshot: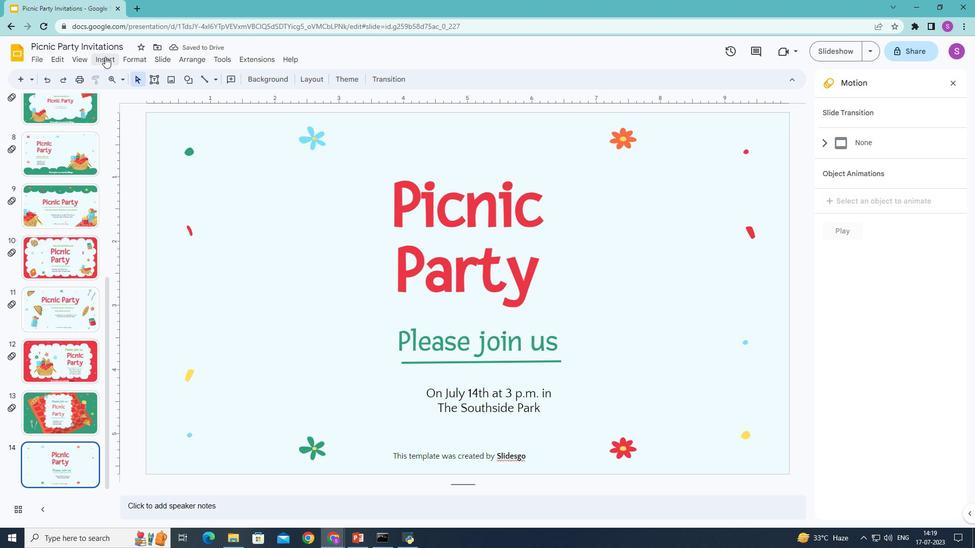 
Action: Mouse moved to (304, 73)
Screenshot: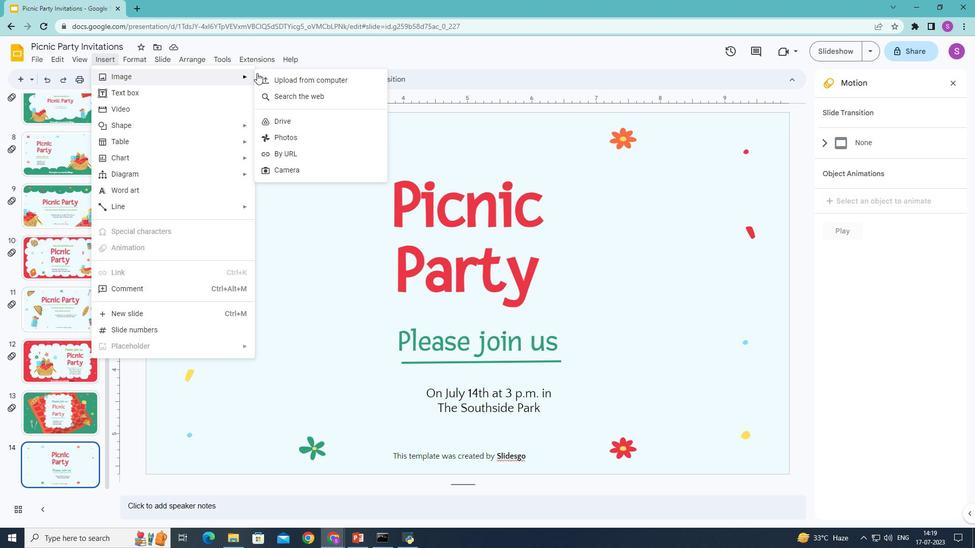 
Action: Mouse pressed left at (304, 73)
Screenshot: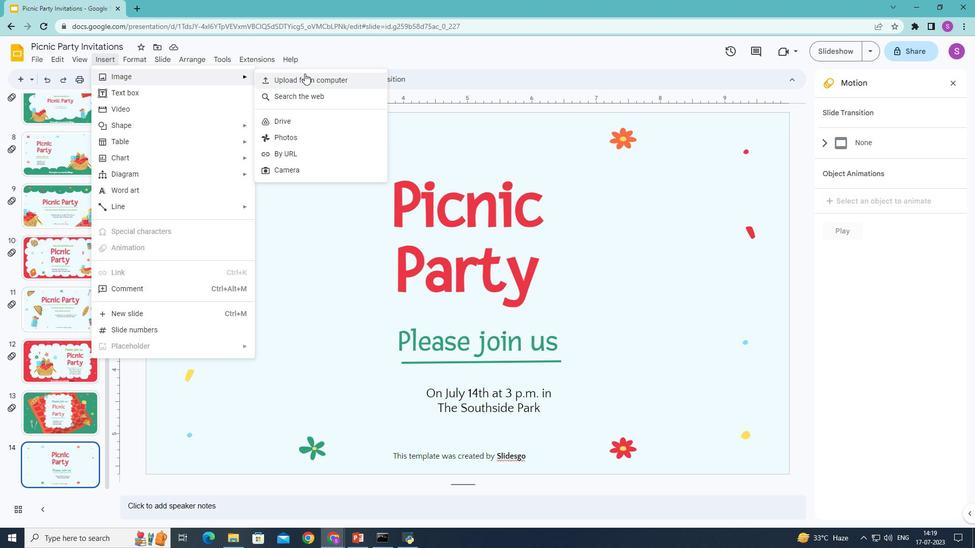 
Action: Mouse moved to (302, 159)
Screenshot: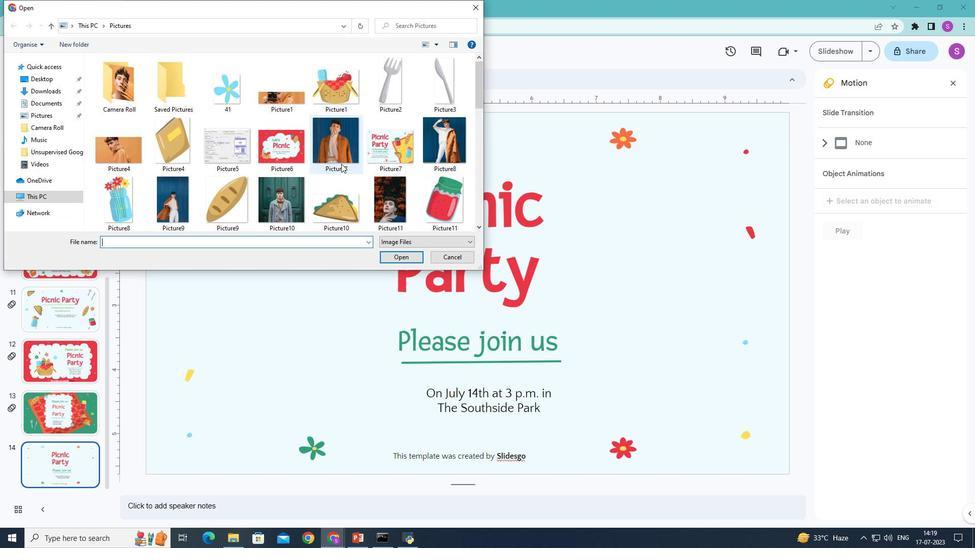 
Action: Mouse scrolled (302, 158) with delta (0, 0)
Screenshot: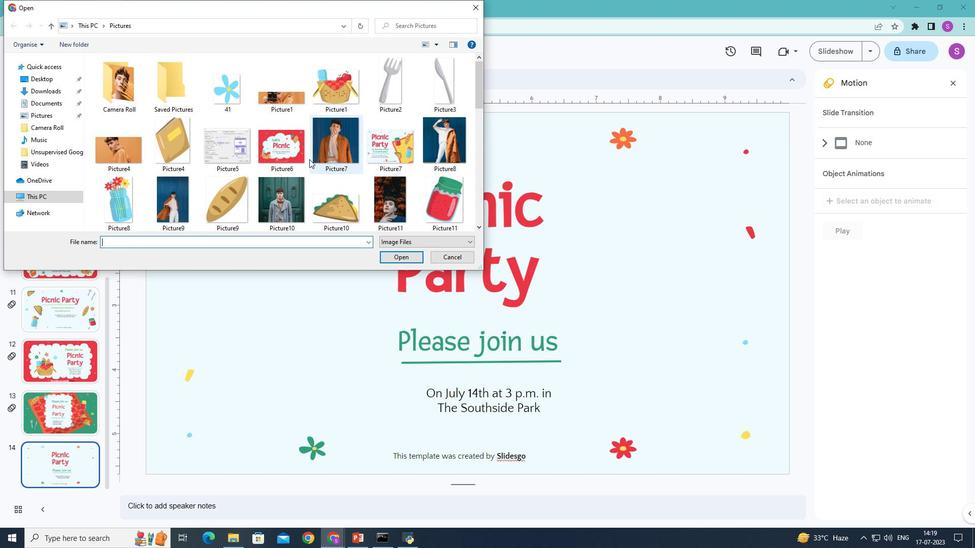 
Action: Mouse scrolled (302, 158) with delta (0, 0)
Screenshot: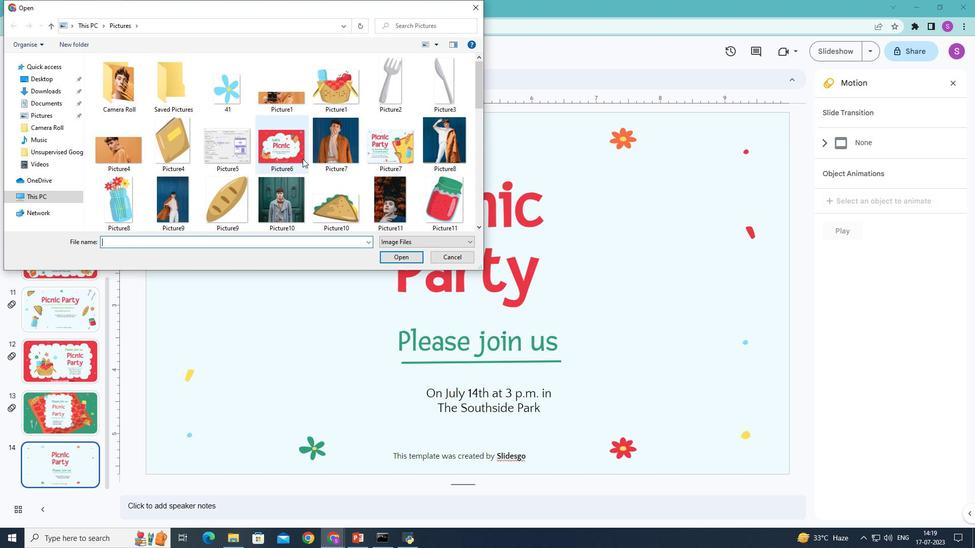 
Action: Mouse scrolled (302, 158) with delta (0, 0)
Screenshot: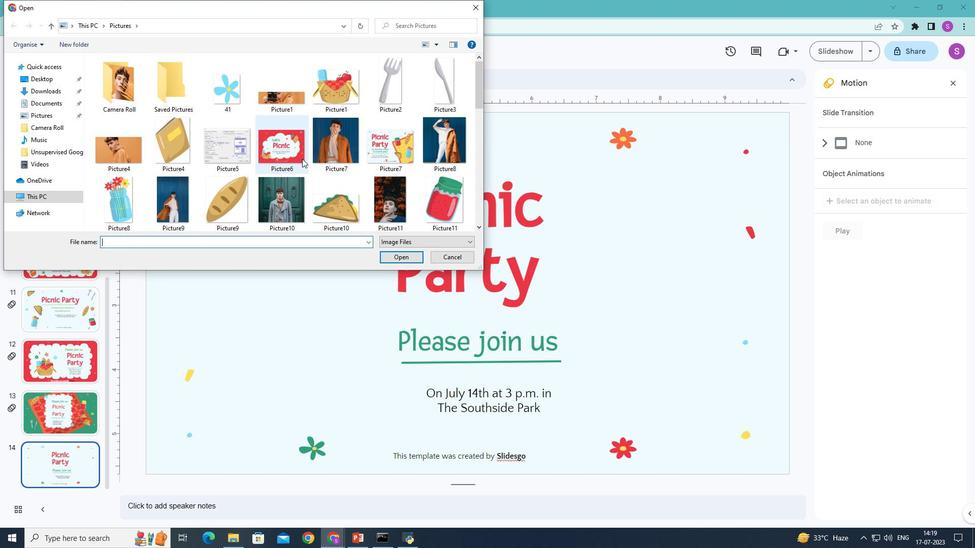 
Action: Mouse moved to (304, 158)
Screenshot: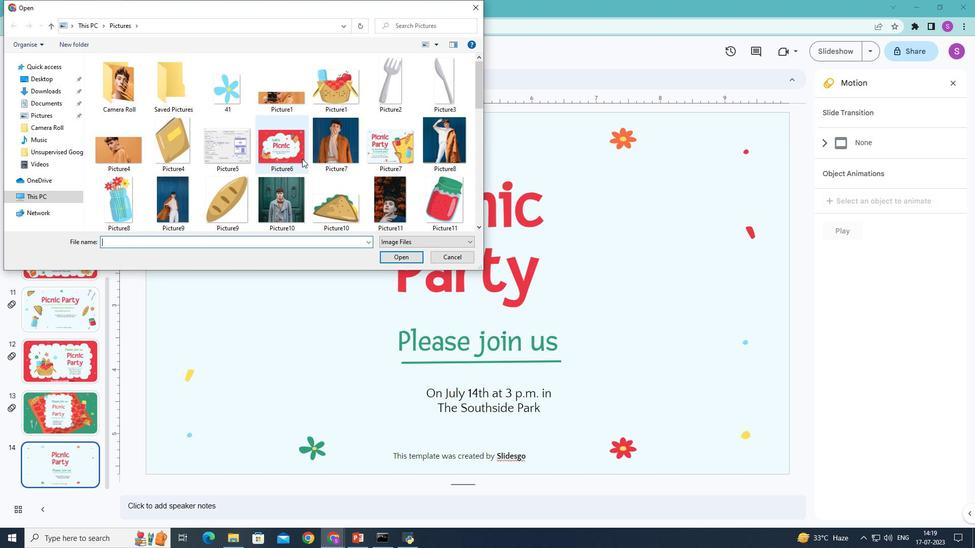 
Action: Mouse scrolled (302, 158) with delta (0, 0)
Screenshot: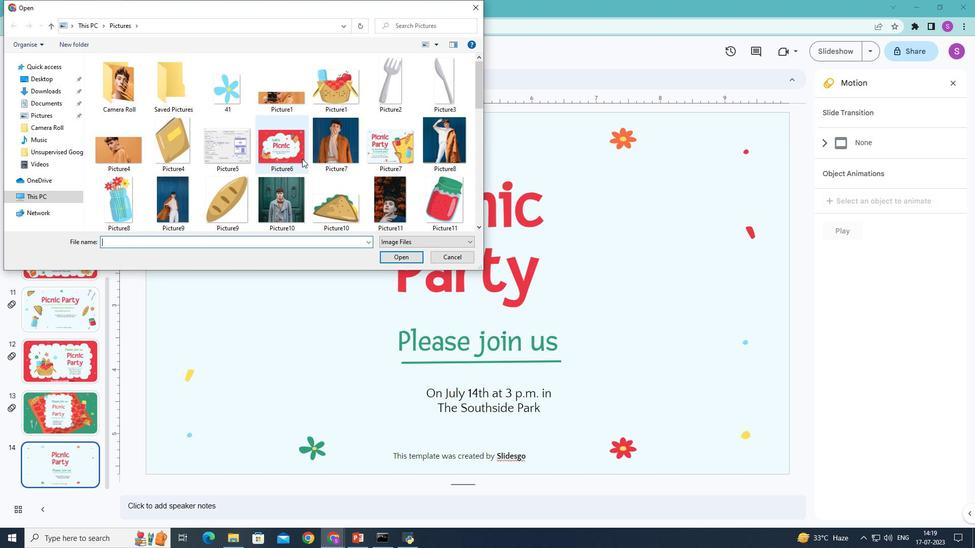 
Action: Mouse moved to (304, 155)
Screenshot: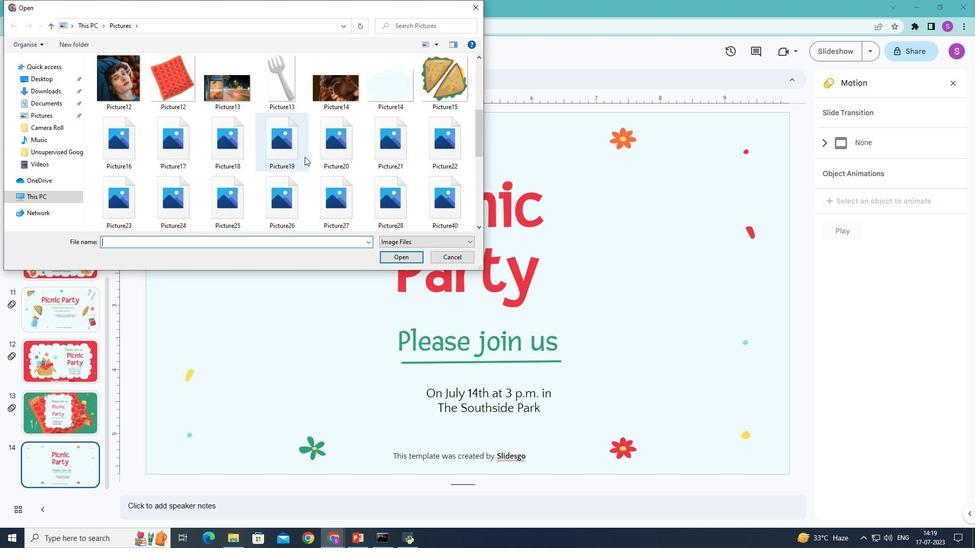 
Action: Mouse scrolled (304, 154) with delta (0, 0)
Screenshot: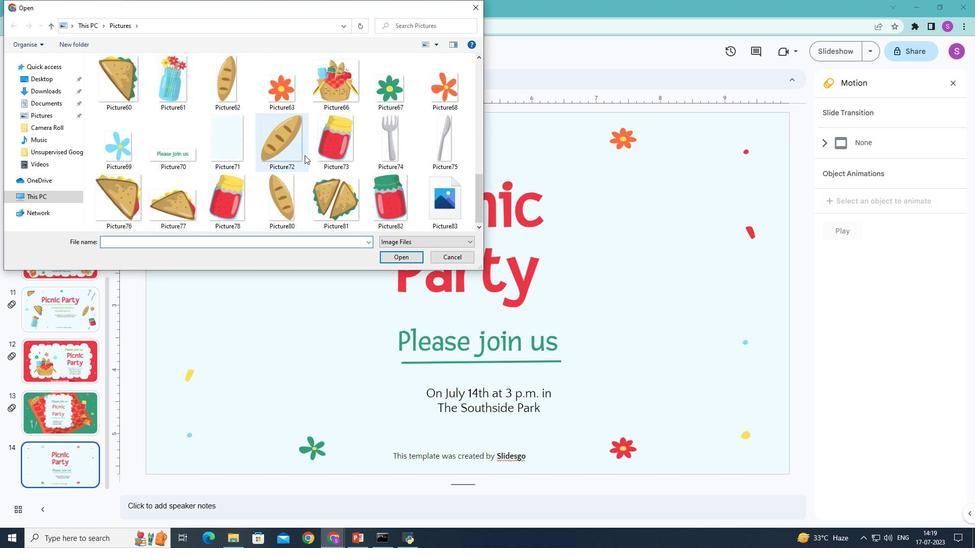 
Action: Mouse scrolled (304, 154) with delta (0, 0)
Screenshot: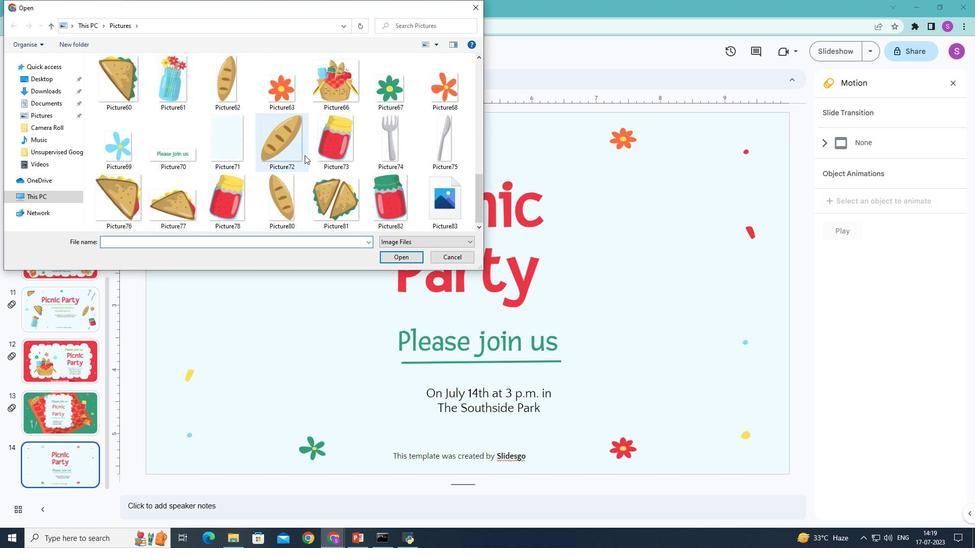 
Action: Mouse scrolled (304, 154) with delta (0, 0)
Screenshot: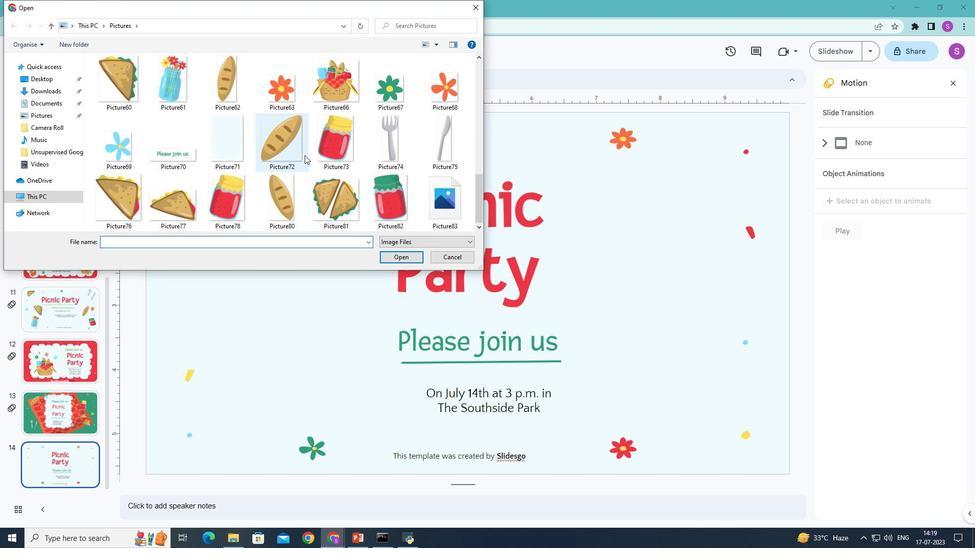 
Action: Mouse scrolled (304, 154) with delta (0, 0)
Screenshot: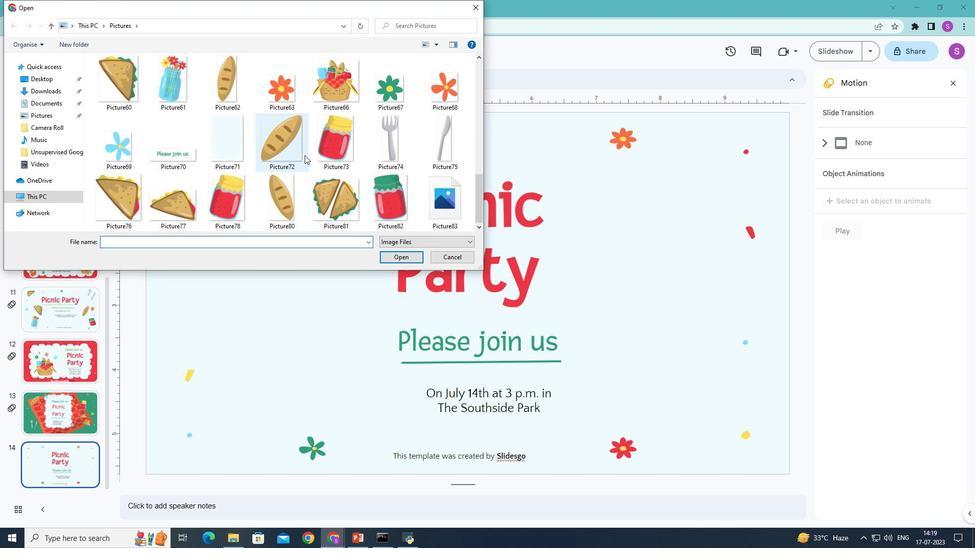 
Action: Mouse scrolled (304, 154) with delta (0, 0)
Screenshot: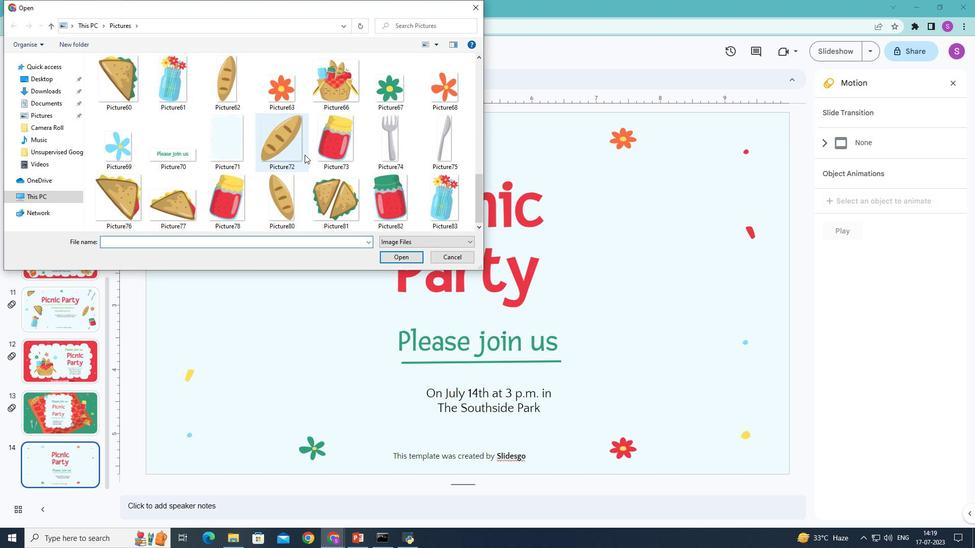 
Action: Mouse moved to (306, 153)
Screenshot: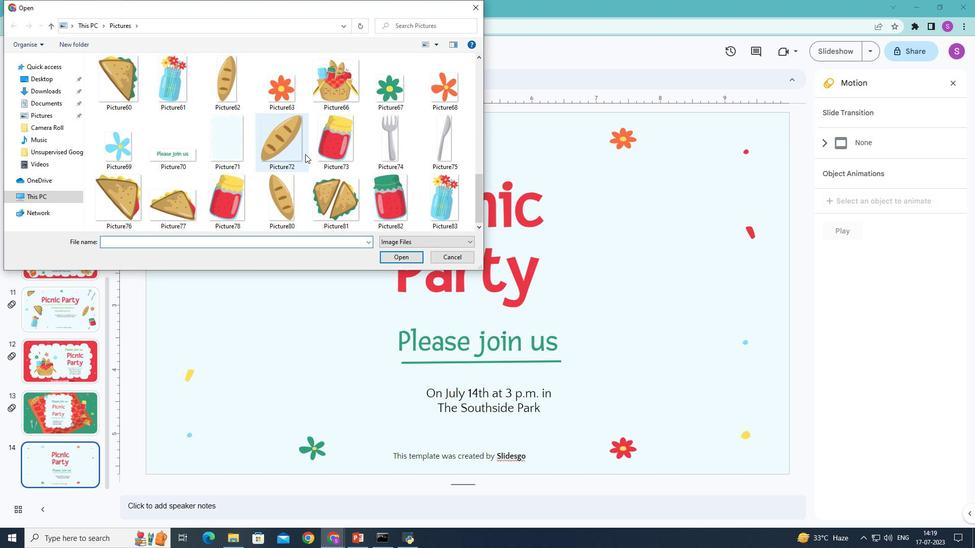 
Action: Mouse scrolled (306, 152) with delta (0, 0)
Screenshot: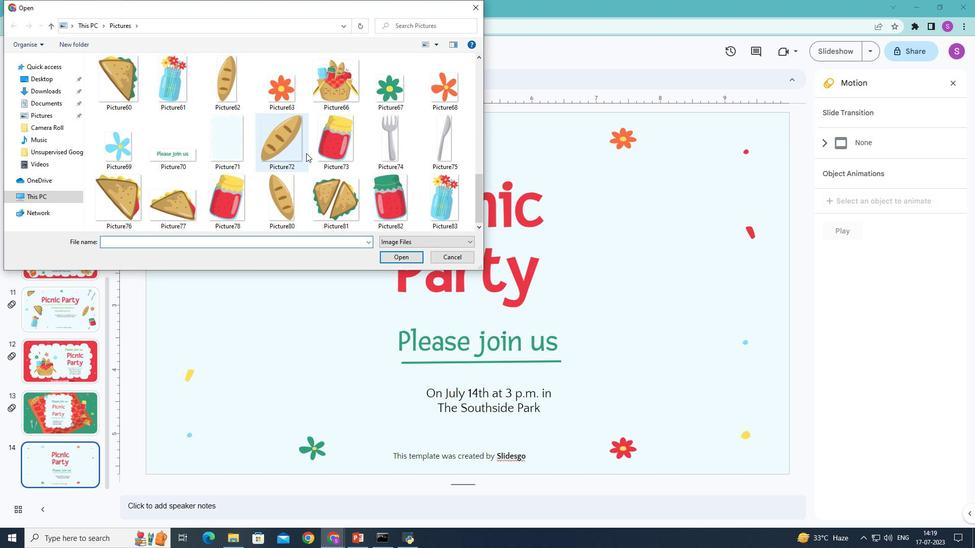 
Action: Mouse moved to (311, 152)
Screenshot: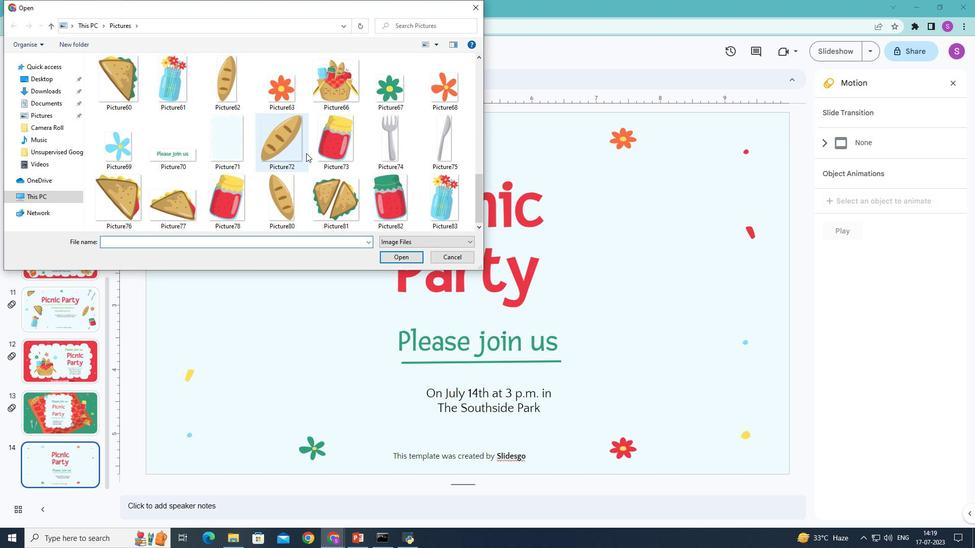 
Action: Mouse scrolled (311, 152) with delta (0, 0)
Screenshot: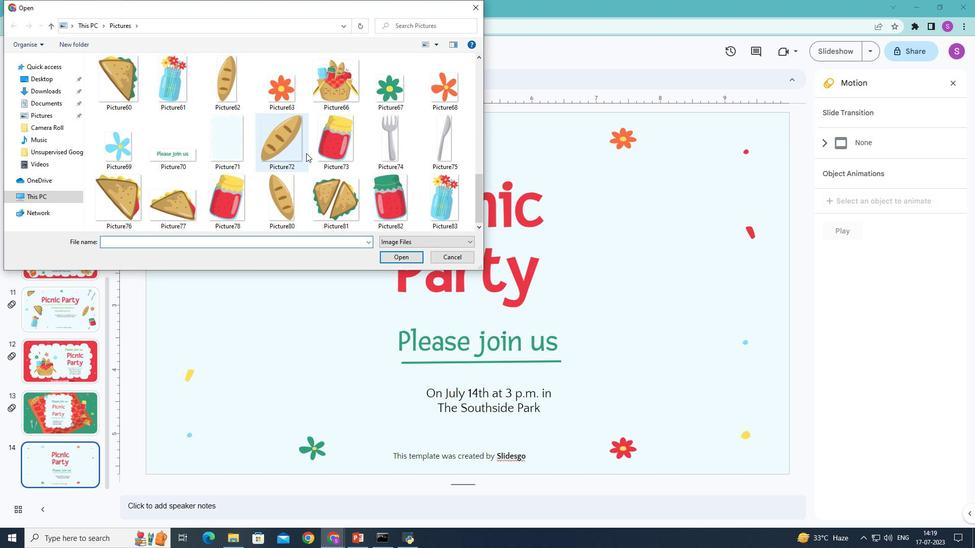 
Action: Mouse moved to (328, 151)
Screenshot: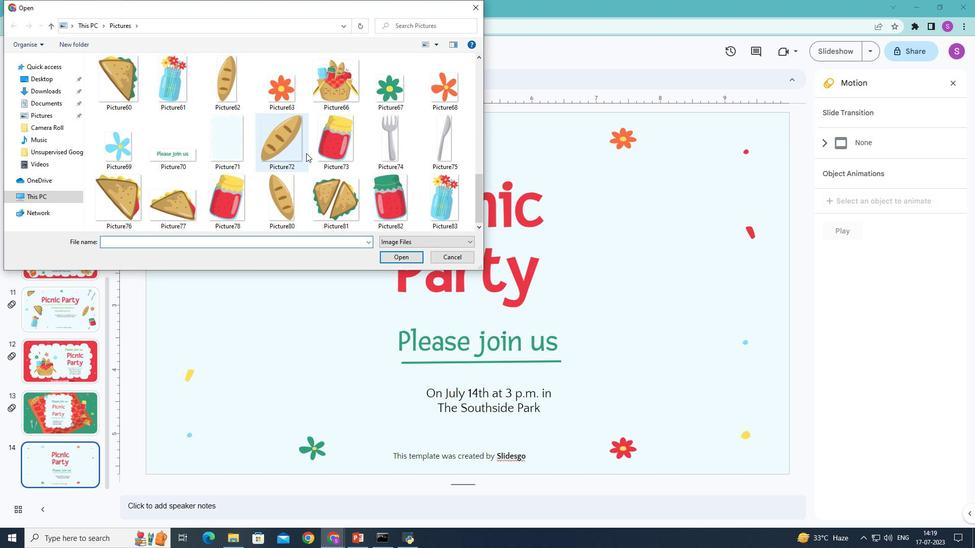 
Action: Mouse scrolled (328, 150) with delta (0, 0)
Screenshot: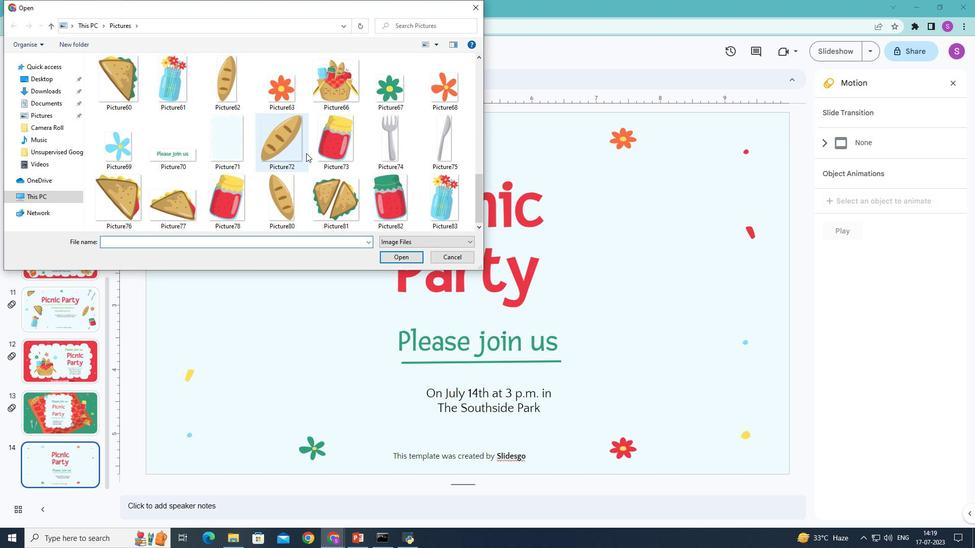 
Action: Mouse moved to (386, 151)
Screenshot: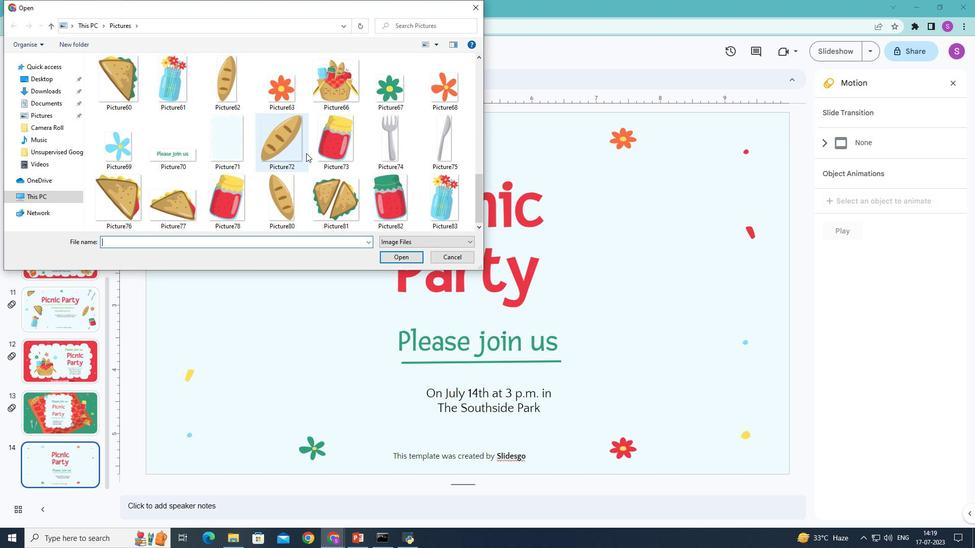 
Action: Mouse scrolled (386, 150) with delta (0, 0)
Screenshot: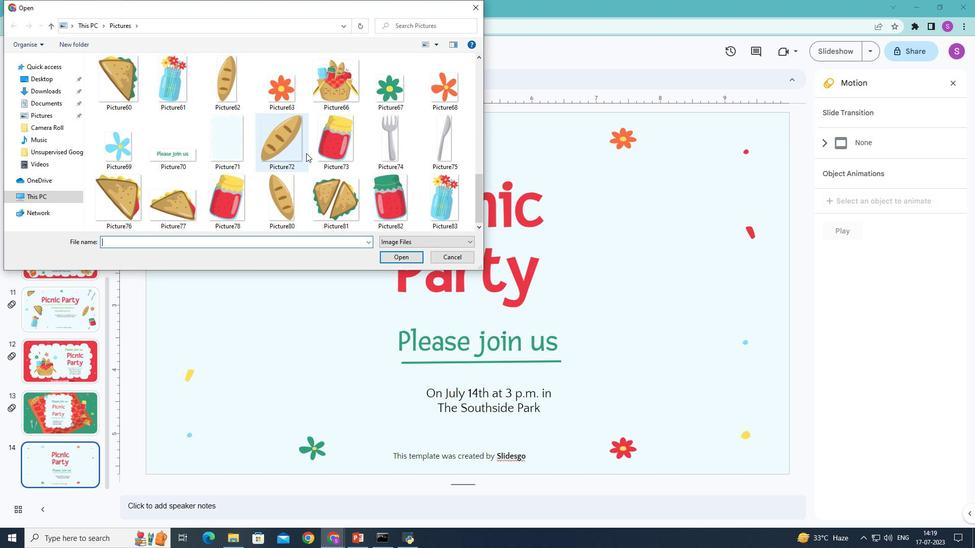 
Action: Mouse moved to (284, 202)
Screenshot: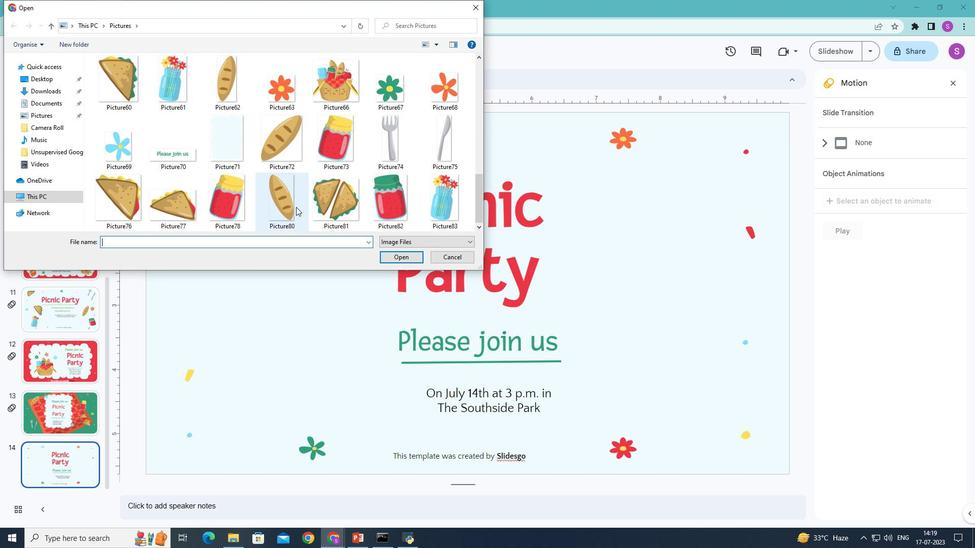 
Action: Mouse pressed left at (284, 202)
Screenshot: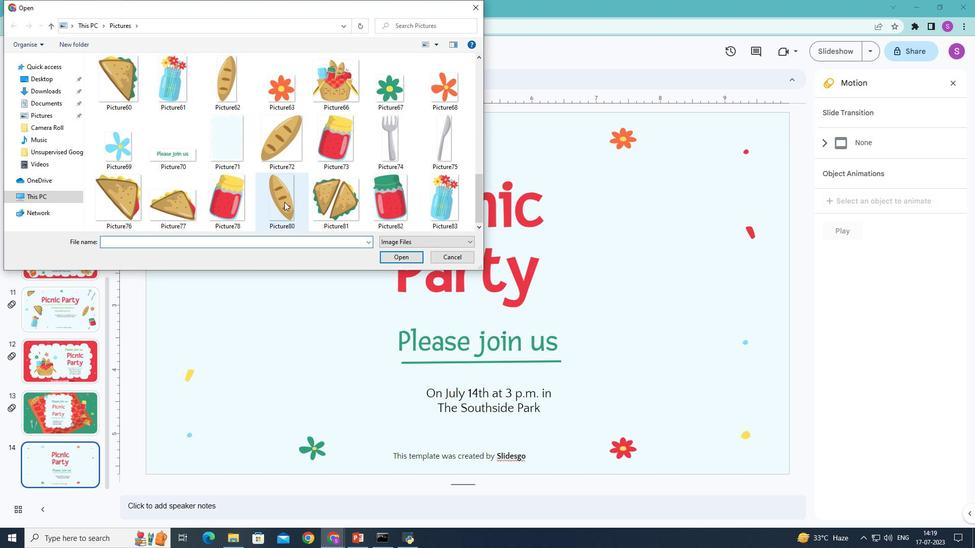 
Action: Mouse moved to (403, 258)
Screenshot: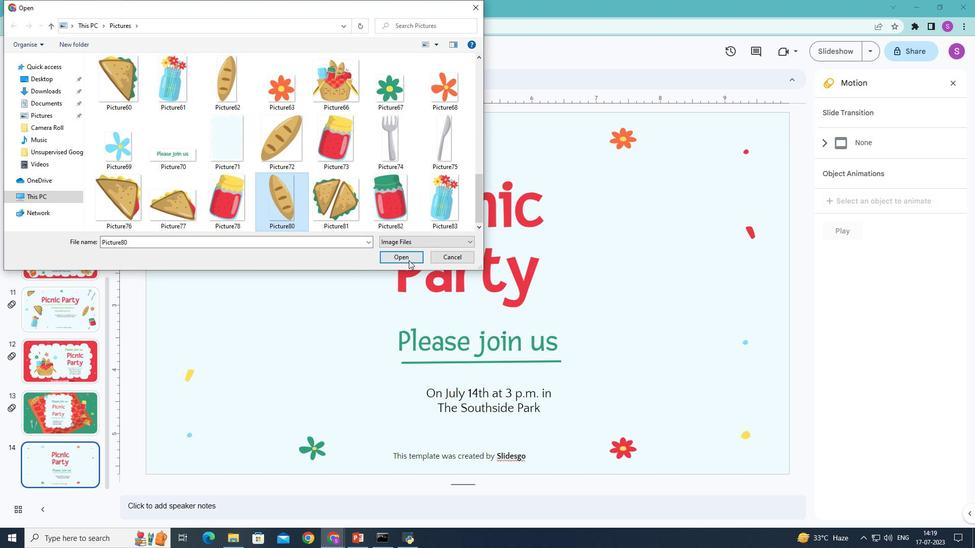 
Action: Mouse pressed left at (403, 258)
Screenshot: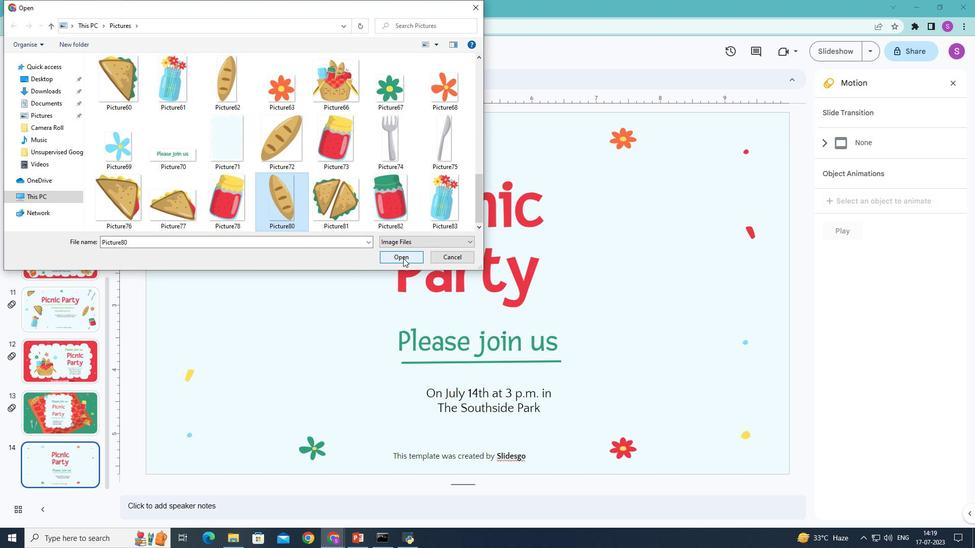 
Action: Mouse moved to (208, 247)
Screenshot: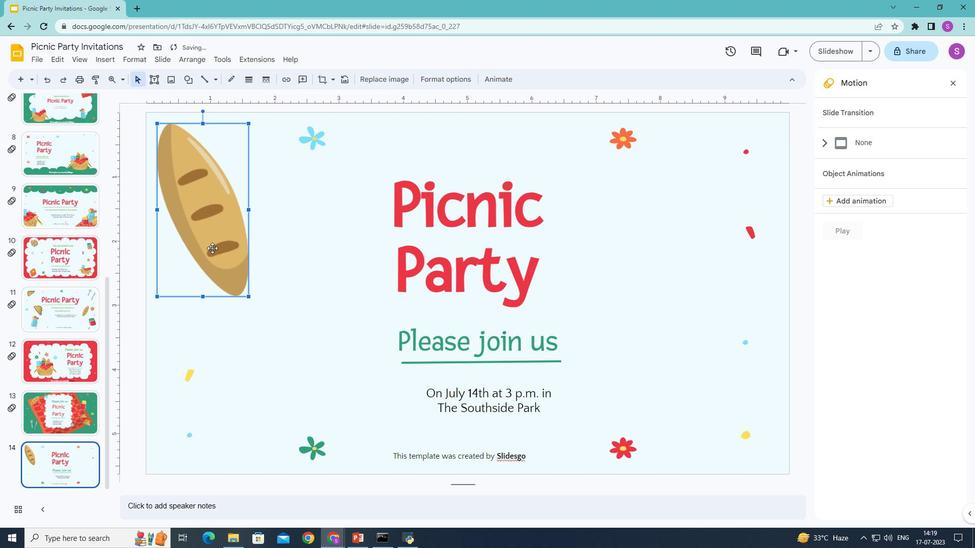 
Action: Mouse pressed left at (208, 247)
Screenshot: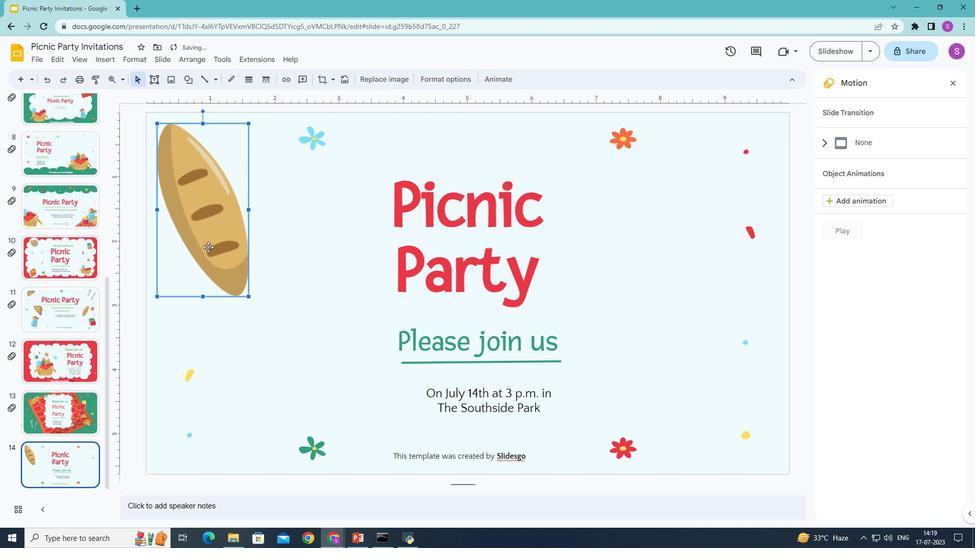 
Action: Mouse moved to (293, 141)
Screenshot: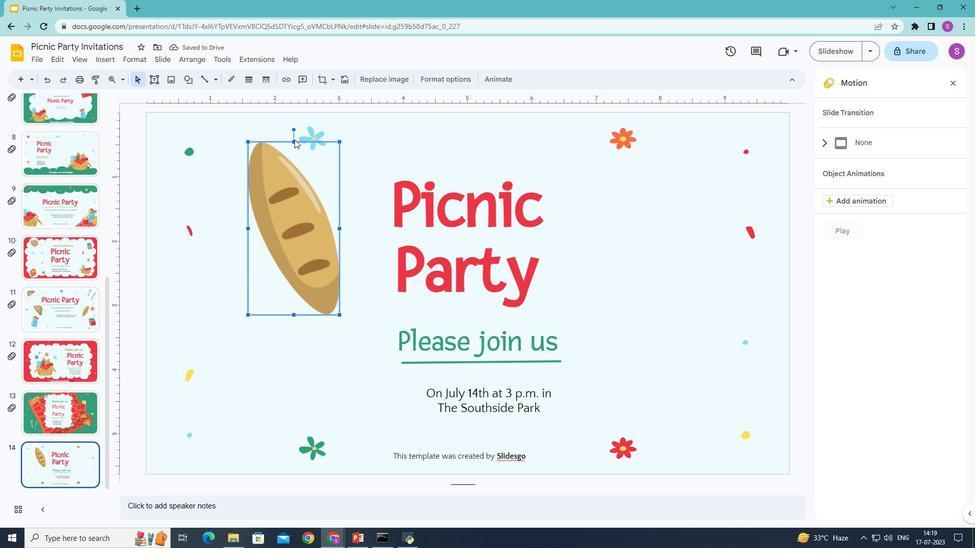 
Action: Mouse pressed left at (293, 141)
Screenshot: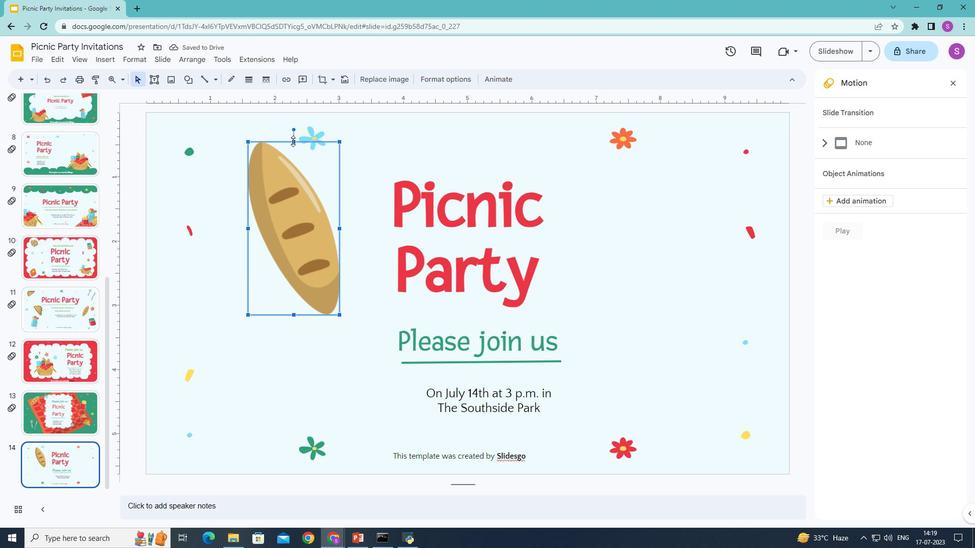 
Action: Mouse moved to (246, 248)
Screenshot: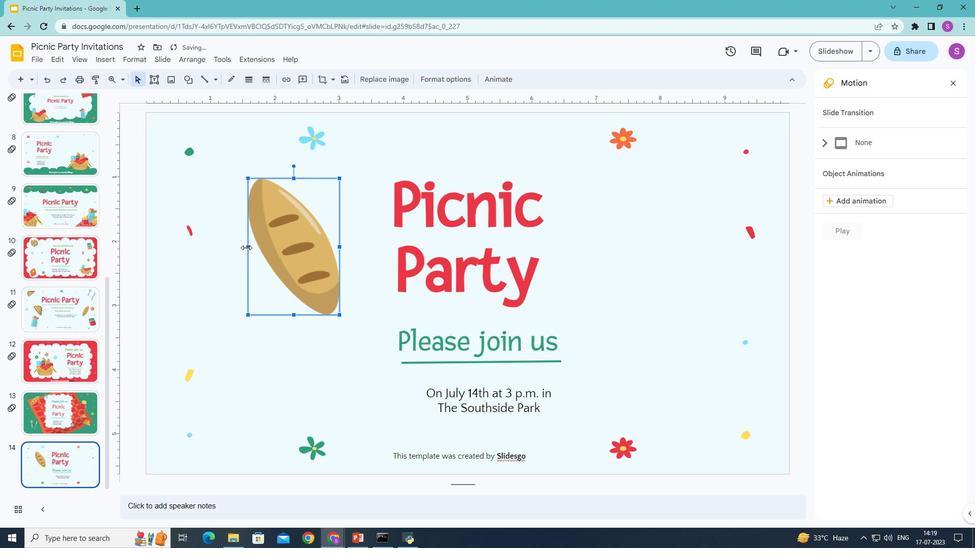 
Action: Mouse pressed left at (246, 248)
Screenshot: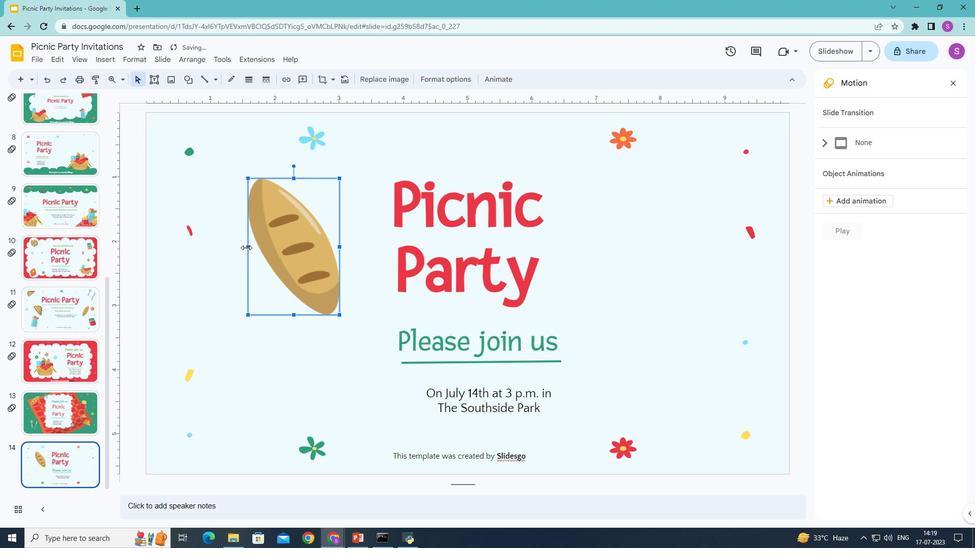 
Action: Mouse moved to (308, 166)
Screenshot: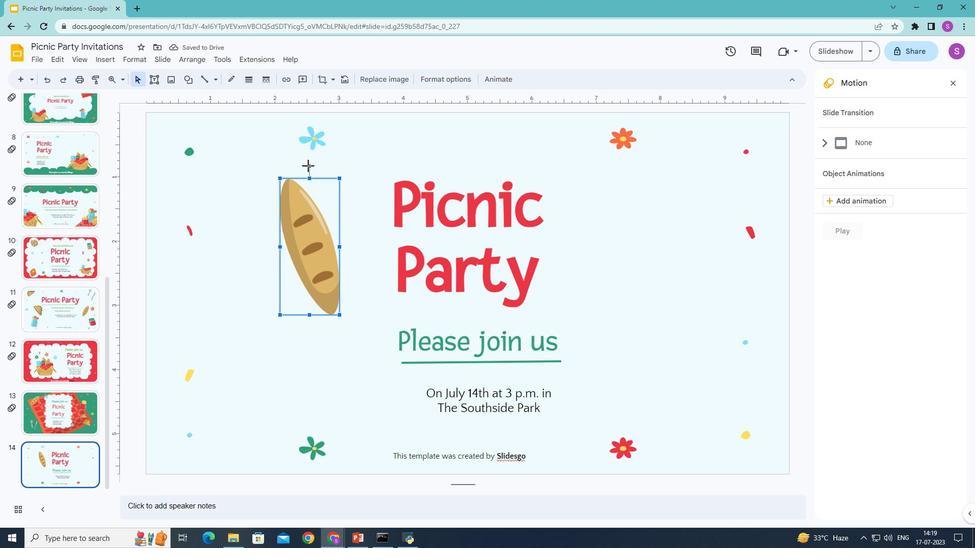 
Action: Mouse pressed left at (308, 166)
Screenshot: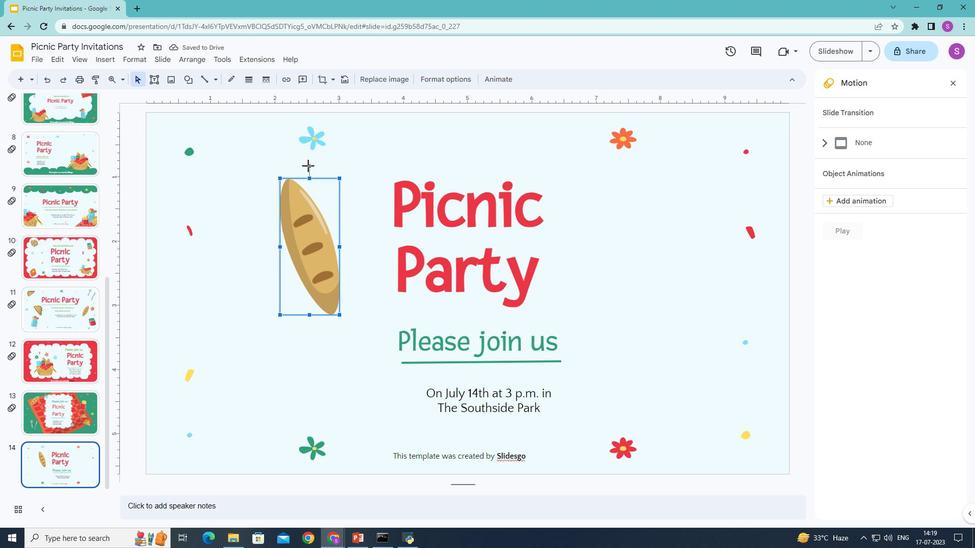 
Action: Mouse moved to (332, 311)
Screenshot: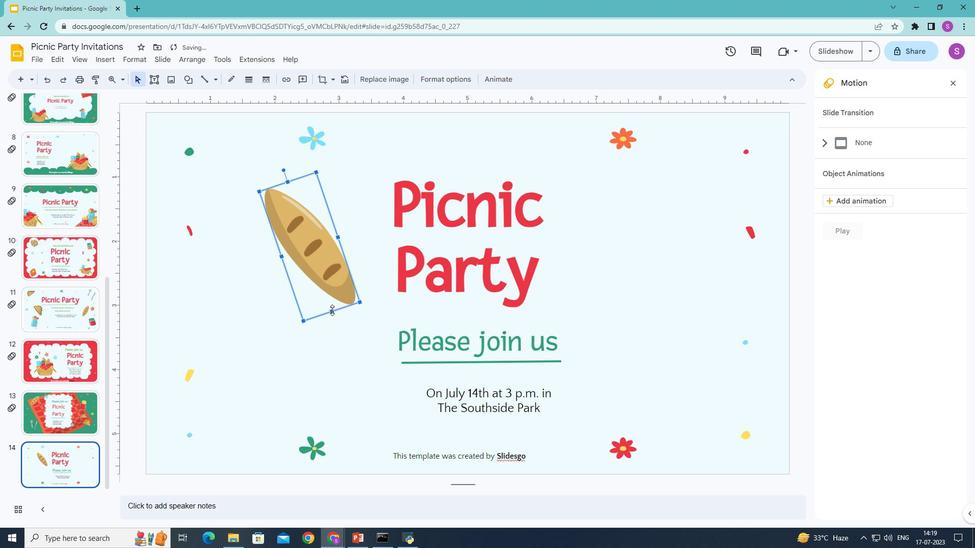 
Action: Mouse pressed left at (332, 311)
Screenshot: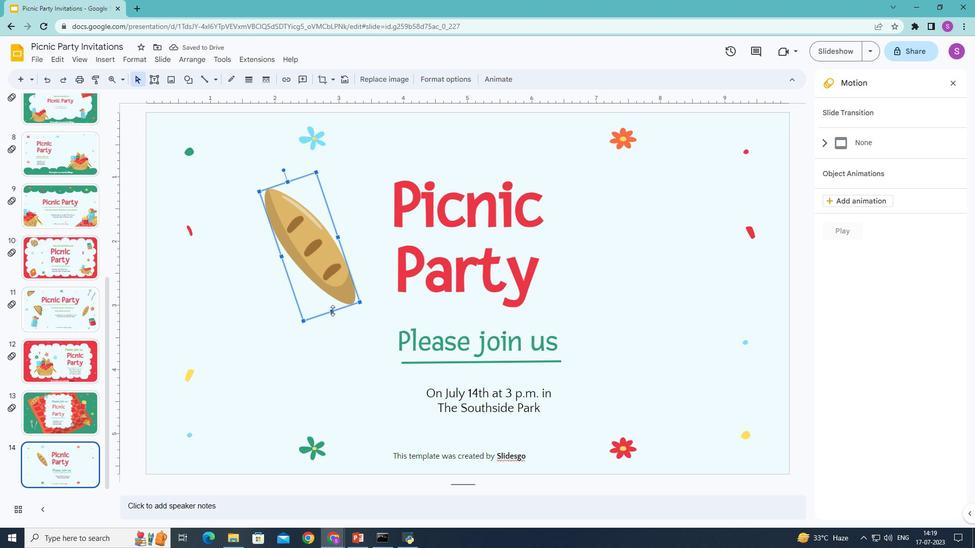 
Action: Mouse moved to (334, 227)
Screenshot: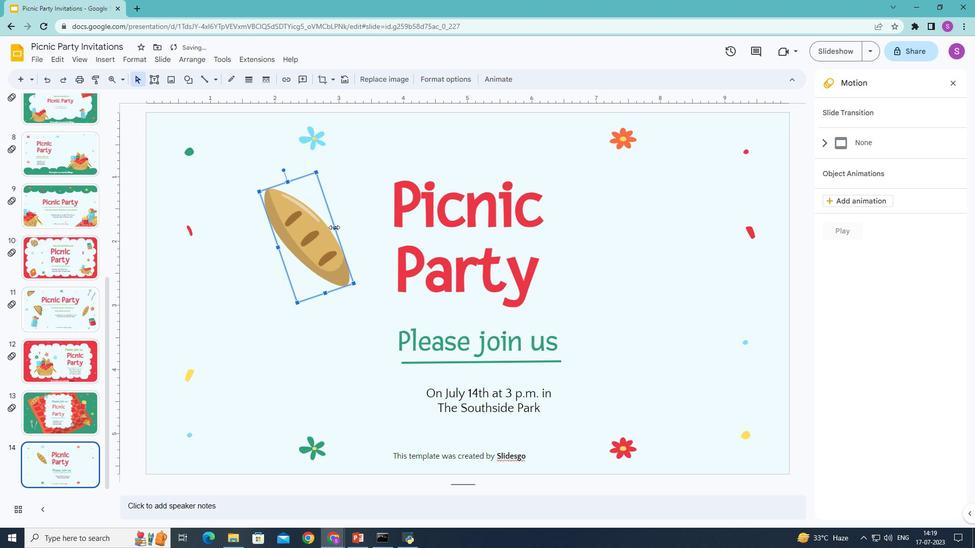 
Action: Mouse pressed left at (334, 227)
Screenshot: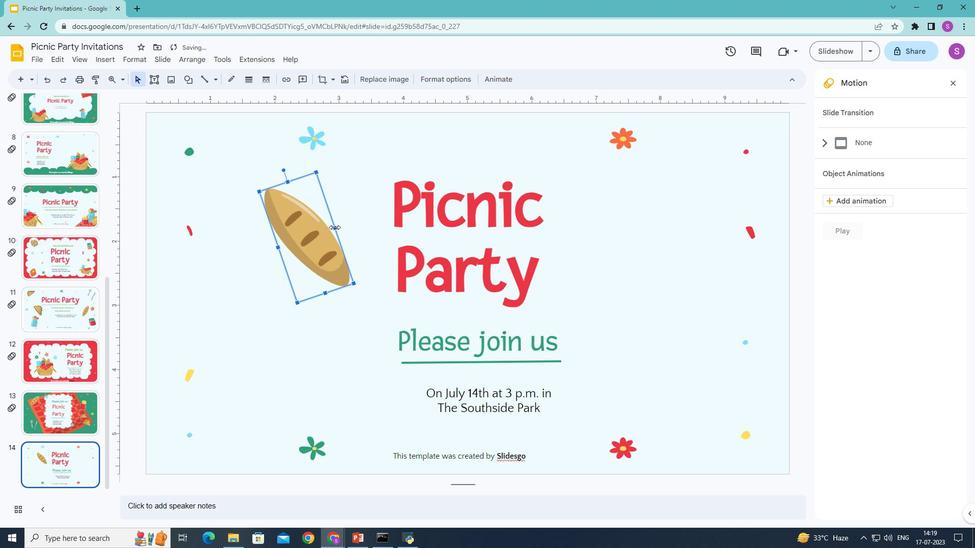 
Action: Mouse moved to (284, 184)
Screenshot: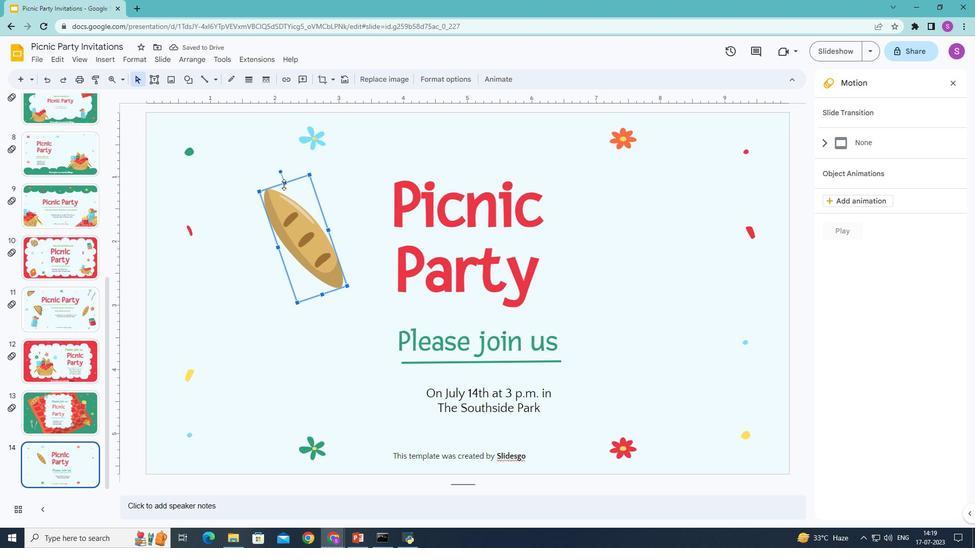 
Action: Mouse pressed left at (284, 184)
Screenshot: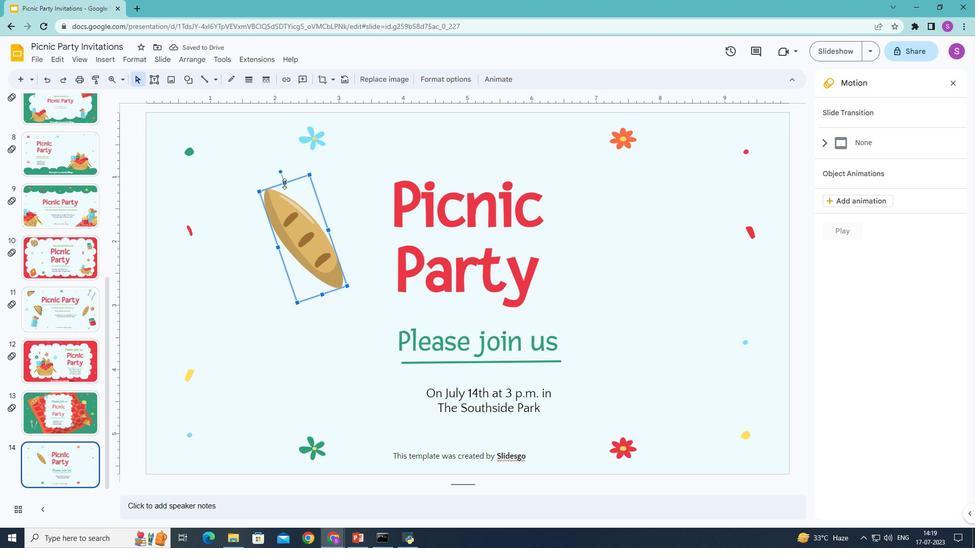 
Action: Mouse moved to (353, 196)
Screenshot: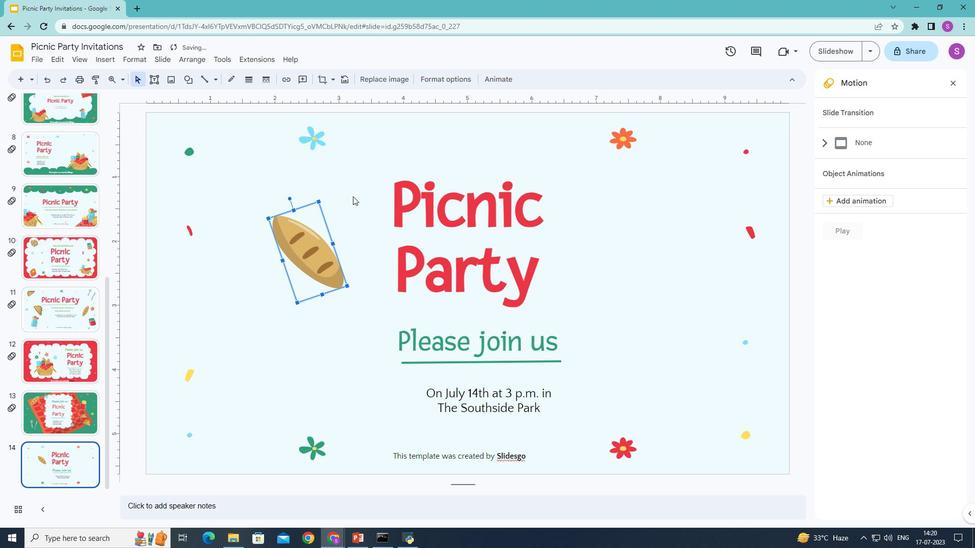 
Action: Mouse pressed left at (353, 196)
Screenshot: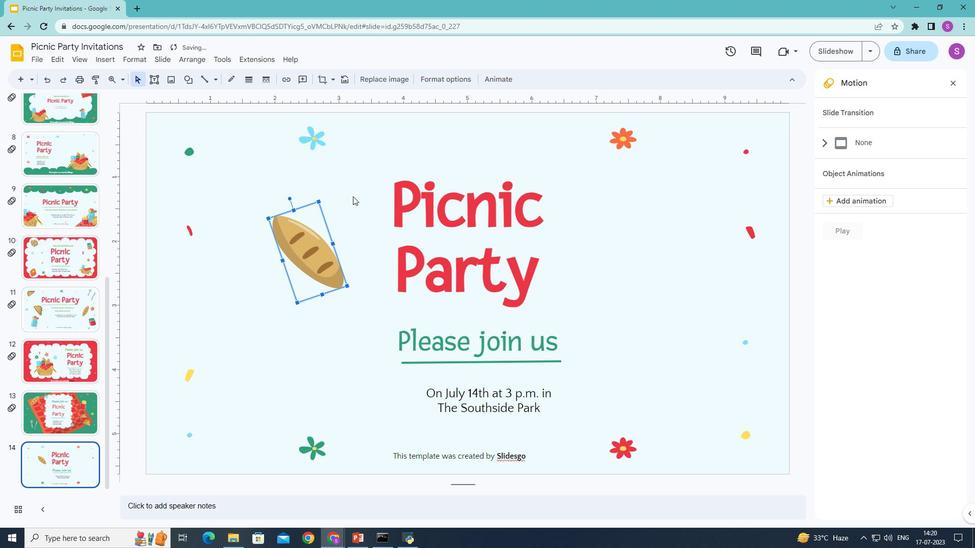 
Action: Mouse moved to (327, 264)
Screenshot: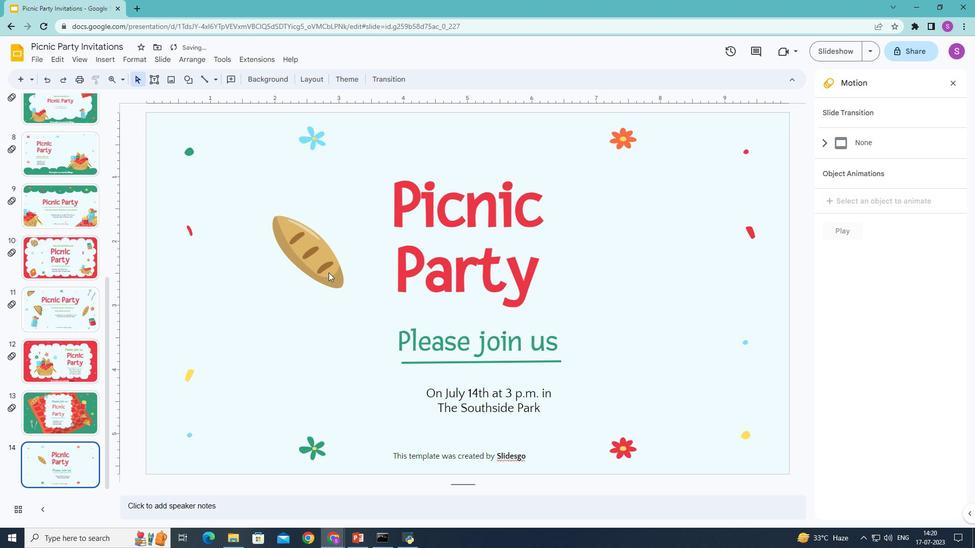 
Action: Mouse pressed left at (327, 264)
Screenshot: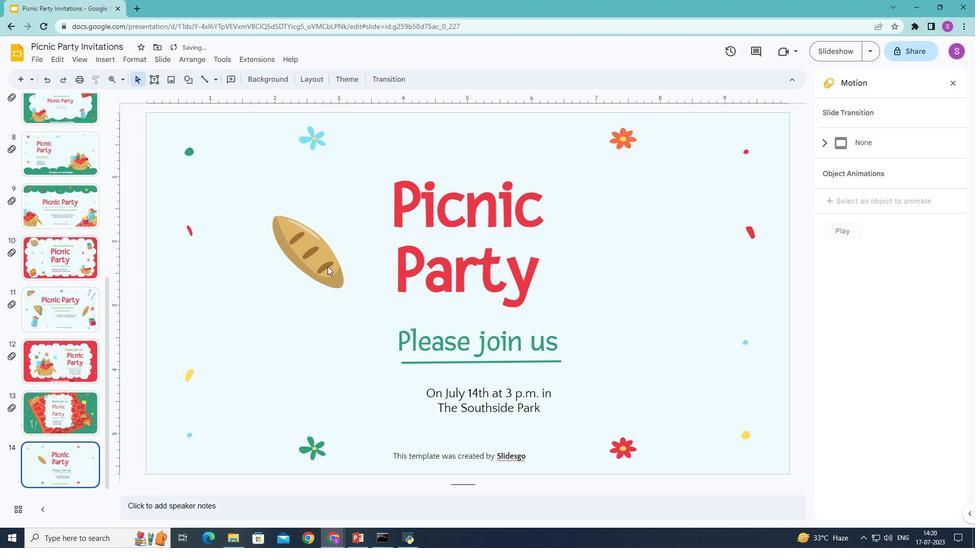 
Action: Mouse moved to (290, 198)
Screenshot: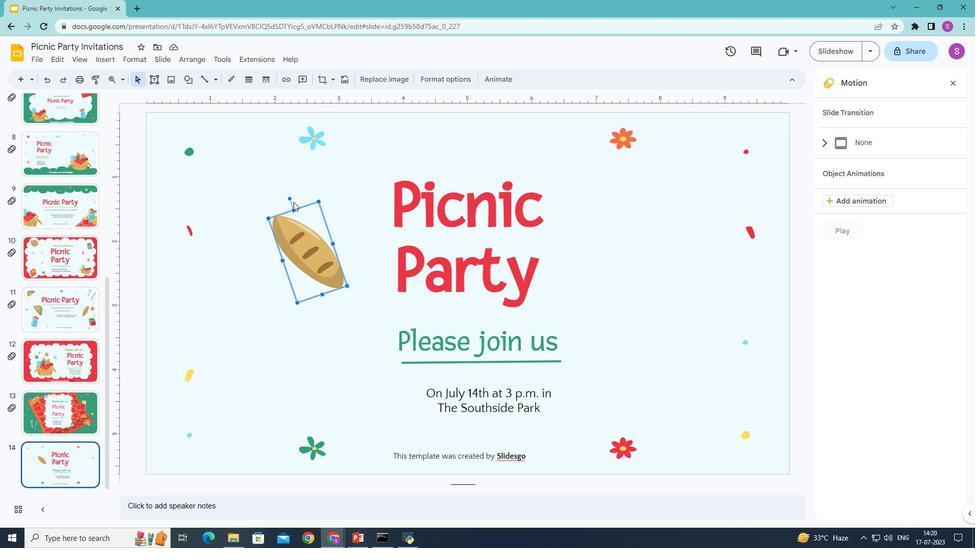 
Action: Mouse pressed left at (290, 198)
Screenshot: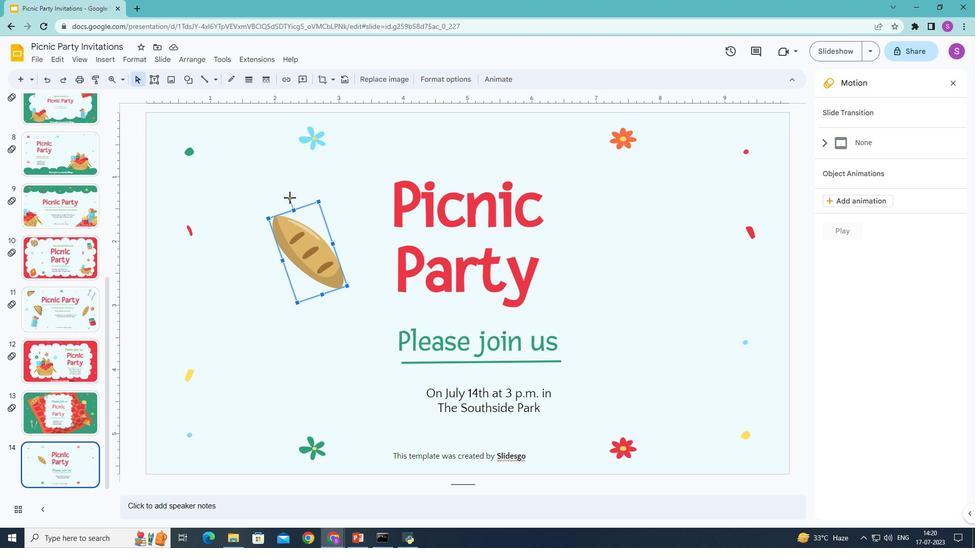 
Action: Mouse moved to (355, 198)
Screenshot: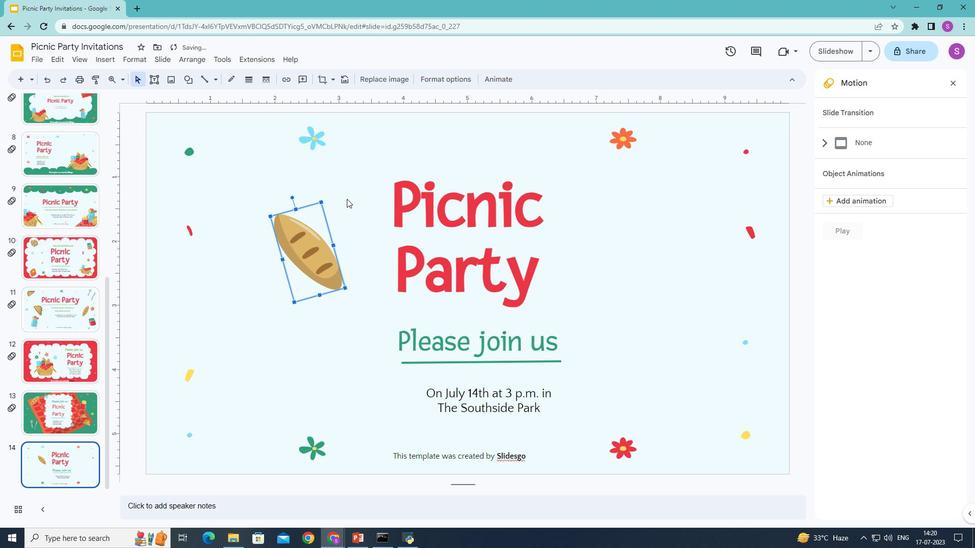 
Action: Mouse pressed left at (355, 198)
Screenshot: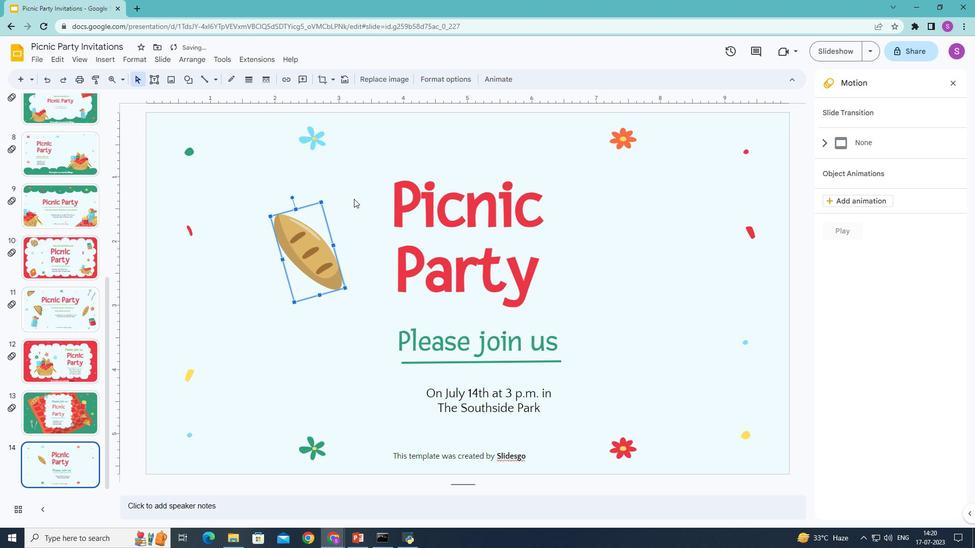 
Action: Mouse moved to (303, 249)
Screenshot: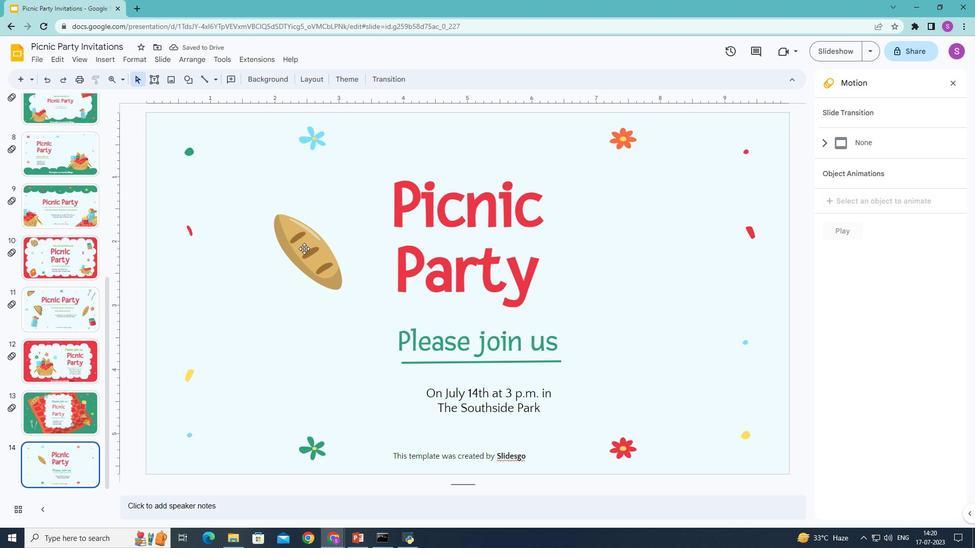 
Action: Mouse pressed left at (303, 249)
Screenshot: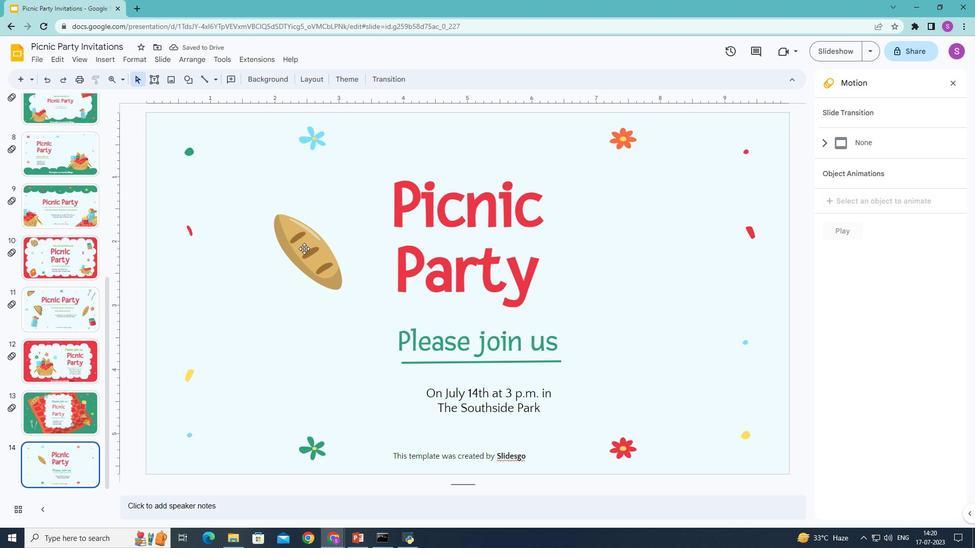 
Action: Mouse moved to (283, 257)
Screenshot: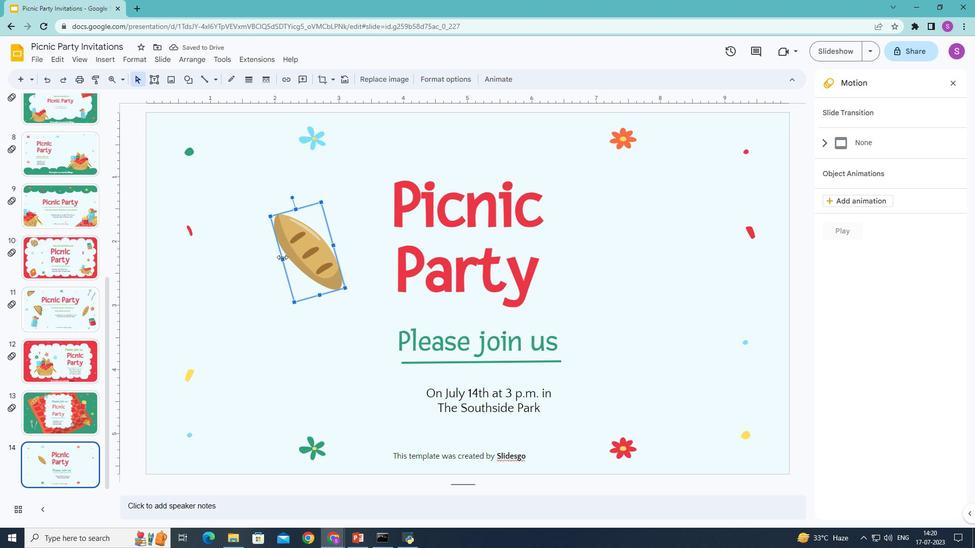 
Action: Mouse pressed left at (283, 257)
Screenshot: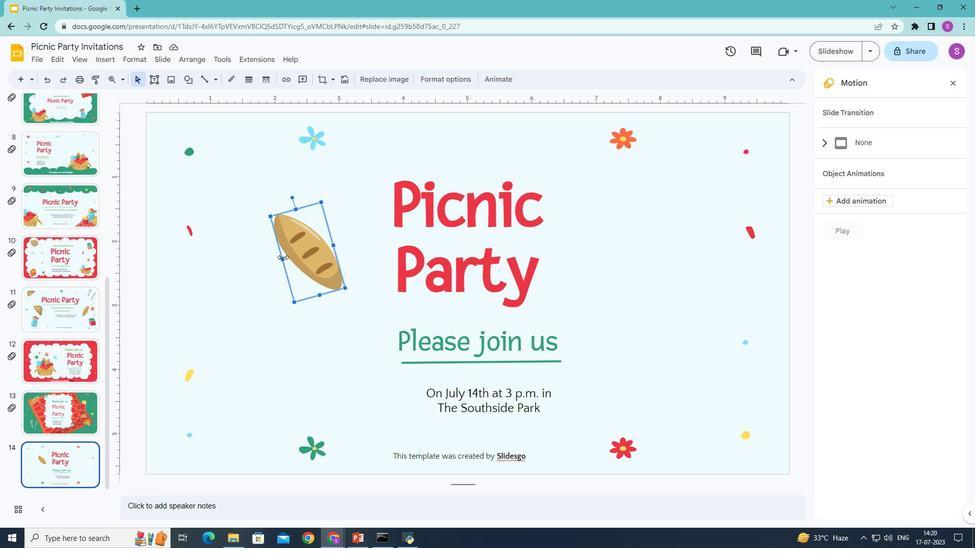 
Action: Mouse moved to (382, 219)
Screenshot: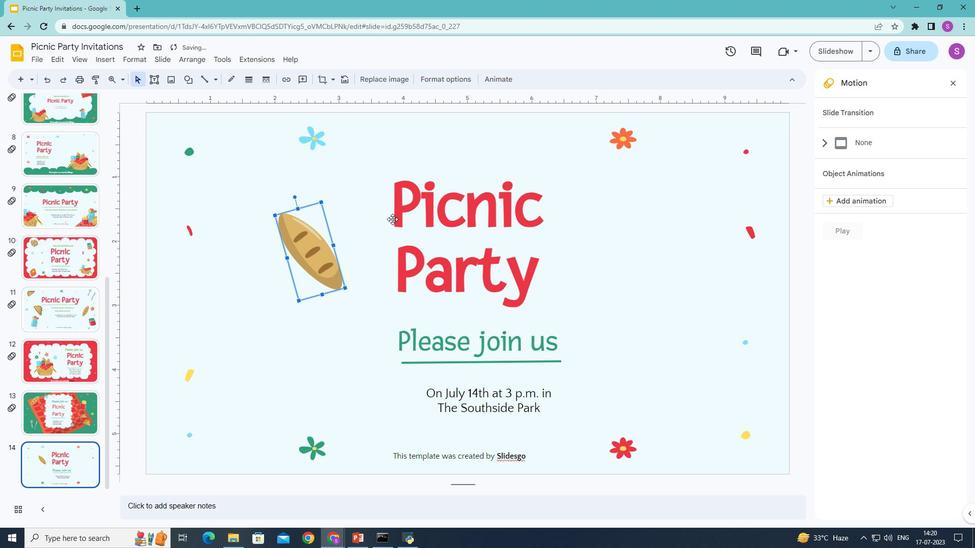 
Action: Mouse pressed left at (382, 219)
Screenshot: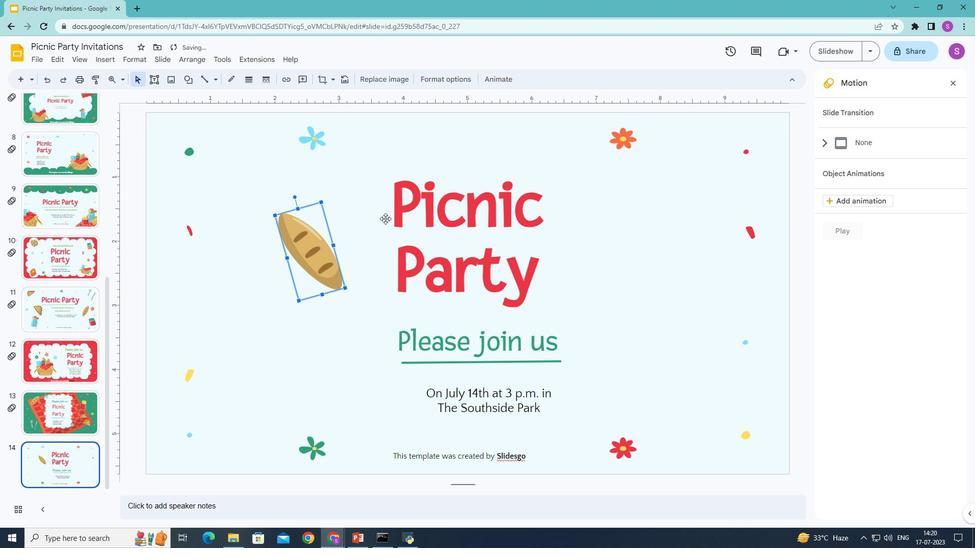 
Action: Mouse moved to (323, 168)
Screenshot: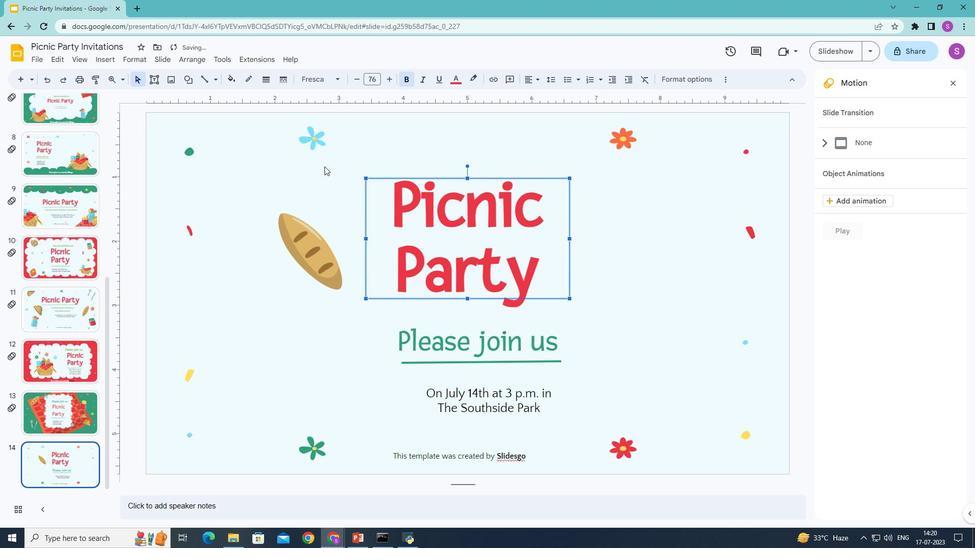 
Action: Mouse pressed left at (323, 168)
Screenshot: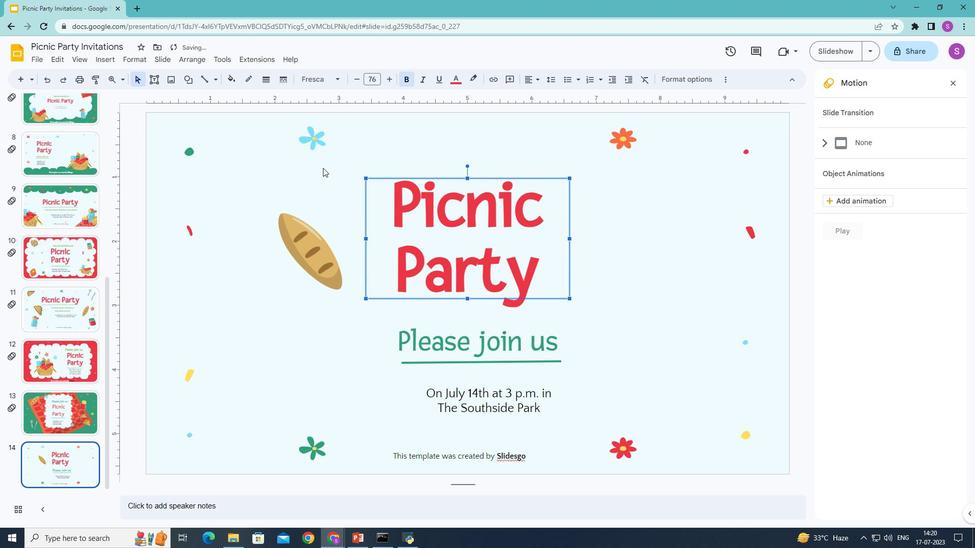 
Action: Mouse moved to (335, 304)
Screenshot: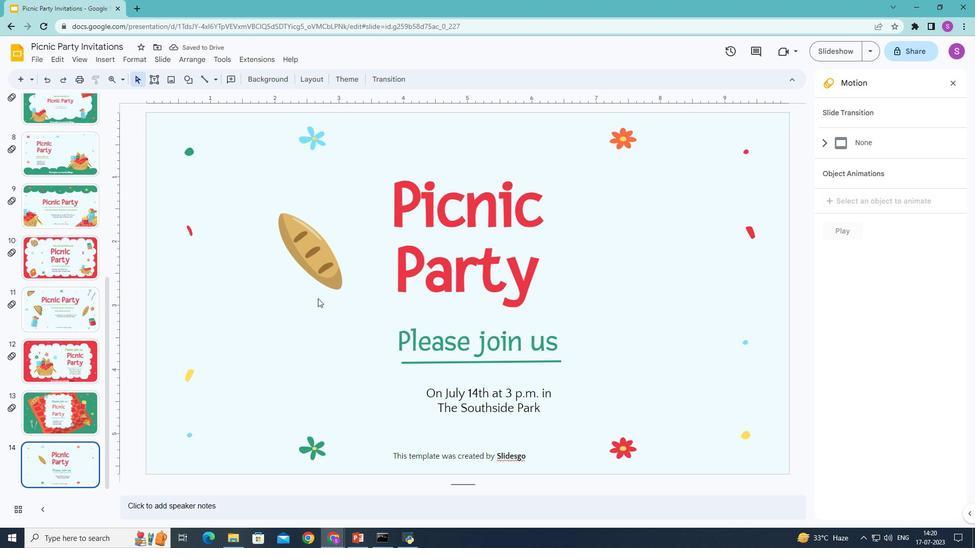 
Action: Mouse pressed left at (335, 304)
Screenshot: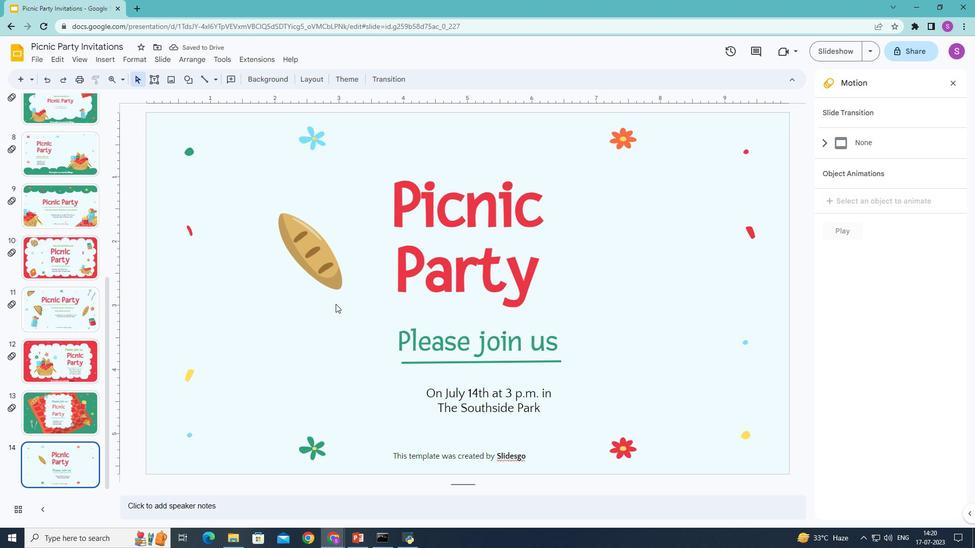 
Action: Mouse moved to (311, 247)
Screenshot: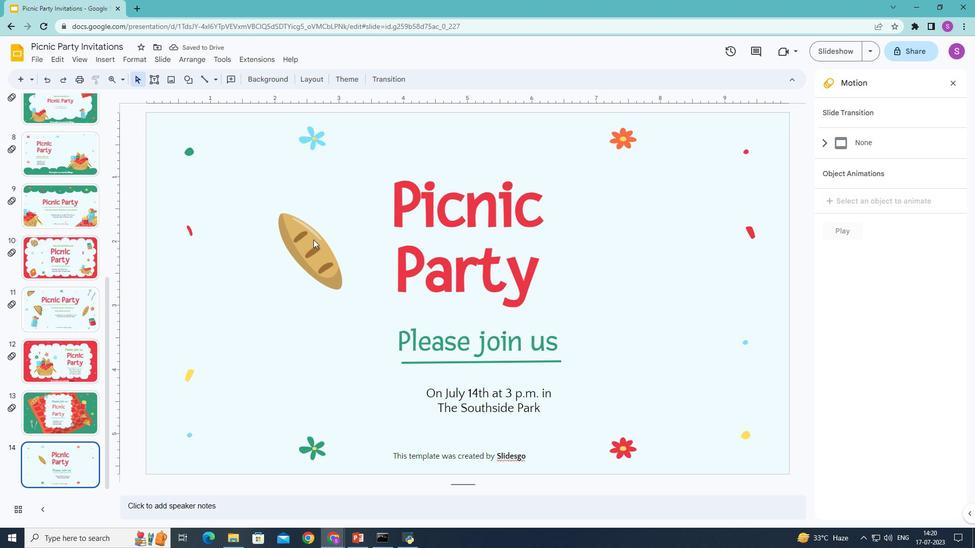 
Action: Mouse pressed left at (311, 247)
Screenshot: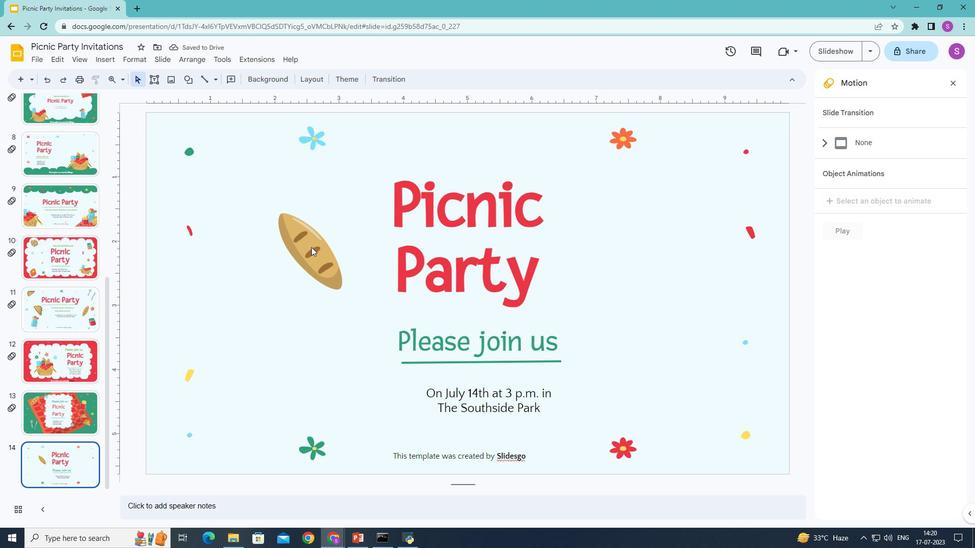 
Action: Mouse moved to (295, 197)
Screenshot: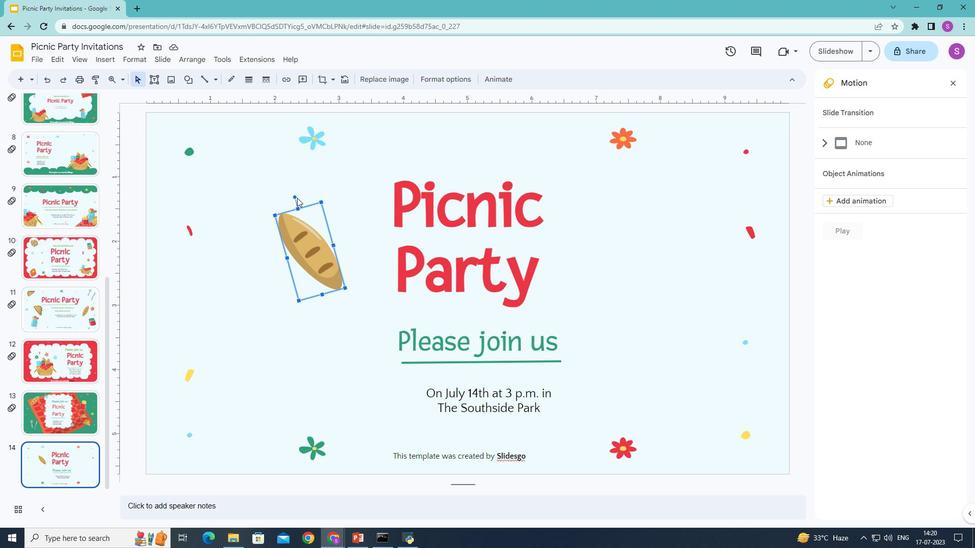 
Action: Mouse pressed left at (295, 197)
Screenshot: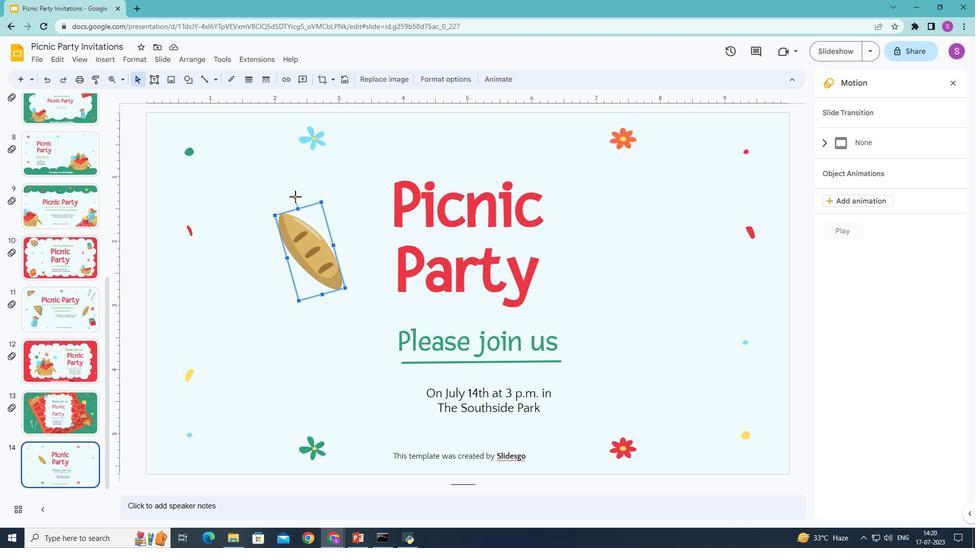 
Action: Mouse moved to (298, 180)
Screenshot: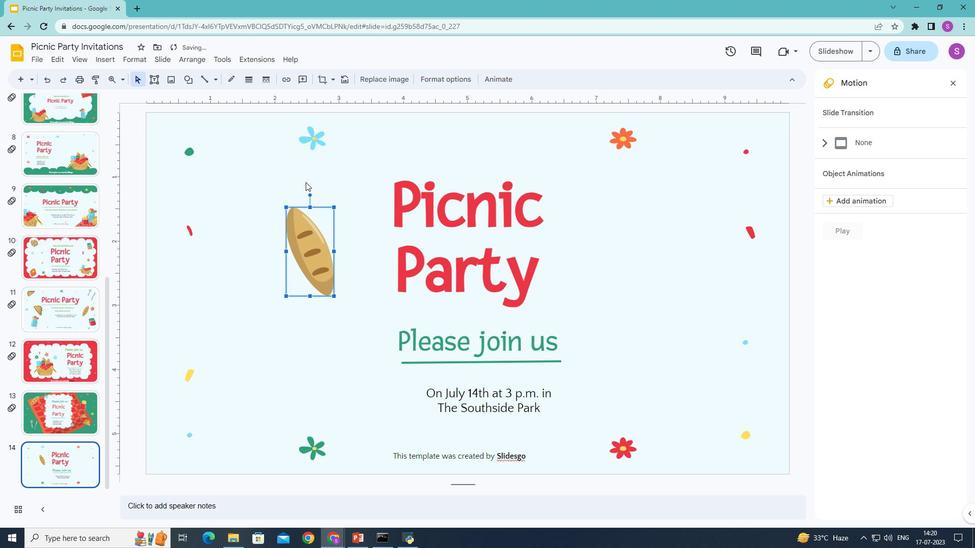 
Action: Mouse pressed left at (298, 180)
Screenshot: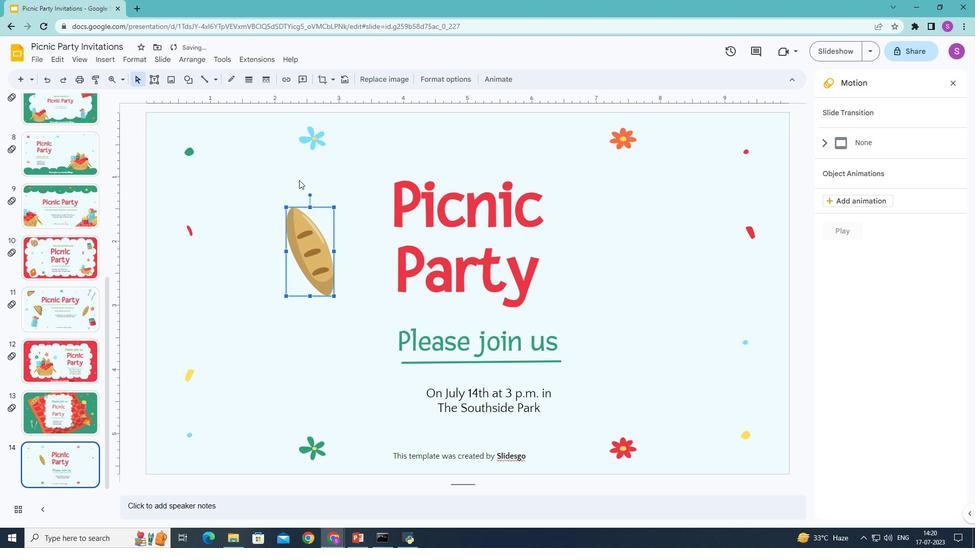 
Action: Mouse moved to (106, 59)
Screenshot: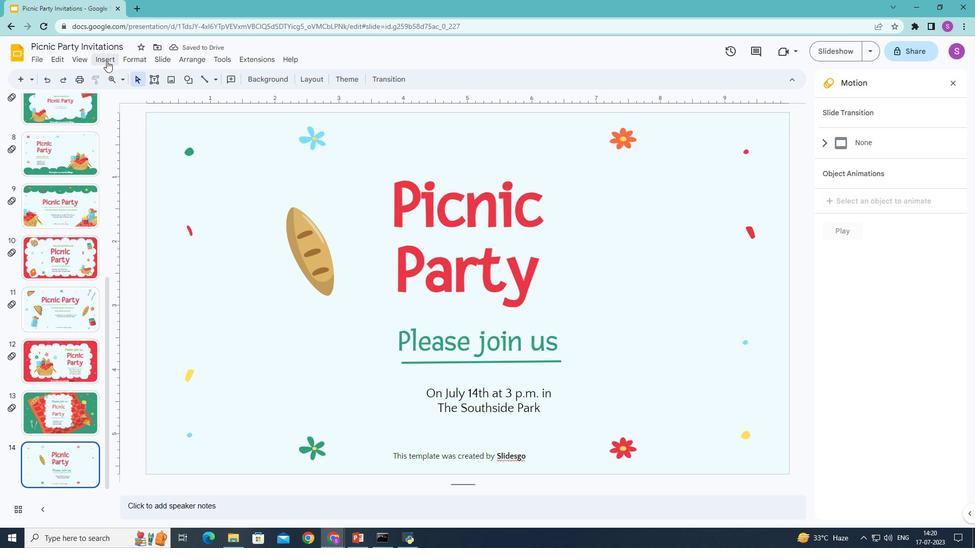 
Action: Mouse pressed left at (106, 59)
Screenshot: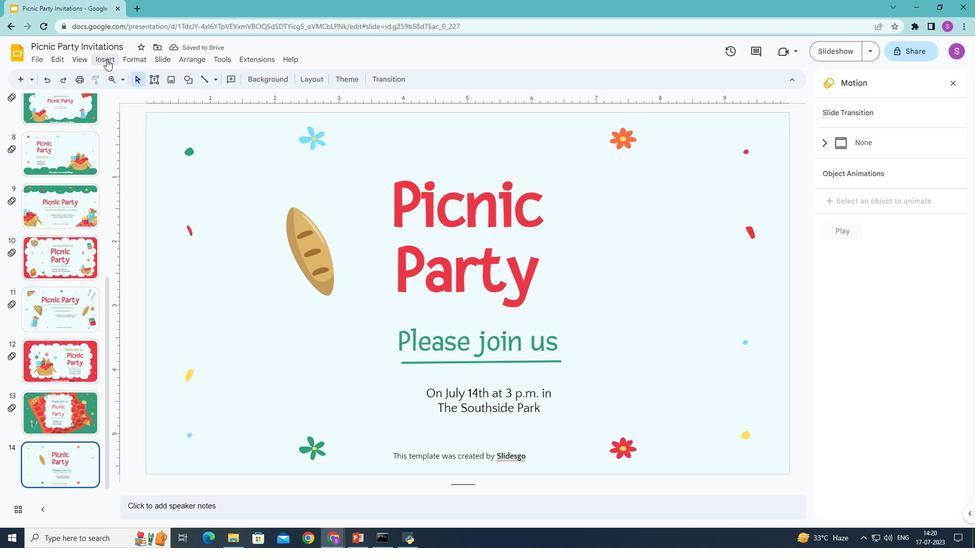
Action: Mouse moved to (291, 78)
Screenshot: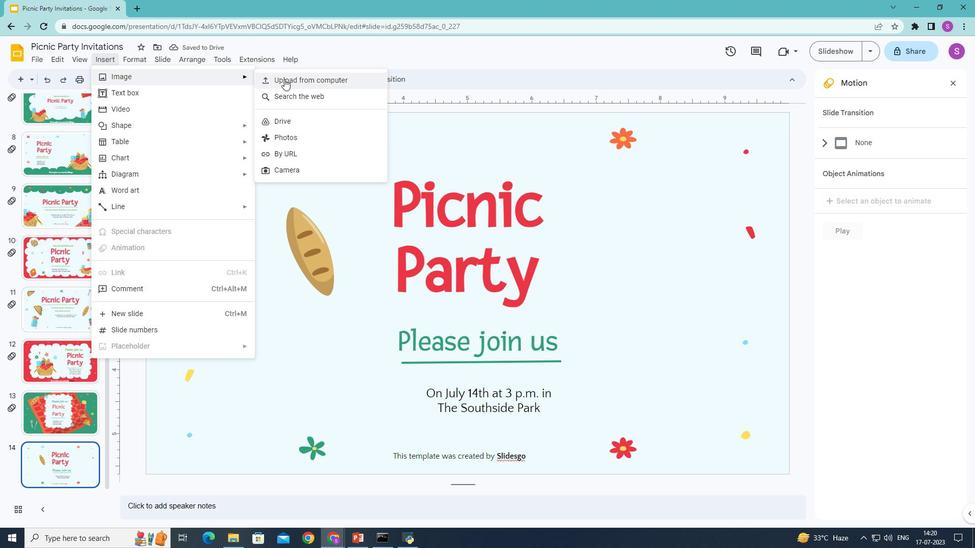 
Action: Mouse pressed left at (291, 78)
Screenshot: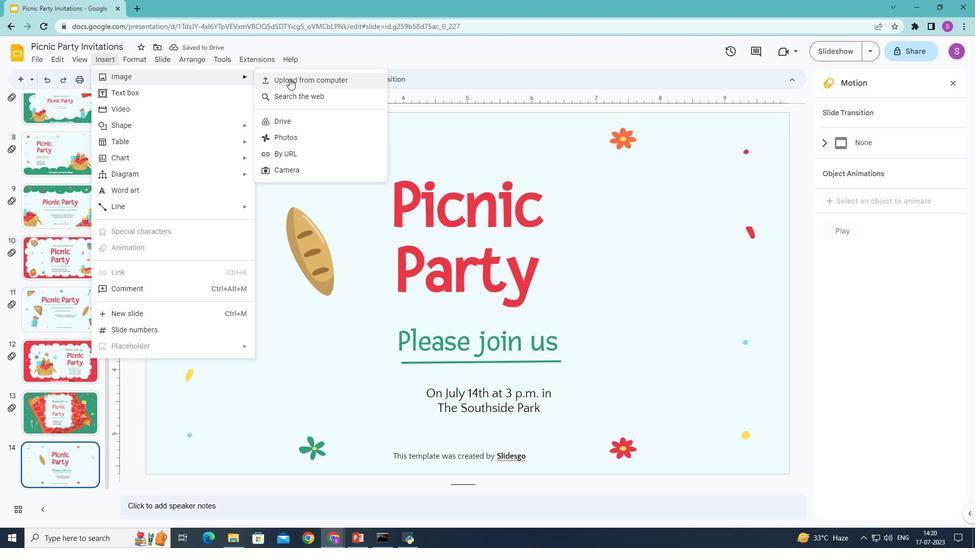 
Action: Mouse moved to (352, 174)
Screenshot: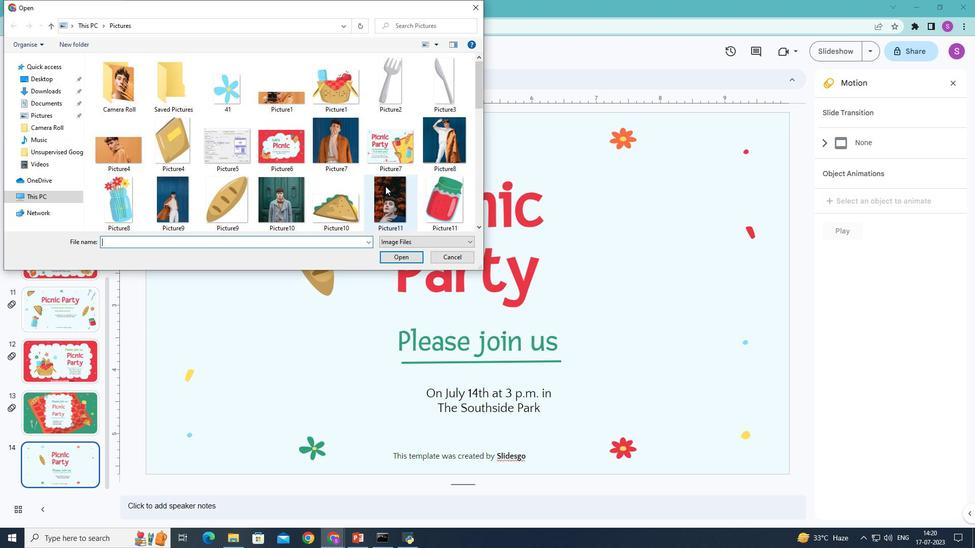
Action: Mouse scrolled (352, 173) with delta (0, 0)
Screenshot: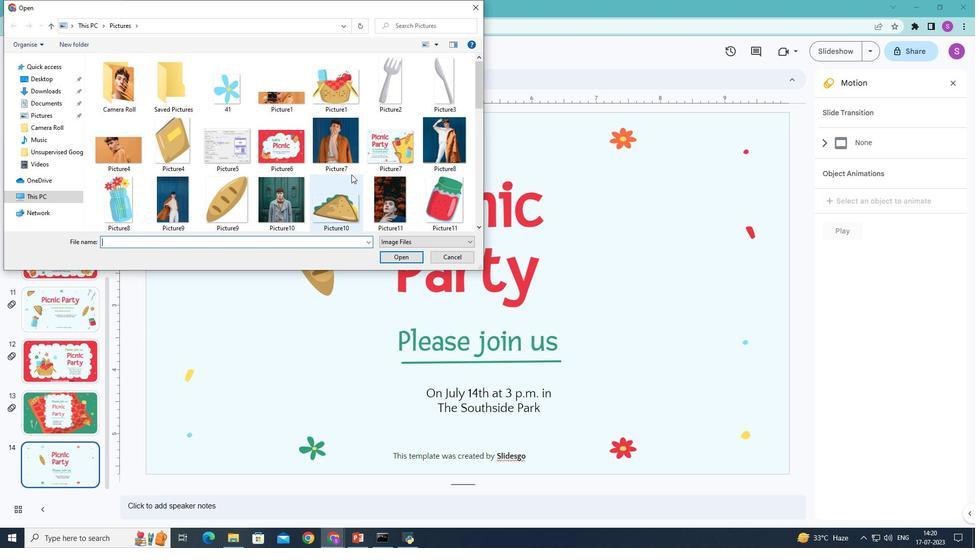 
Action: Mouse scrolled (352, 173) with delta (0, 0)
Screenshot: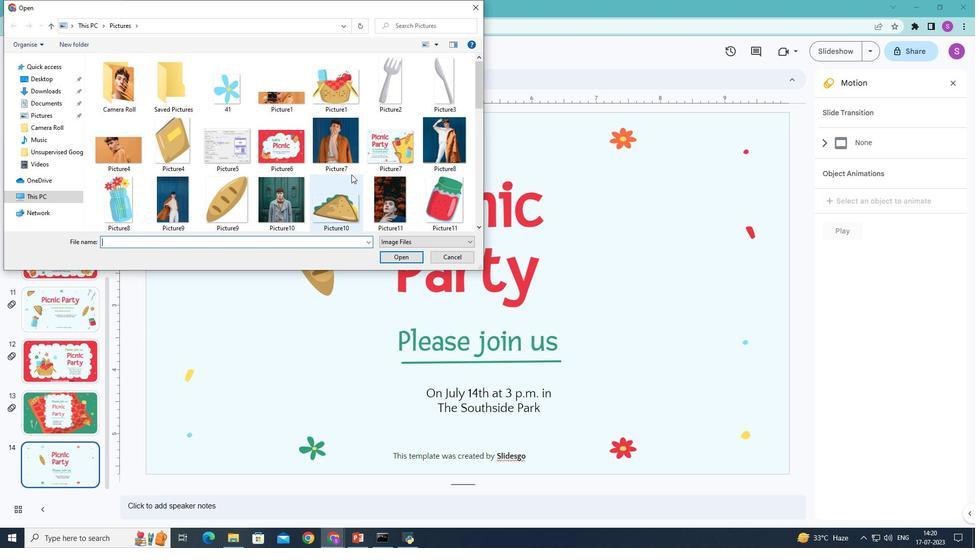 
Action: Mouse scrolled (352, 173) with delta (0, 0)
Screenshot: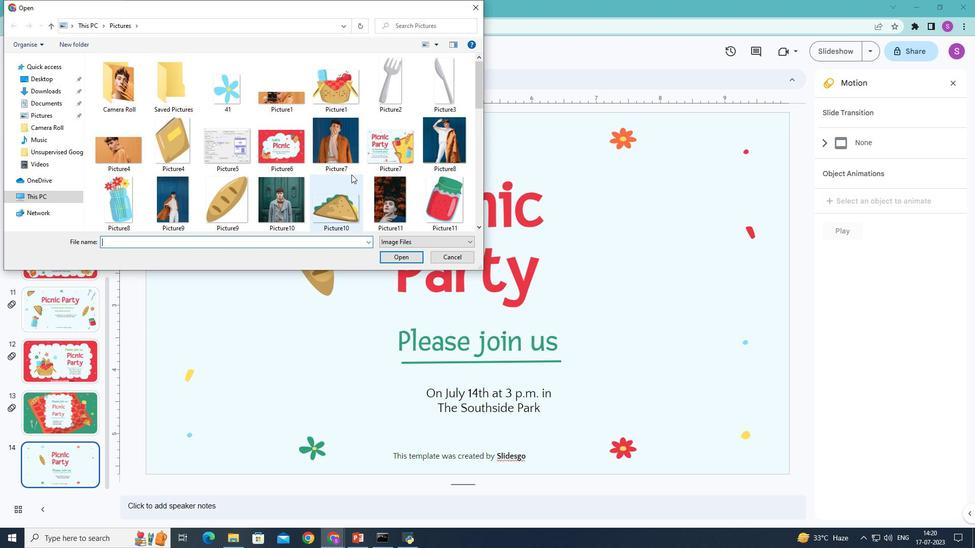 
Action: Mouse scrolled (352, 173) with delta (0, 0)
Screenshot: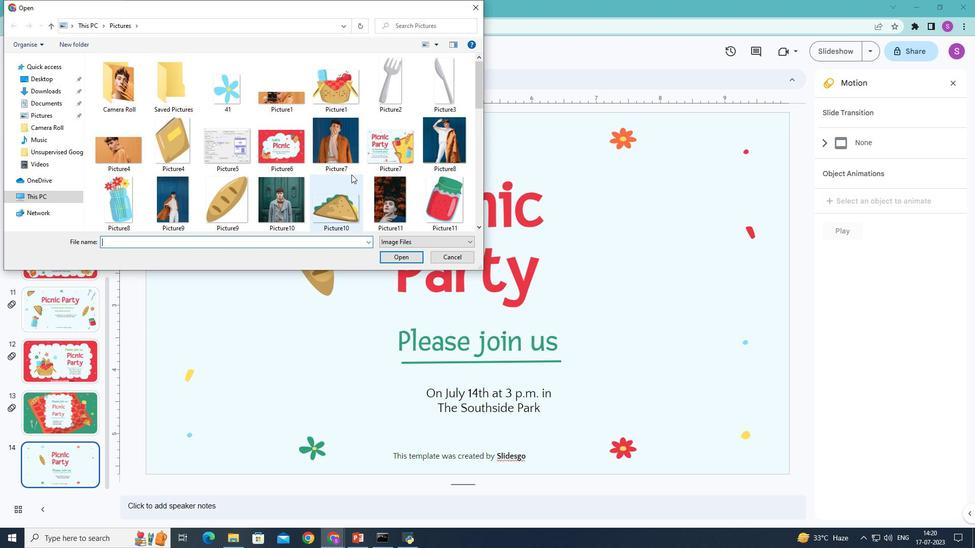 
Action: Mouse scrolled (352, 173) with delta (0, 0)
Screenshot: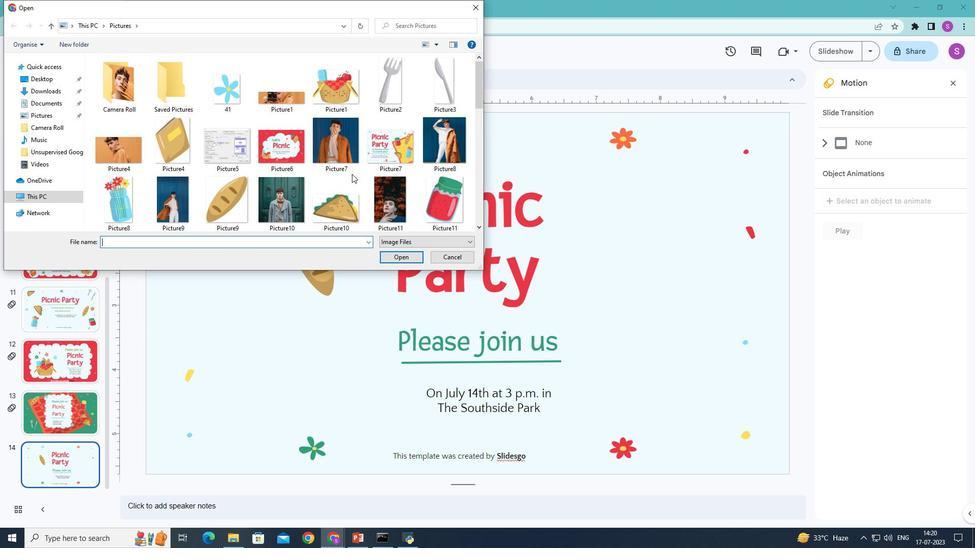 
Action: Mouse moved to (352, 173)
Screenshot: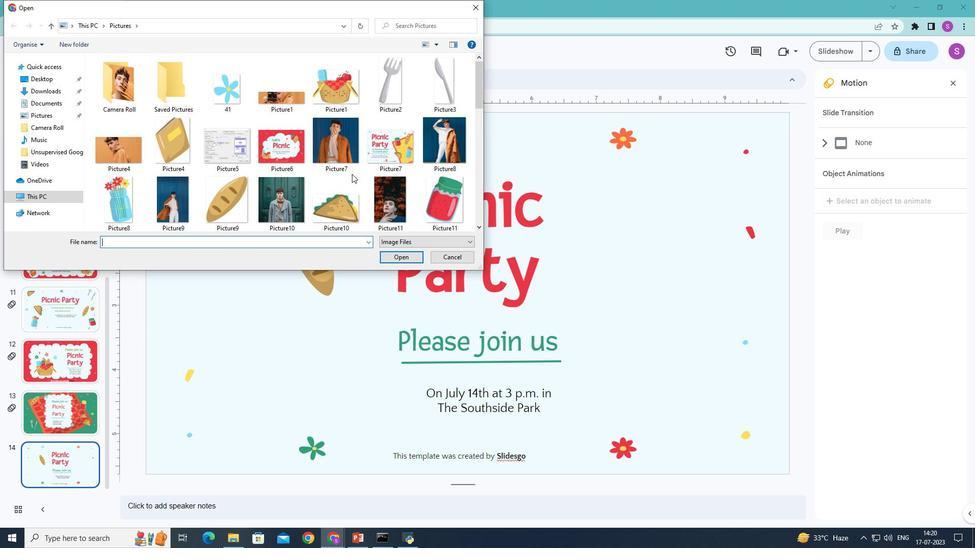 
Action: Mouse scrolled (352, 173) with delta (0, 0)
Screenshot: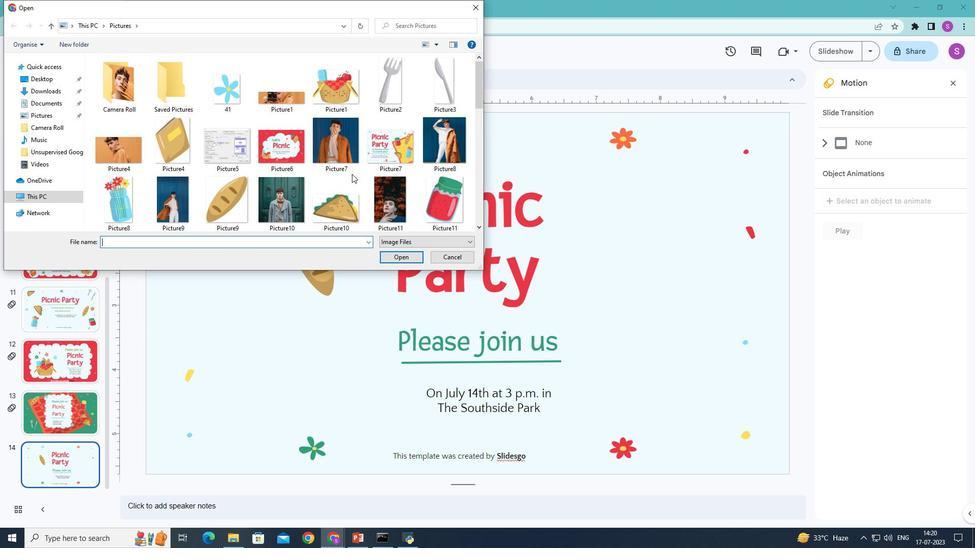 
Action: Mouse moved to (357, 170)
Screenshot: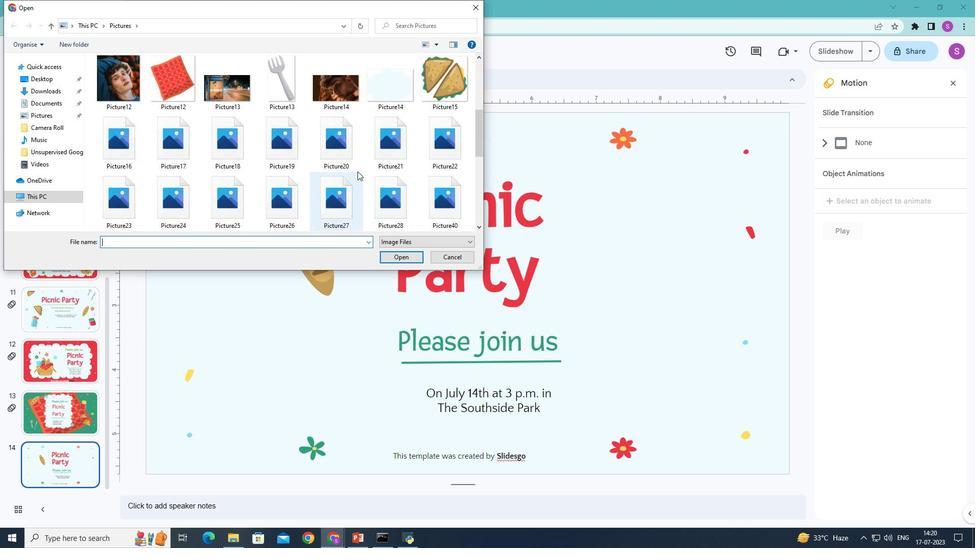 
Action: Mouse scrolled (357, 170) with delta (0, 0)
Screenshot: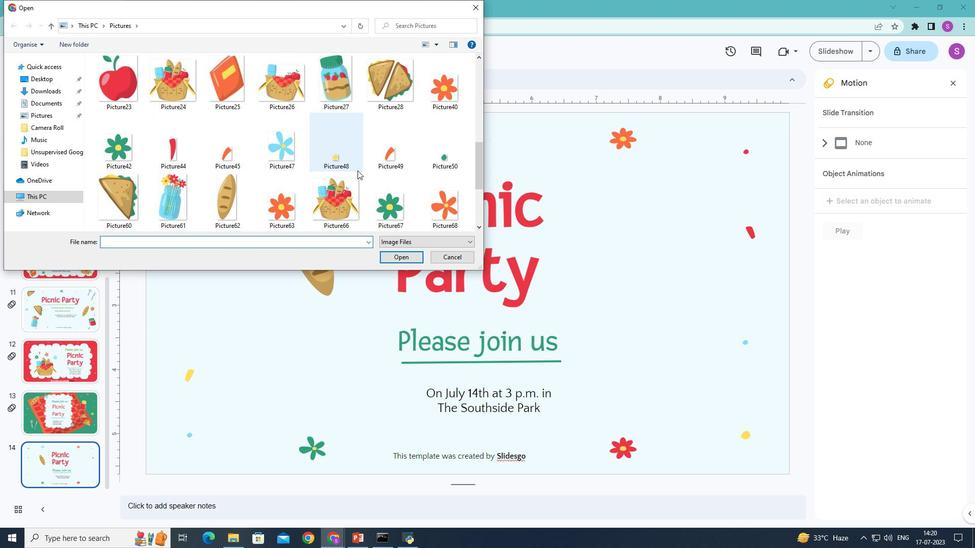 
Action: Mouse moved to (357, 170)
Screenshot: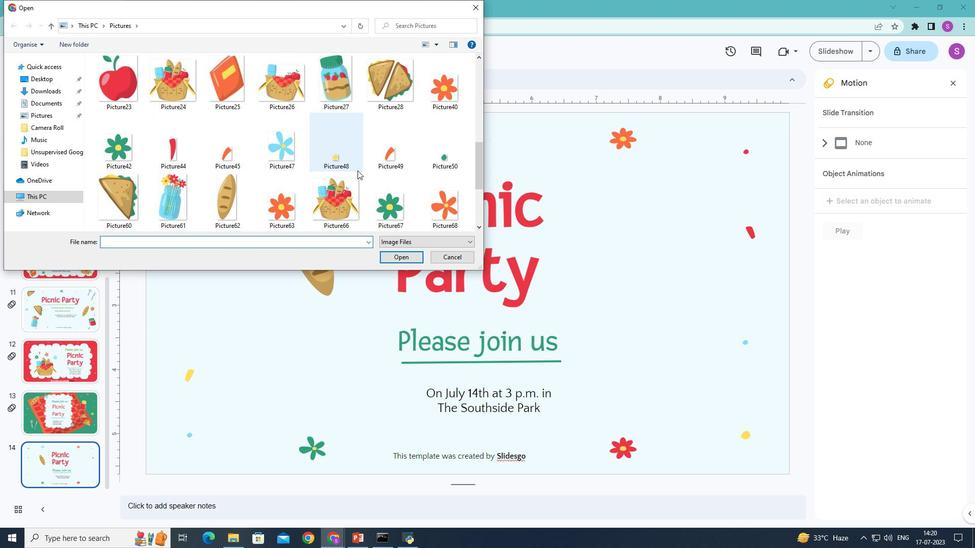 
Action: Mouse scrolled (357, 169) with delta (0, 0)
Screenshot: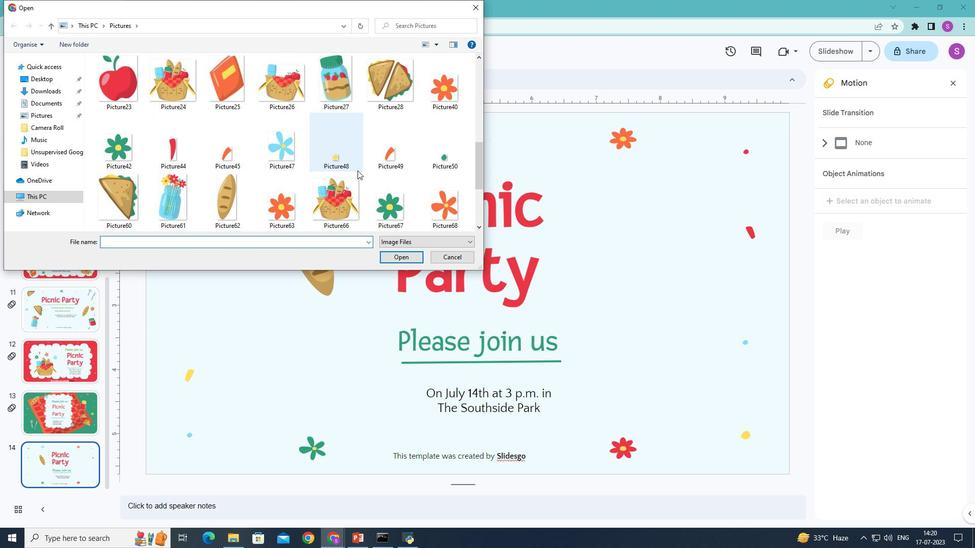 
Action: Mouse moved to (358, 170)
Screenshot: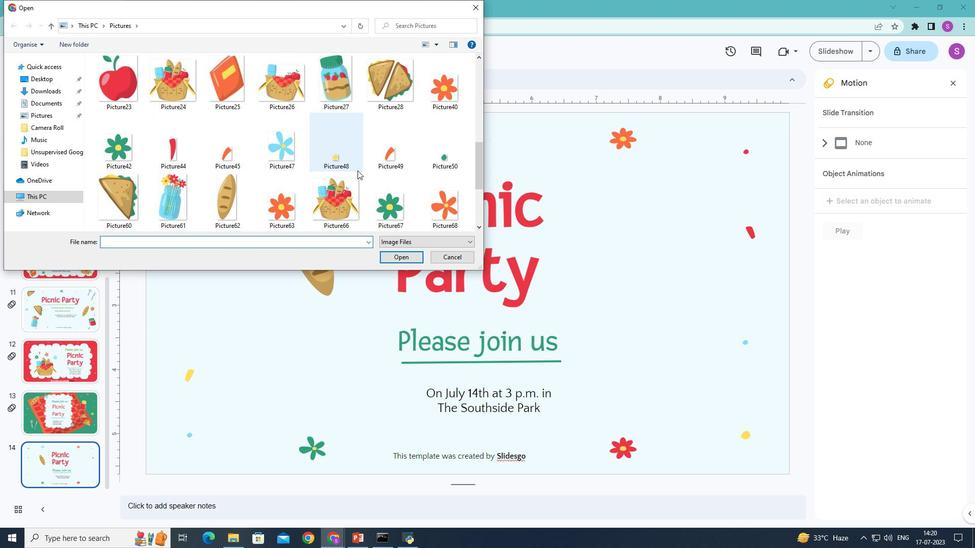 
Action: Mouse scrolled (358, 169) with delta (0, 0)
Screenshot: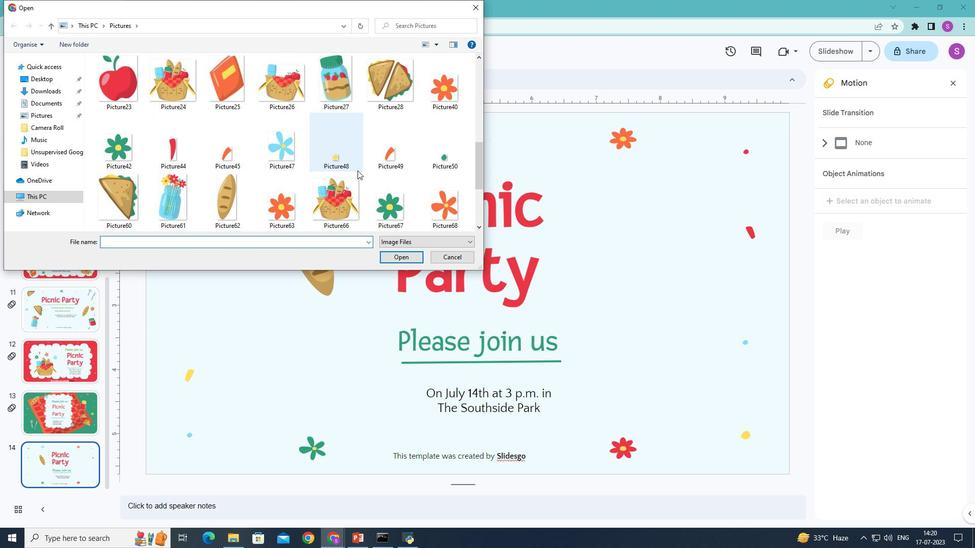 
Action: Mouse moved to (359, 169)
Screenshot: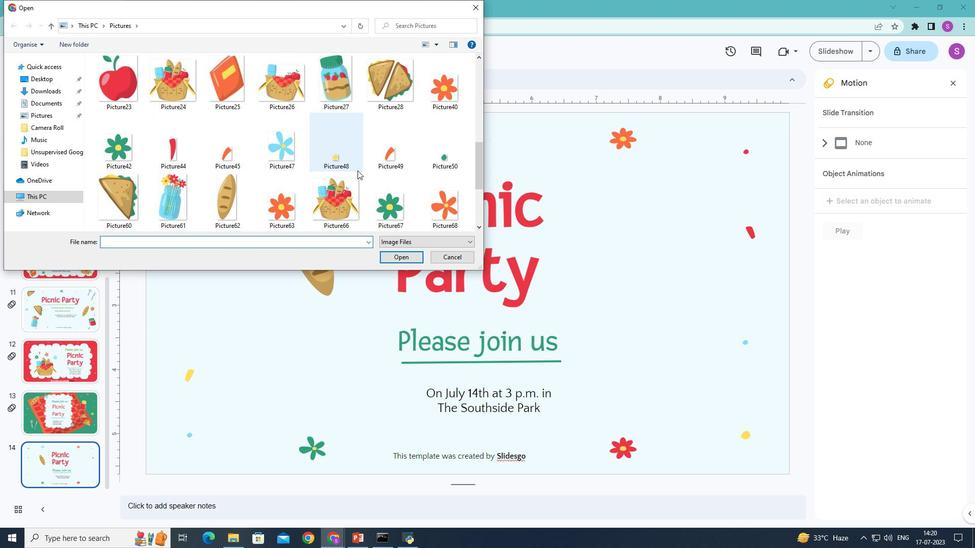 
Action: Mouse scrolled (359, 168) with delta (0, 0)
Screenshot: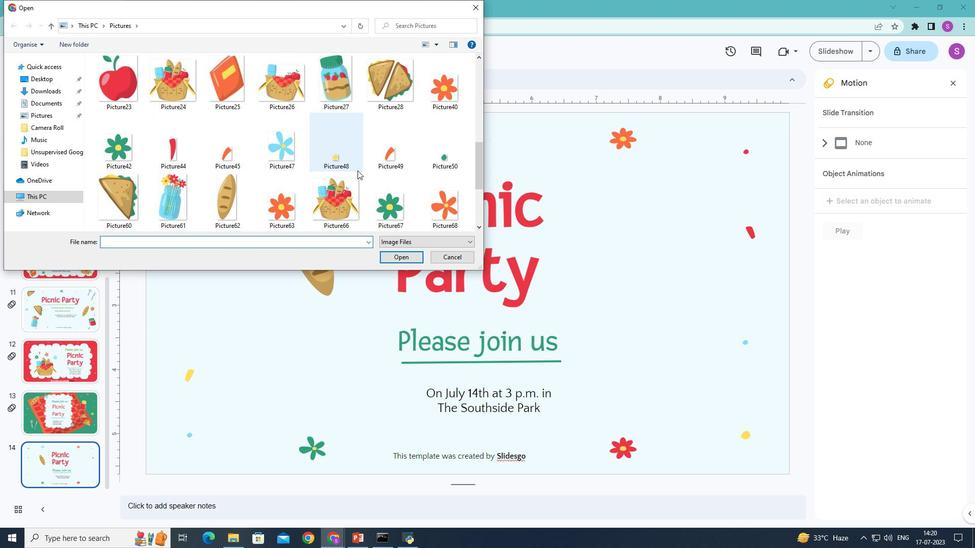
Action: Mouse moved to (362, 169)
Screenshot: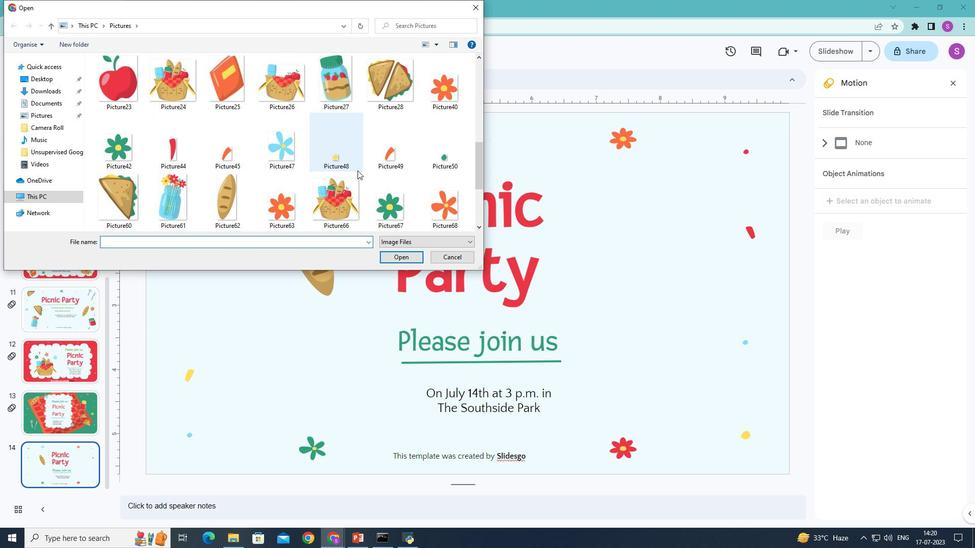 
Action: Mouse scrolled (362, 168) with delta (0, 0)
Screenshot: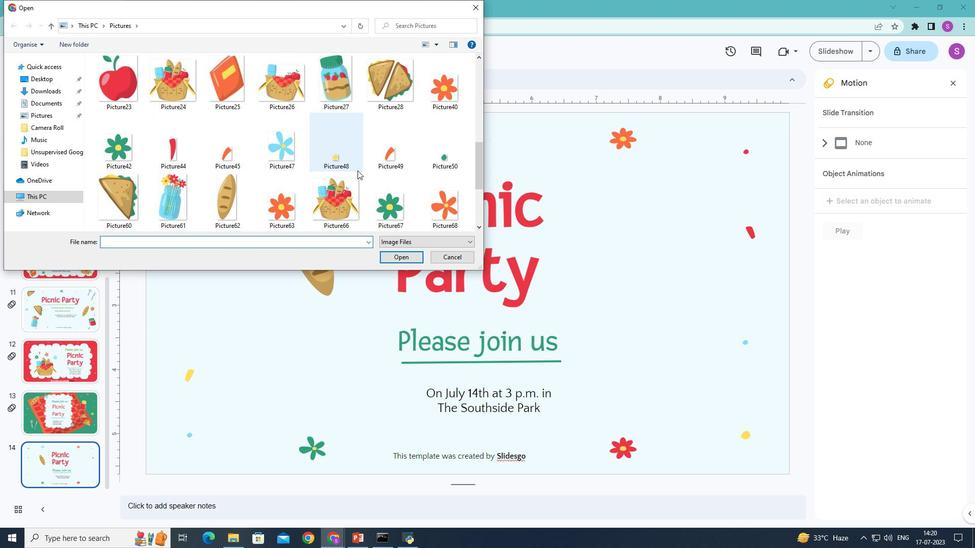 
Action: Mouse moved to (381, 166)
Screenshot: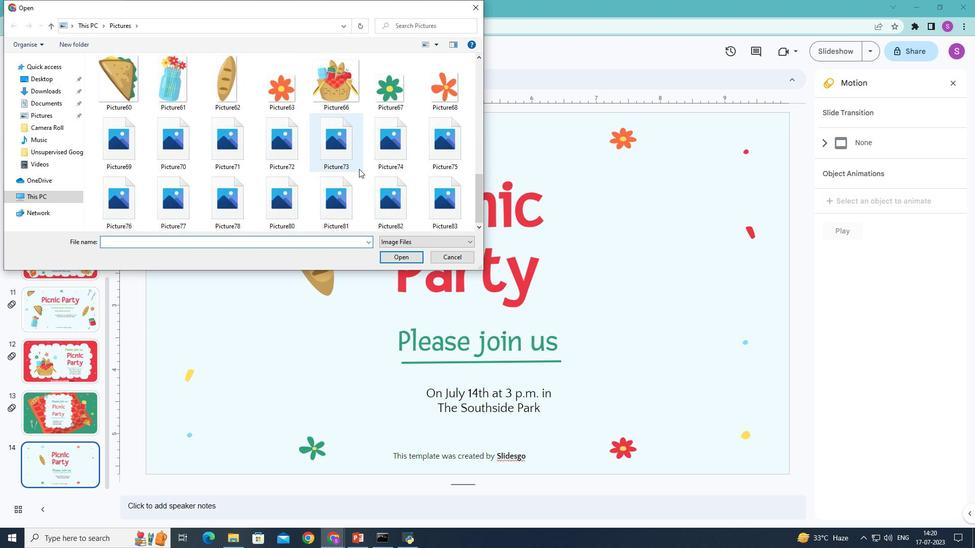 
Action: Mouse scrolled (381, 166) with delta (0, 0)
Screenshot: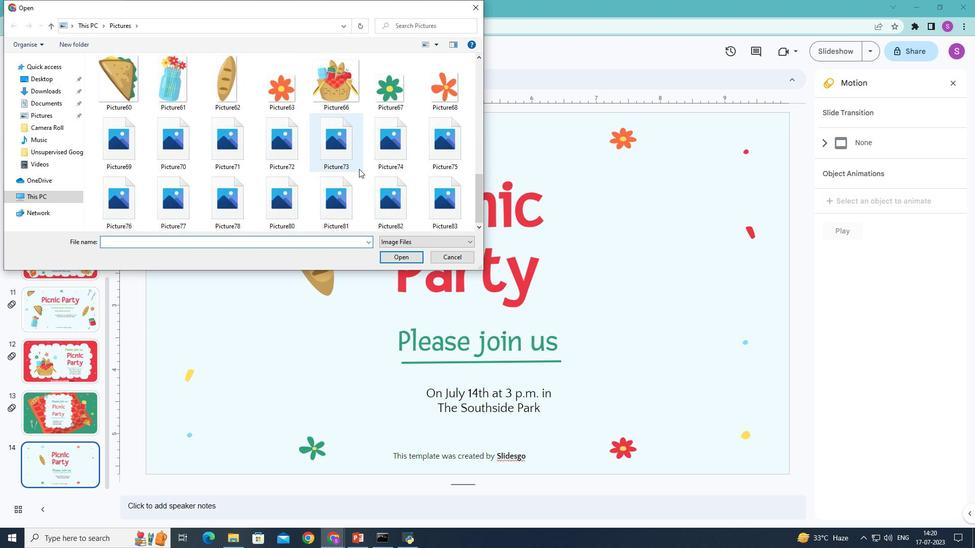 
Action: Mouse moved to (358, 164)
Screenshot: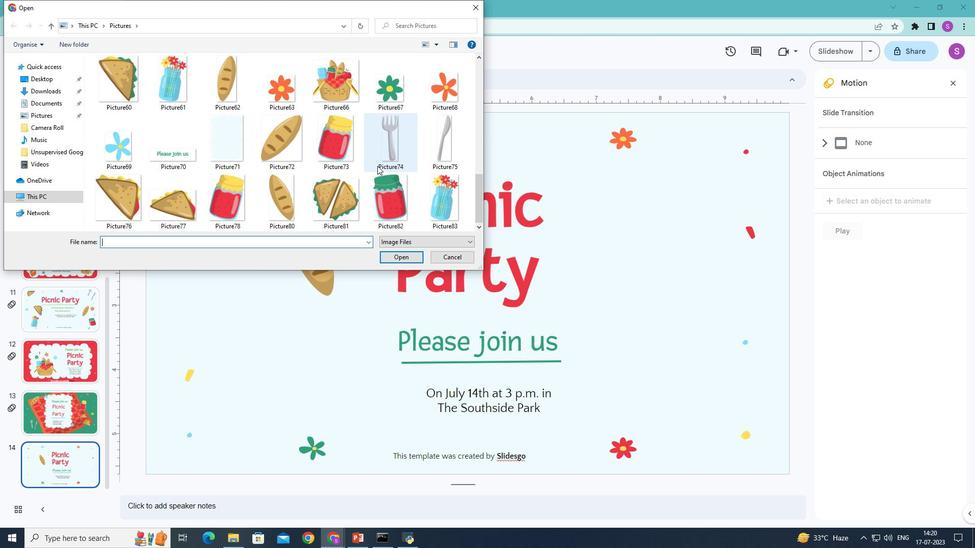 
Action: Mouse scrolled (358, 164) with delta (0, 0)
Screenshot: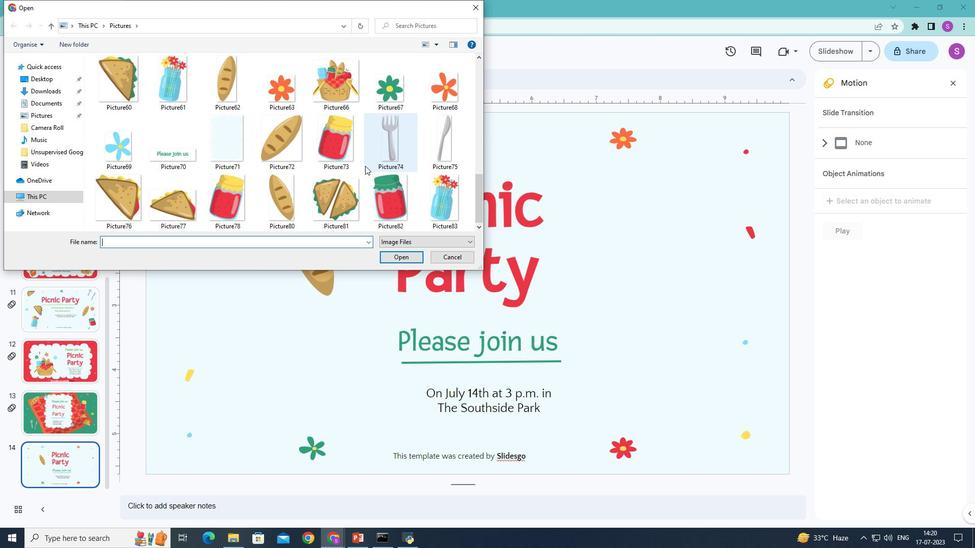 
Action: Mouse moved to (361, 163)
Screenshot: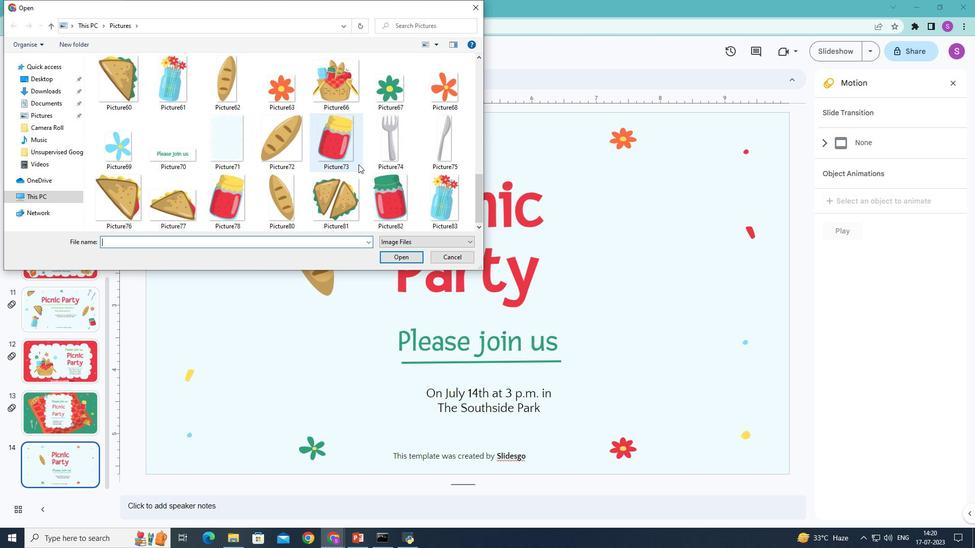 
Action: Mouse scrolled (361, 162) with delta (0, 0)
Screenshot: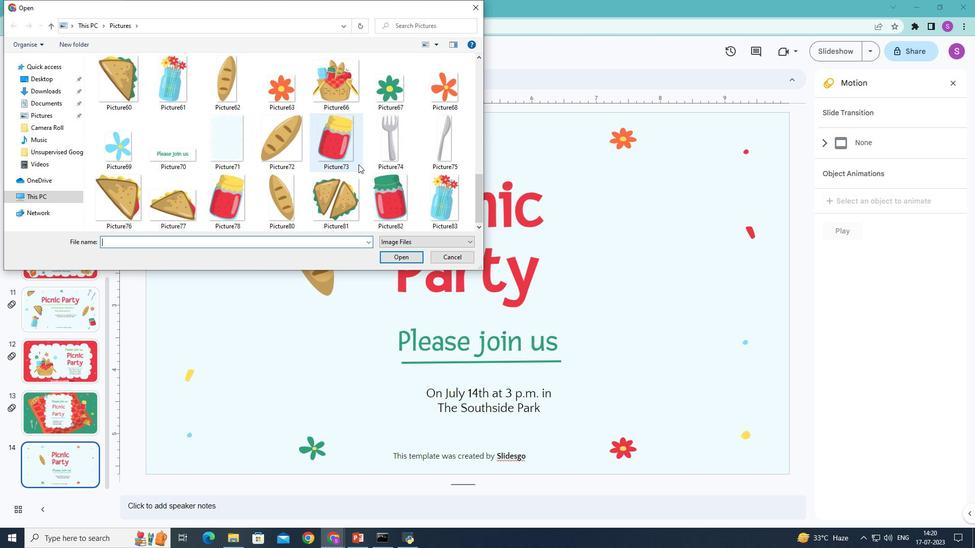 
Action: Mouse moved to (377, 162)
Screenshot: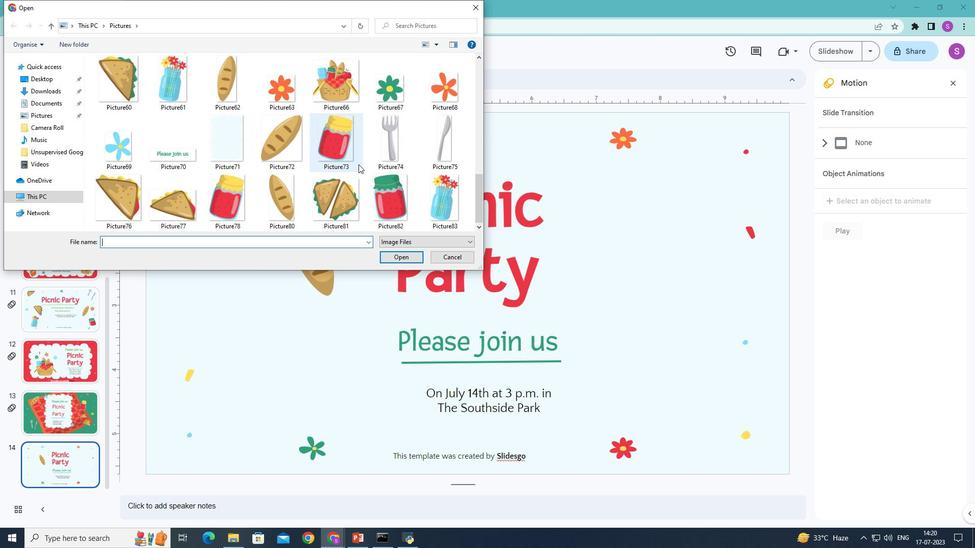 
Action: Mouse scrolled (377, 161) with delta (0, 0)
Screenshot: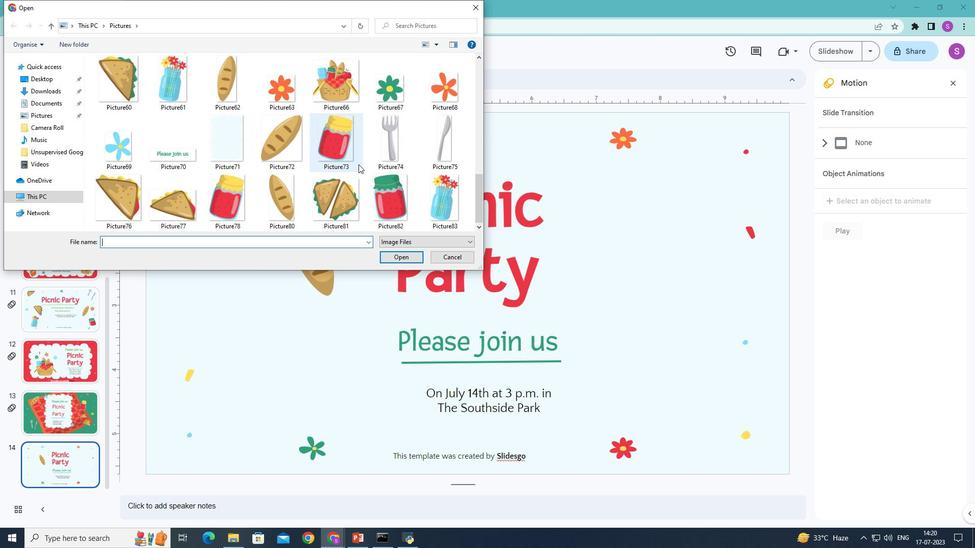
Action: Mouse moved to (388, 160)
Screenshot: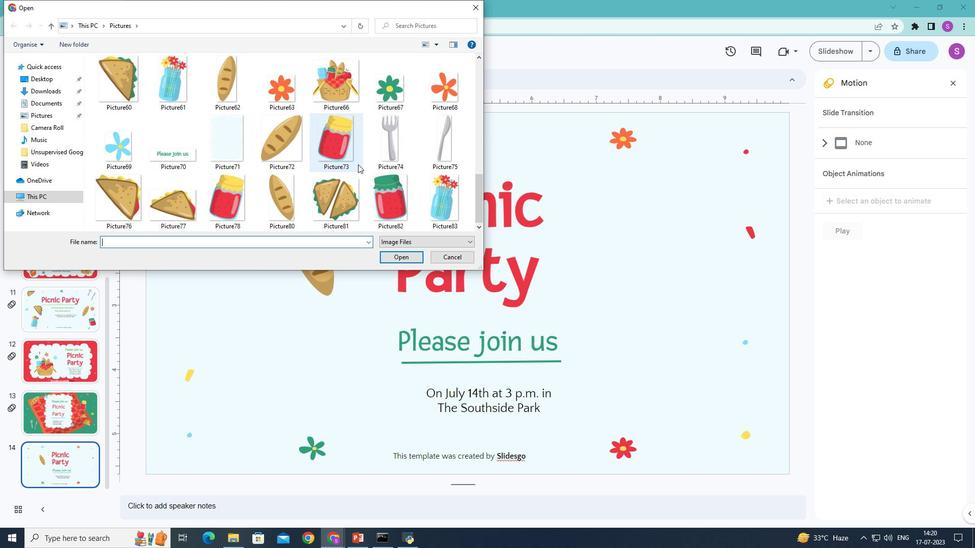 
Action: Mouse scrolled (388, 159) with delta (0, 0)
Screenshot: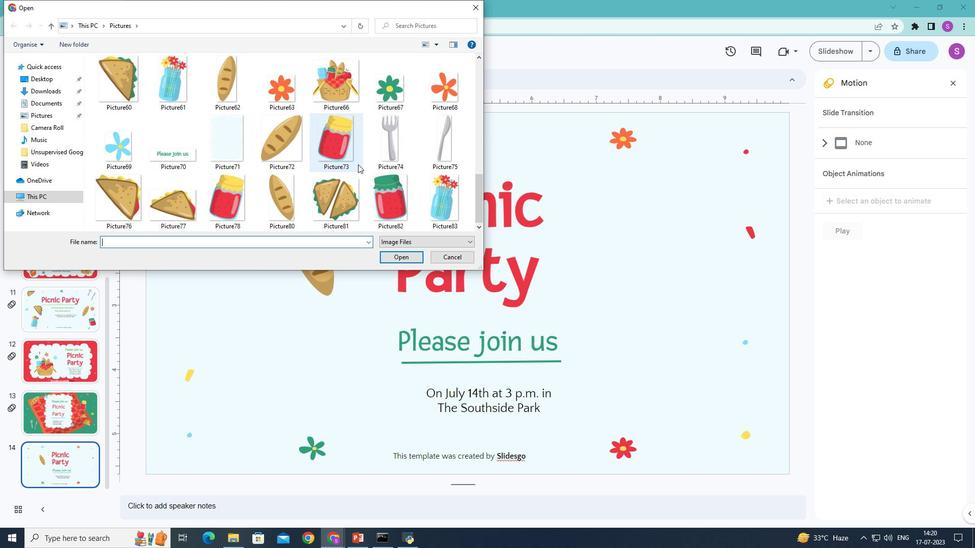 
Action: Mouse moved to (332, 190)
Screenshot: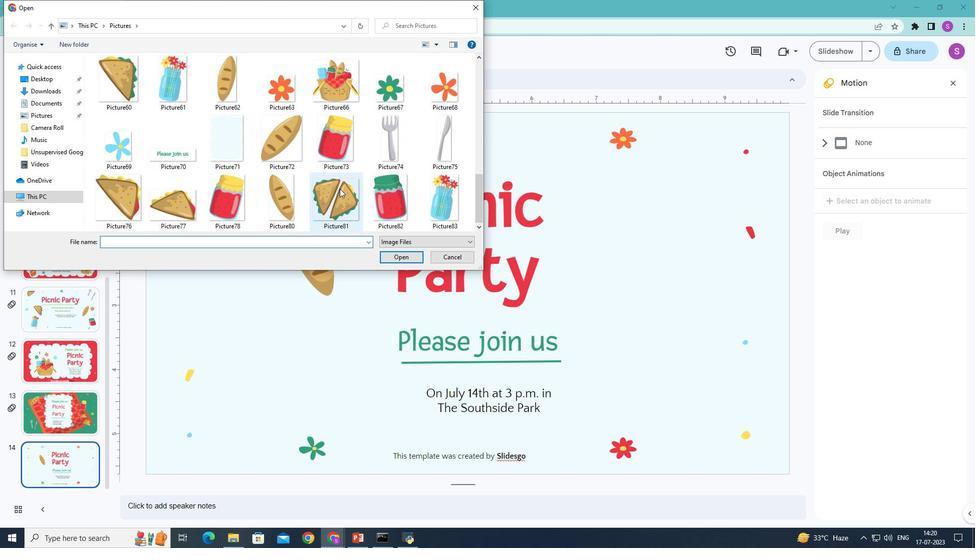 
Action: Mouse pressed left at (332, 190)
Screenshot: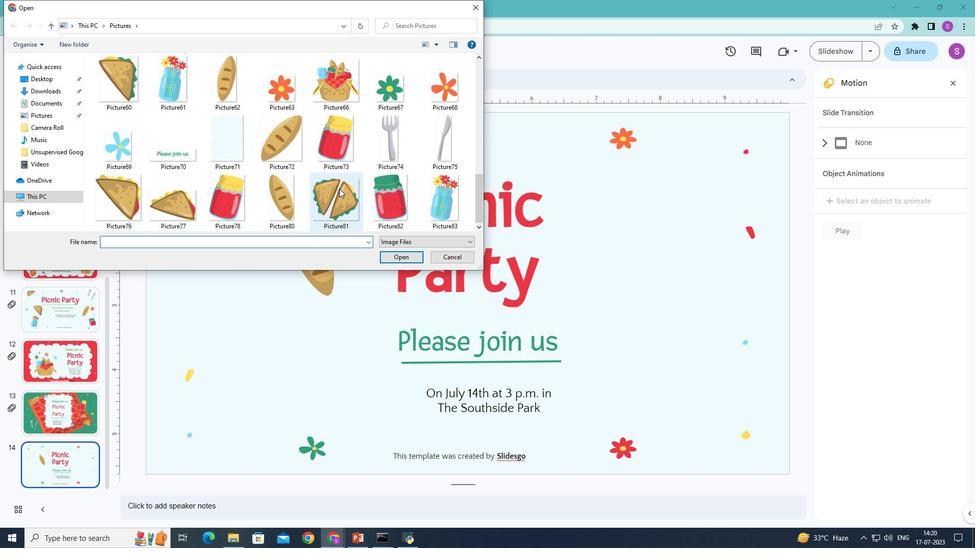 
Action: Mouse moved to (410, 256)
Screenshot: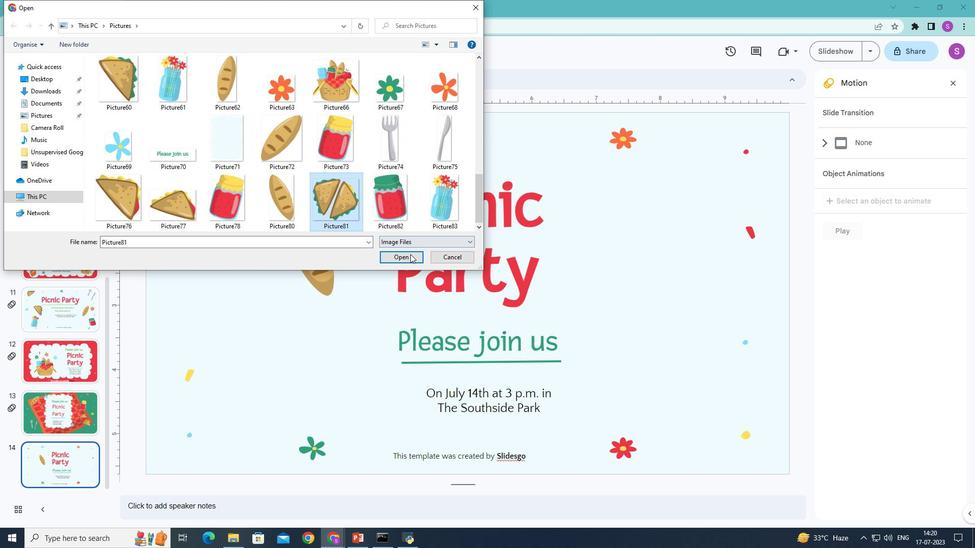 
Action: Mouse pressed left at (410, 256)
Screenshot: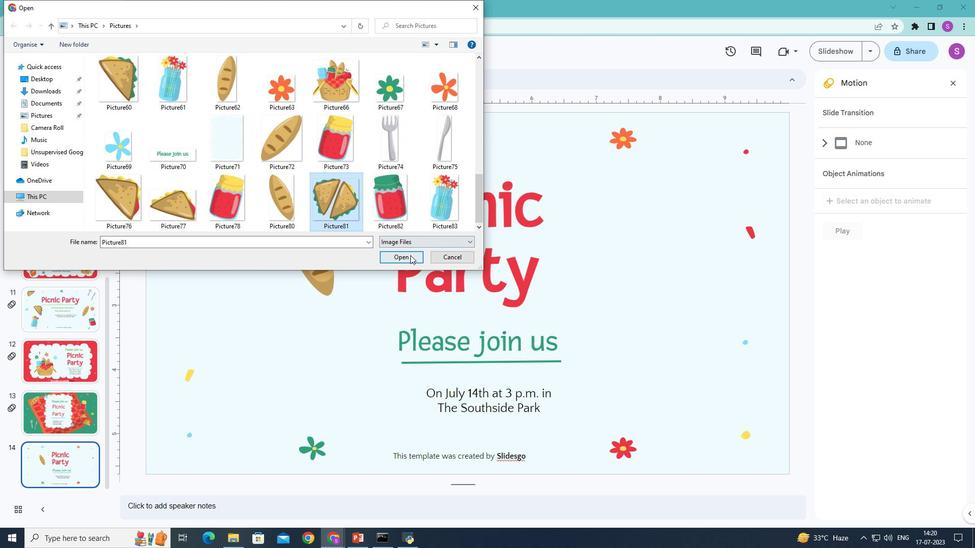 
Action: Mouse moved to (661, 203)
Screenshot: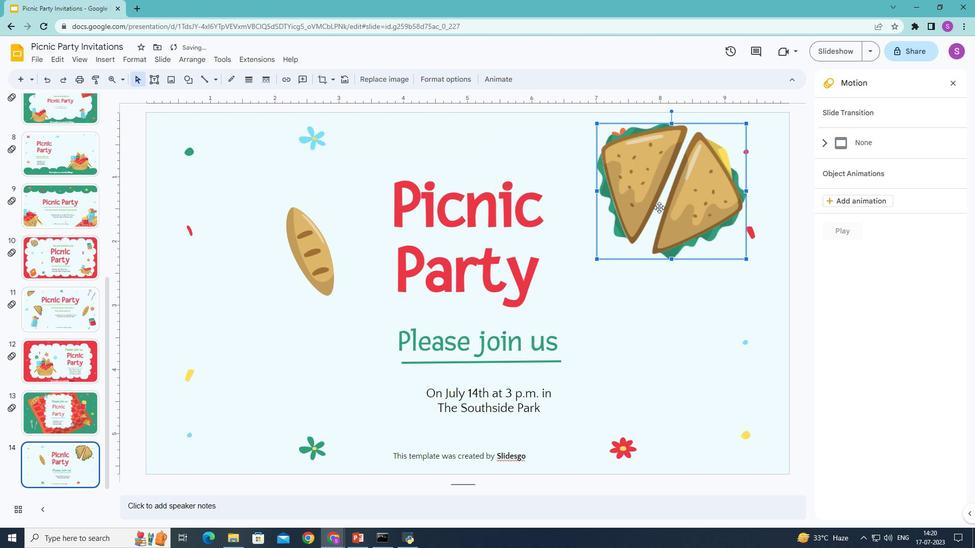 
Action: Mouse pressed left at (661, 203)
Screenshot: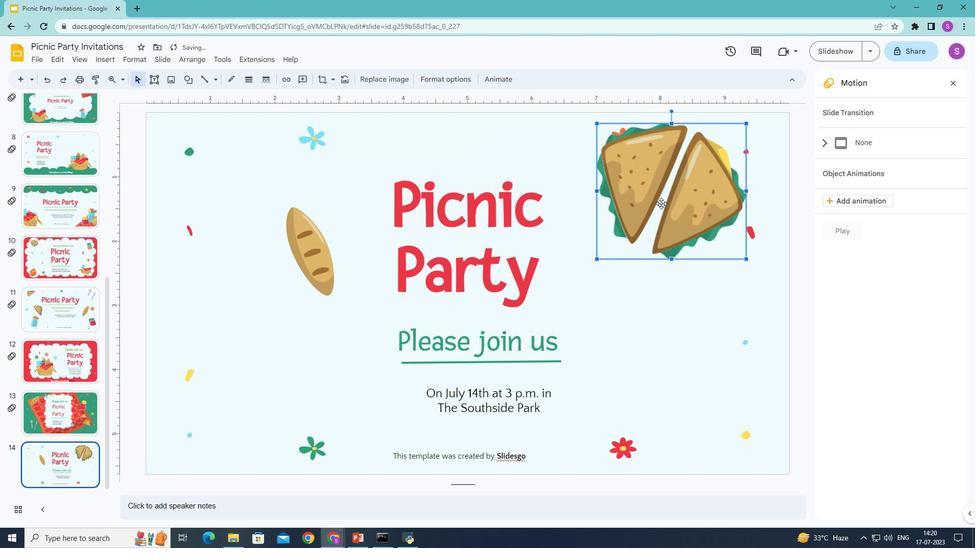 
Action: Mouse moved to (658, 284)
Screenshot: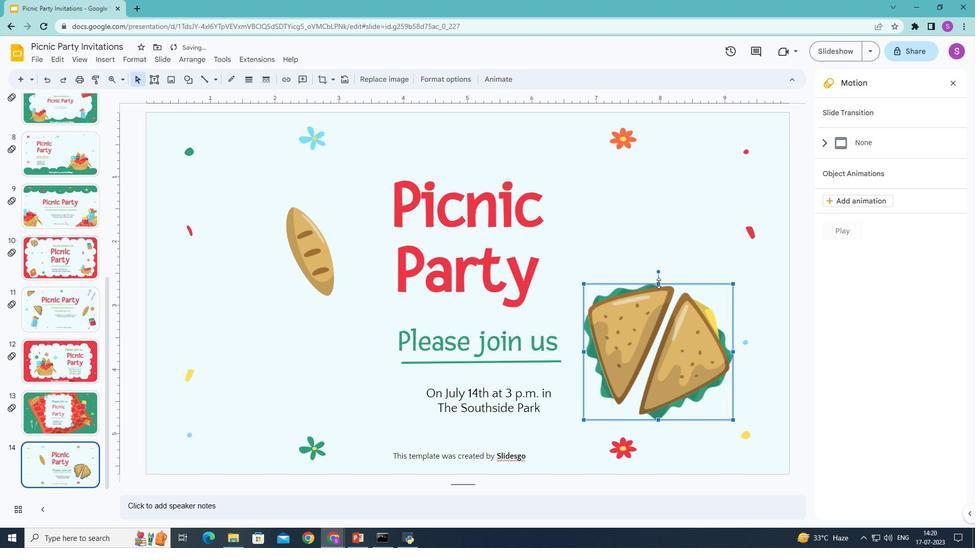 
Action: Mouse pressed left at (658, 284)
Screenshot: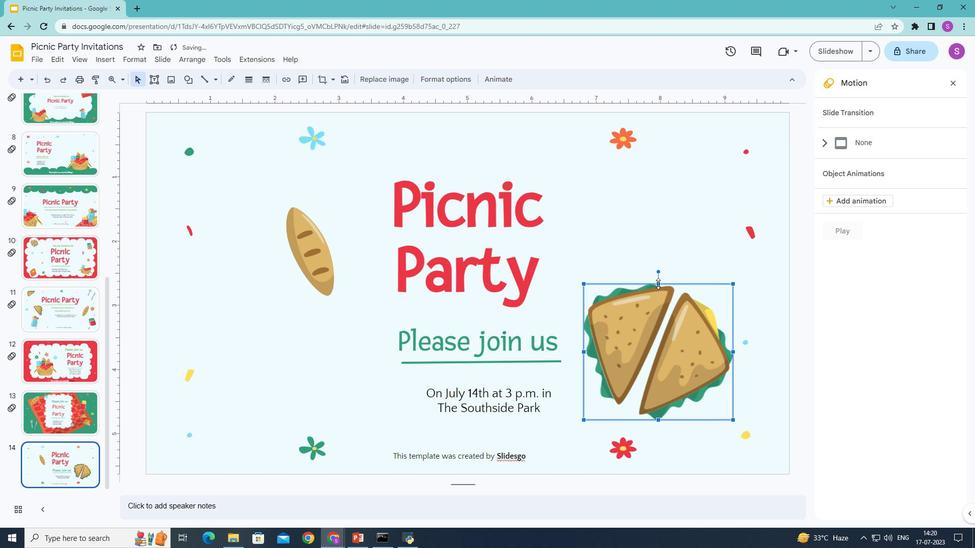 
Action: Mouse moved to (585, 367)
Screenshot: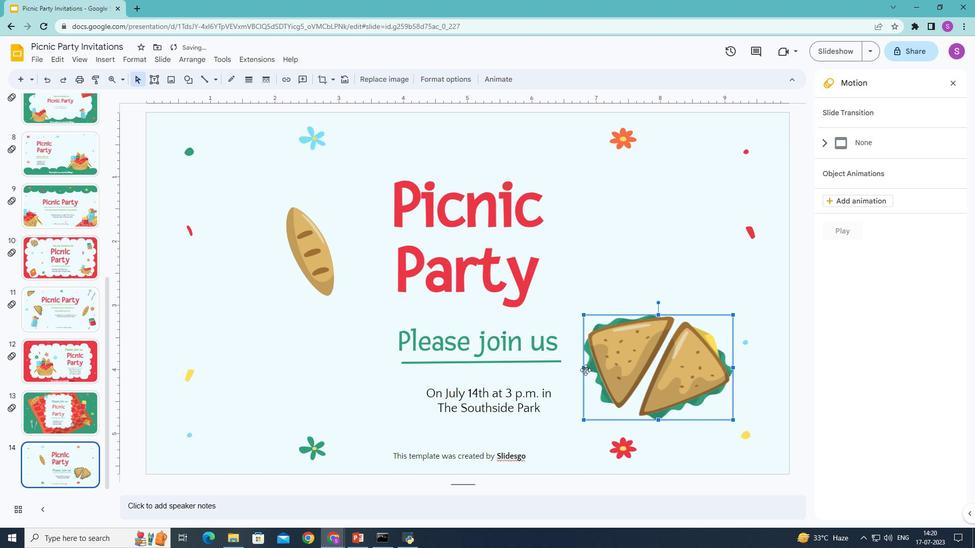
Action: Mouse pressed left at (585, 367)
Screenshot: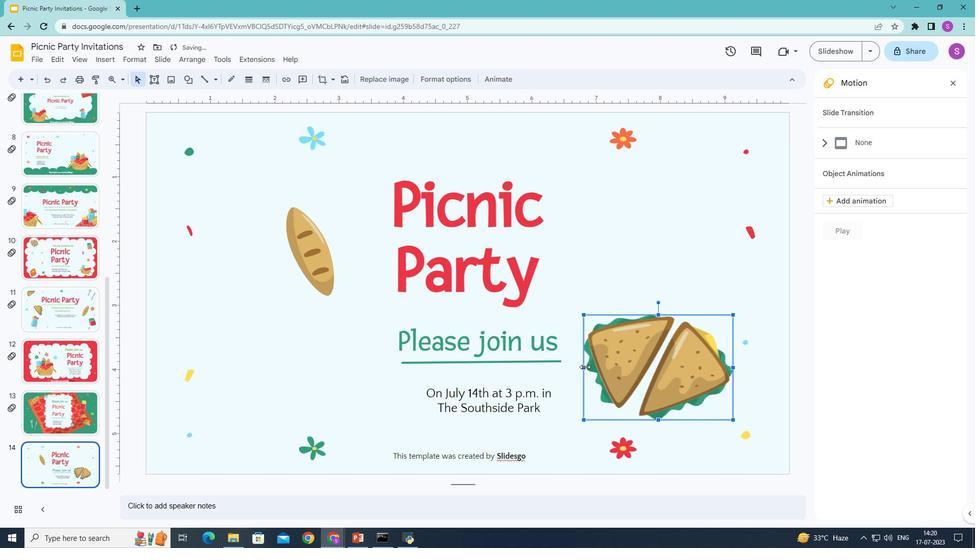 
Action: Mouse moved to (734, 369)
Screenshot: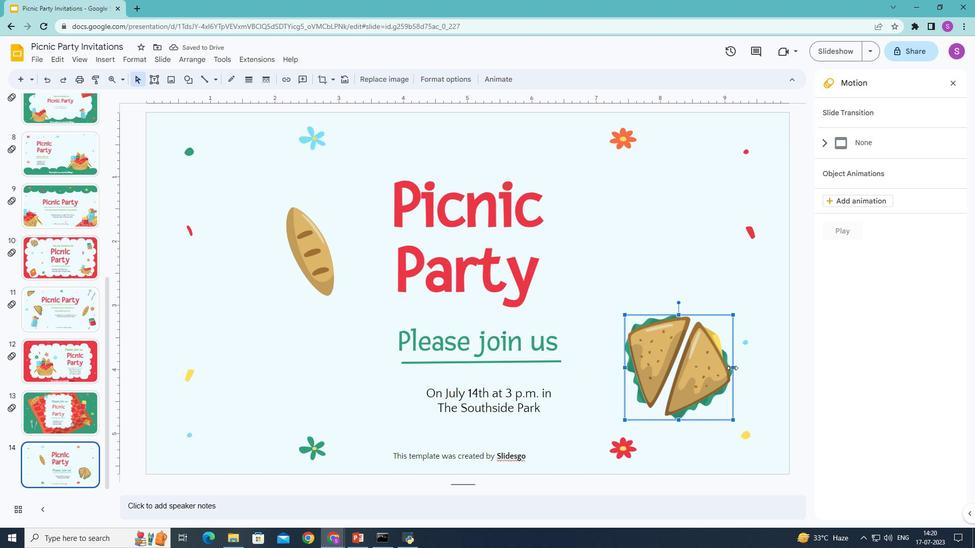 
Action: Mouse pressed left at (734, 369)
Screenshot: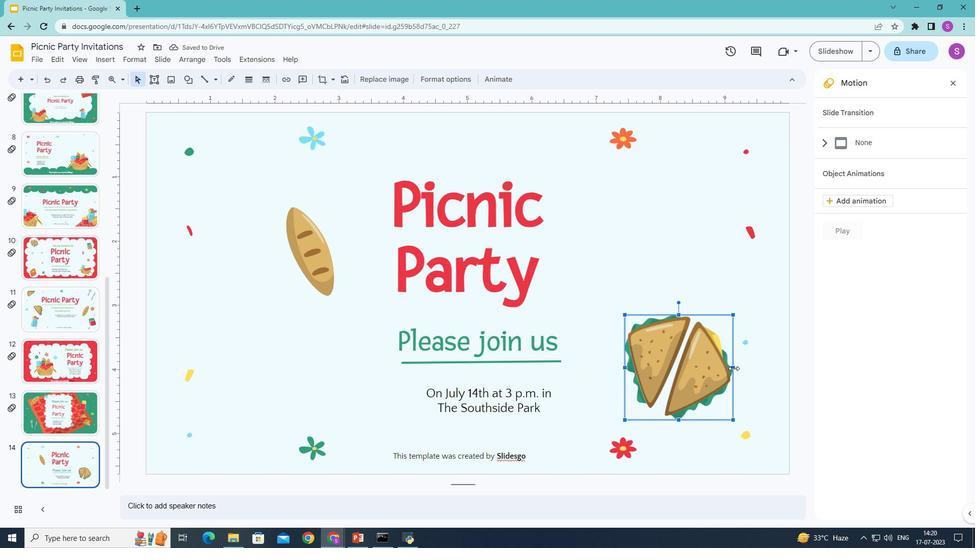 
Action: Mouse moved to (663, 313)
Screenshot: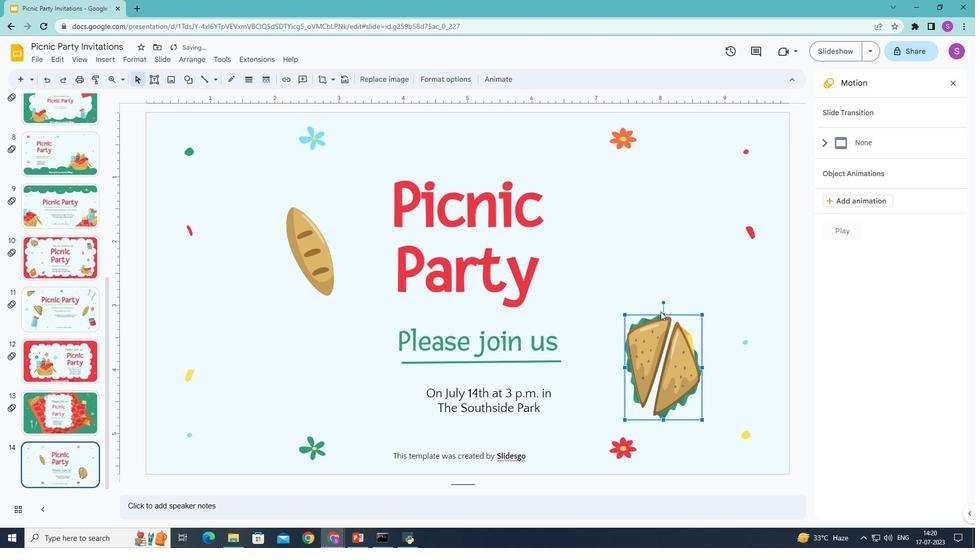 
Action: Mouse pressed left at (663, 313)
Screenshot: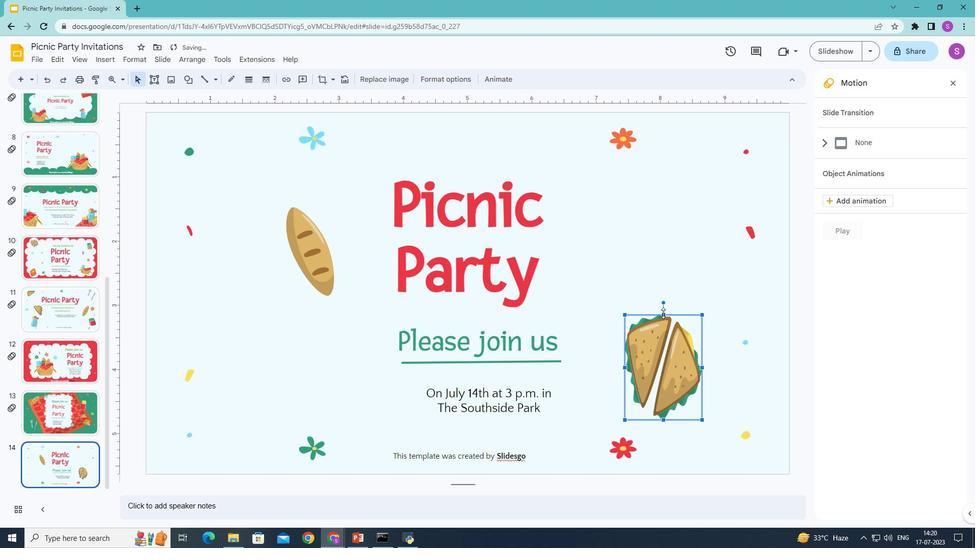
Action: Mouse moved to (682, 294)
Screenshot: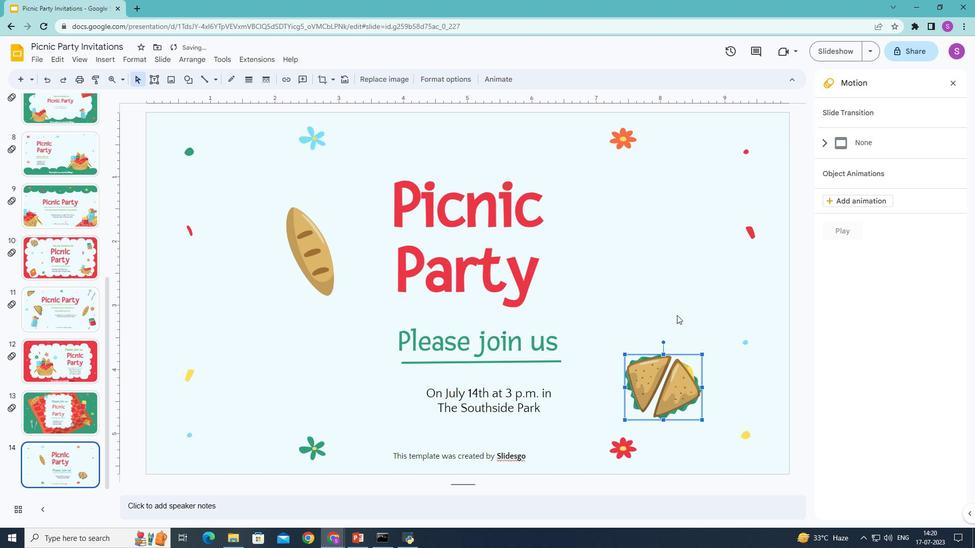 
Action: Mouse pressed left at (682, 294)
Screenshot: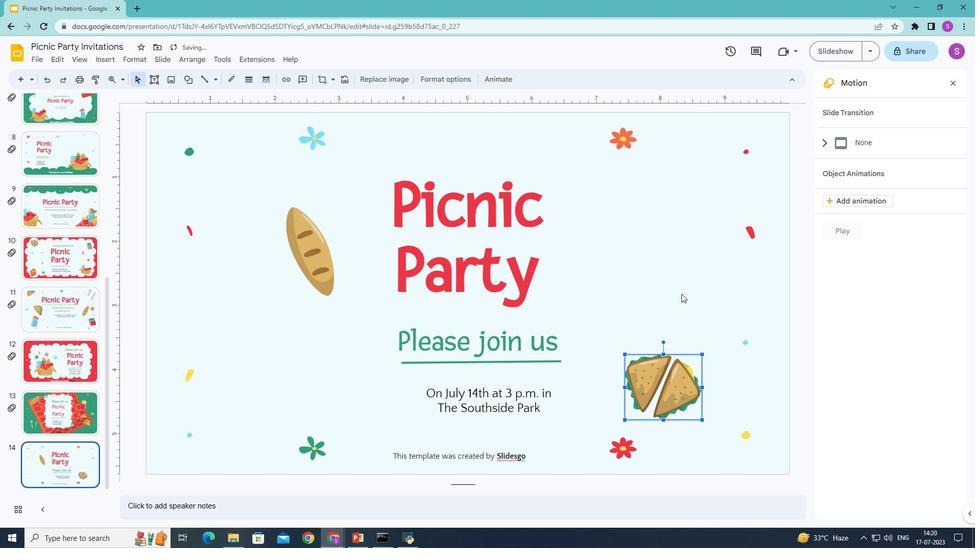 
Action: Mouse moved to (668, 398)
Screenshot: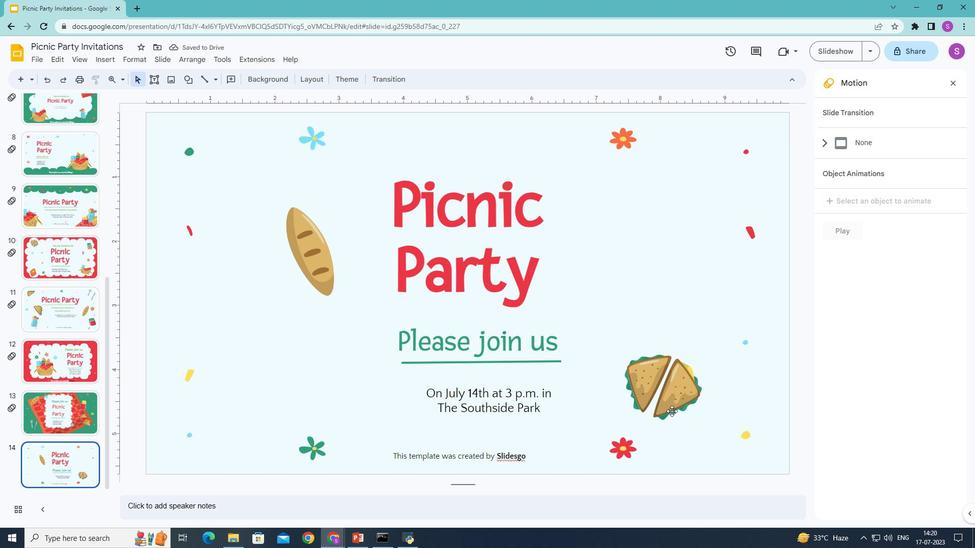 
Action: Mouse pressed left at (668, 398)
Screenshot: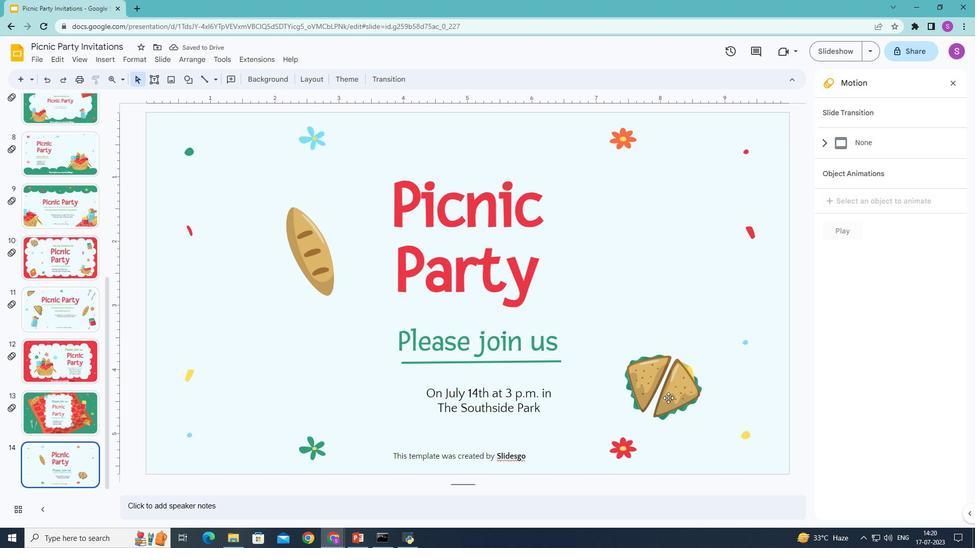 
Action: Mouse moved to (664, 342)
